 Task: Look for space in Schenectady, United States from 10th July, 2023 to 15th July, 2023 for 7 adults in price range Rs.10000 to Rs.15000. Place can be entire place or shared room with 4 bedrooms having 7 beds and 4 bathrooms. Property type can be house, flat, guest house. Amenities needed are: wifi, TV, free parkinig on premises, gym, breakfast. Booking option can be shelf check-in. Required host language is English.
Action: Mouse moved to (460, 89)
Screenshot: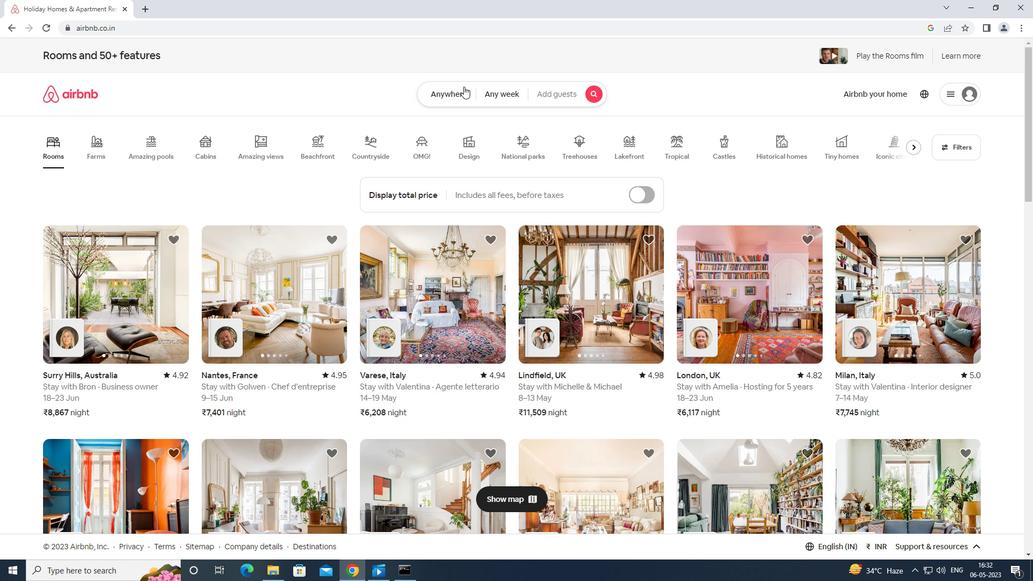 
Action: Mouse pressed left at (460, 89)
Screenshot: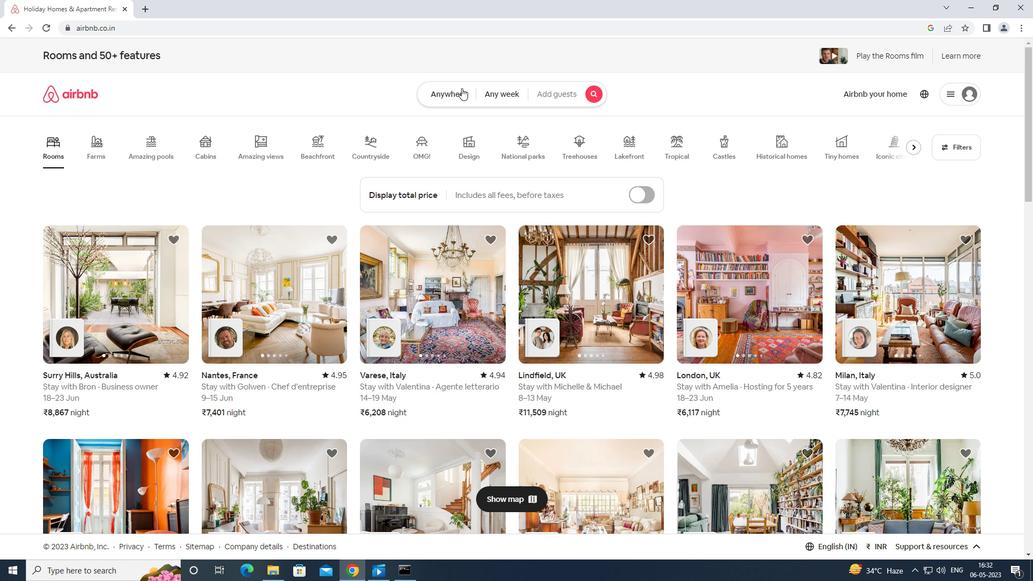 
Action: Mouse moved to (458, 92)
Screenshot: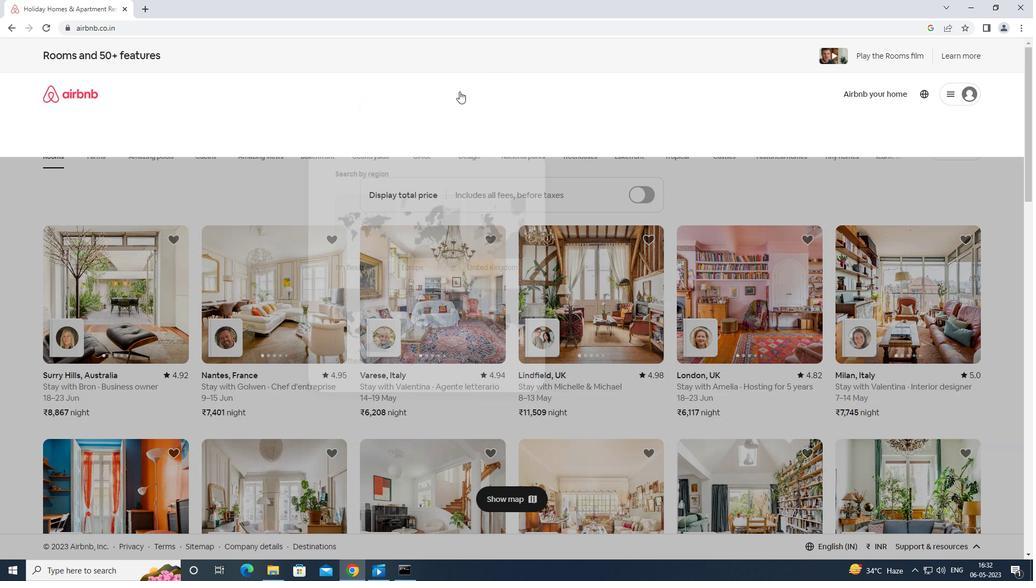 
Action: Key pressed <Key.caps_lock>
Screenshot: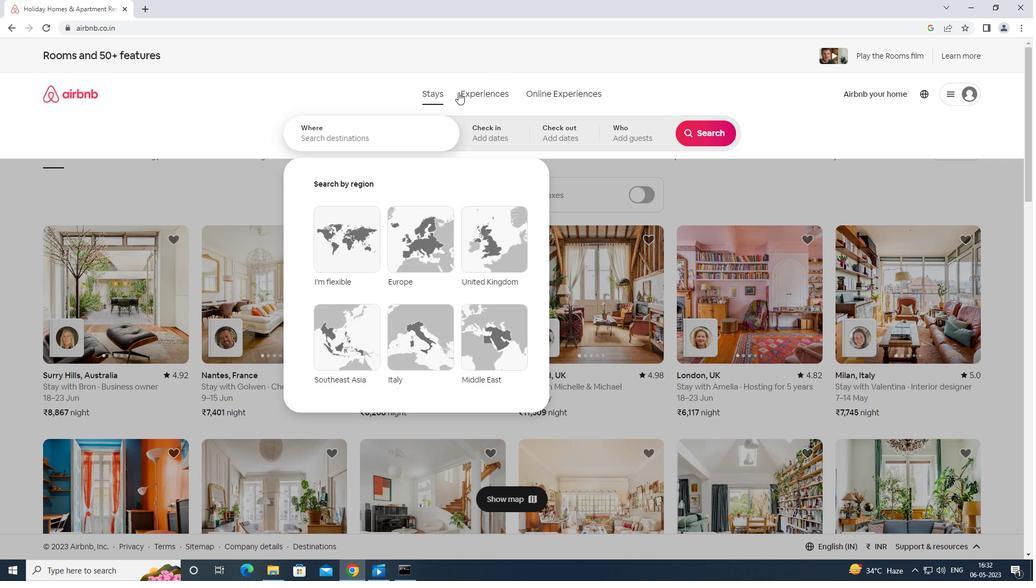 
Action: Mouse moved to (414, 124)
Screenshot: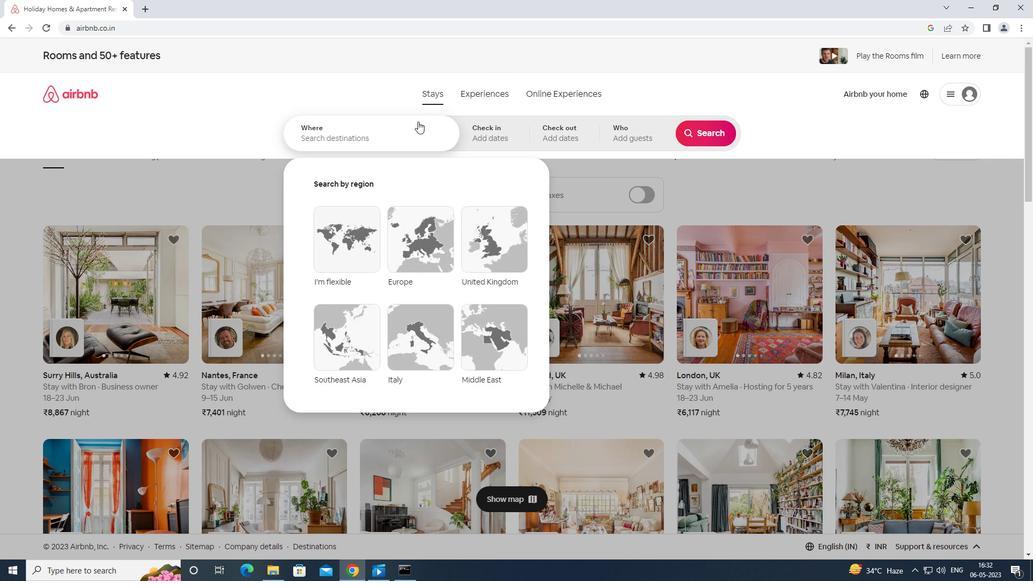 
Action: Mouse pressed left at (414, 124)
Screenshot: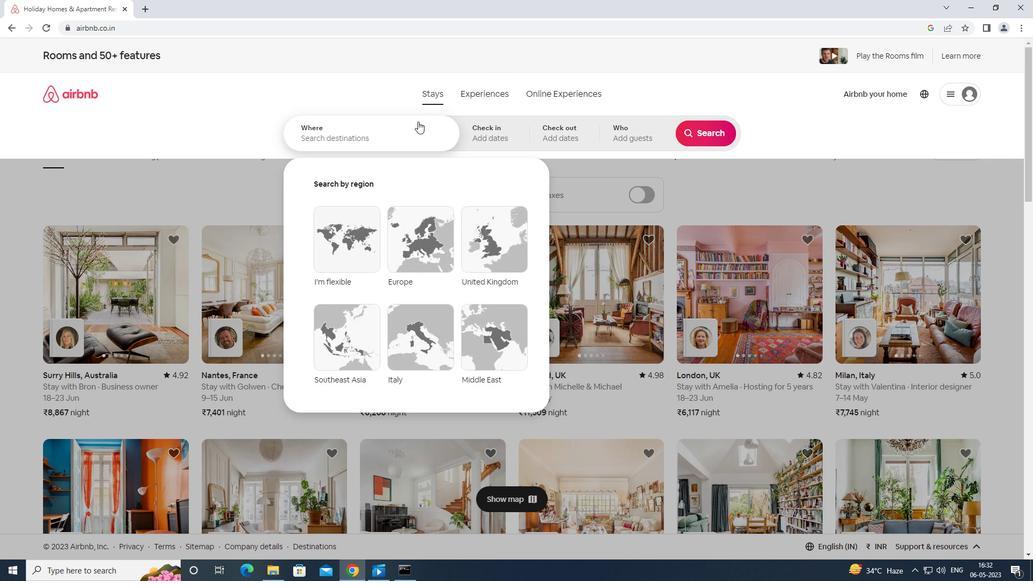 
Action: Mouse moved to (414, 124)
Screenshot: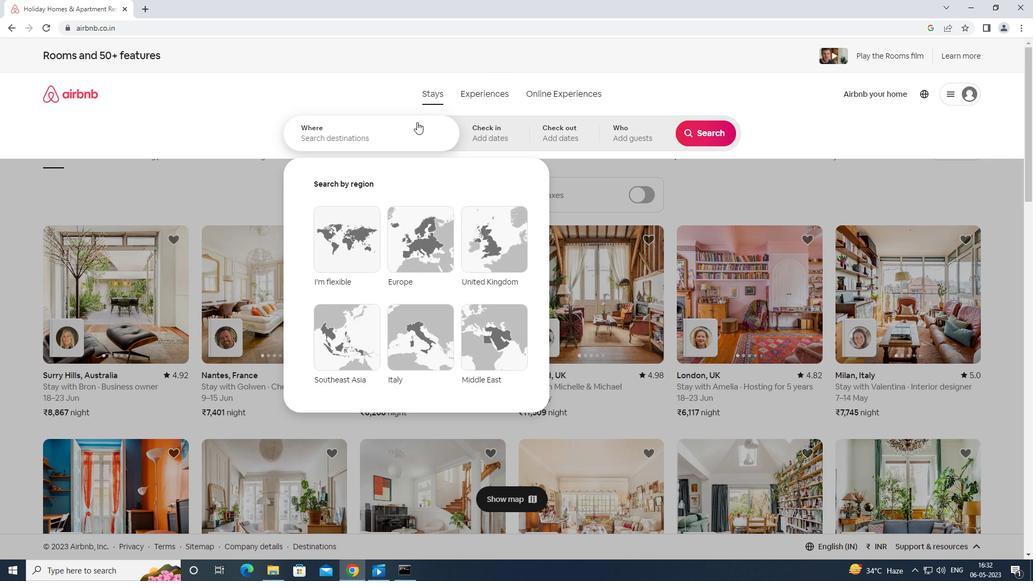 
Action: Key pressed schenectady<Key.space>united<Key.space>states<Key.enter>
Screenshot: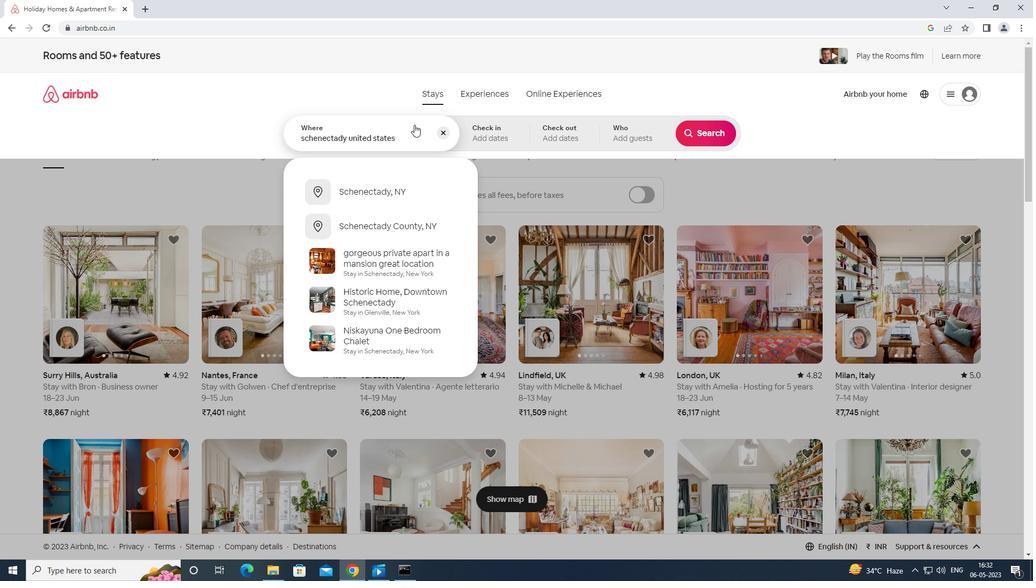 
Action: Mouse moved to (699, 287)
Screenshot: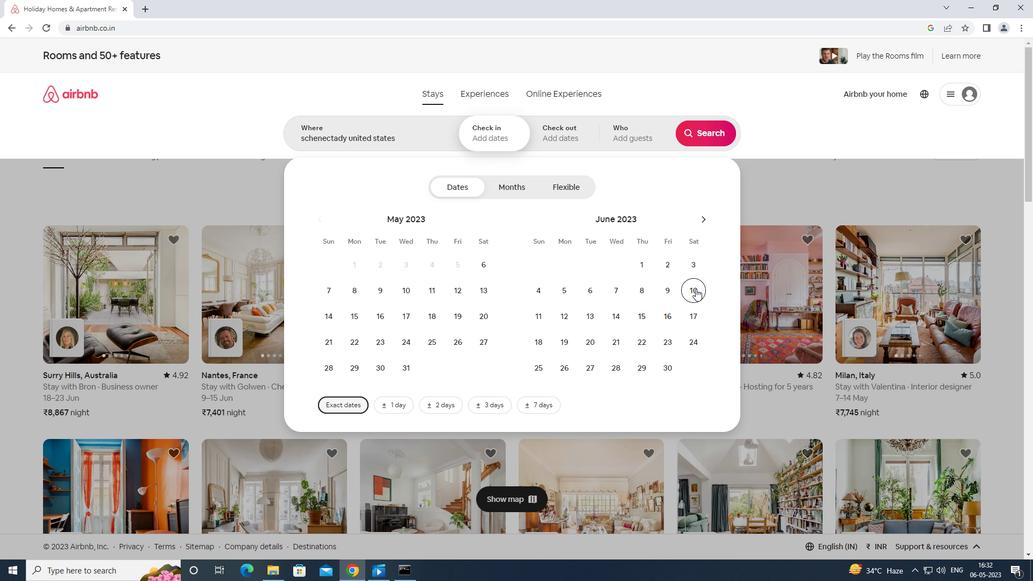
Action: Mouse pressed left at (699, 287)
Screenshot: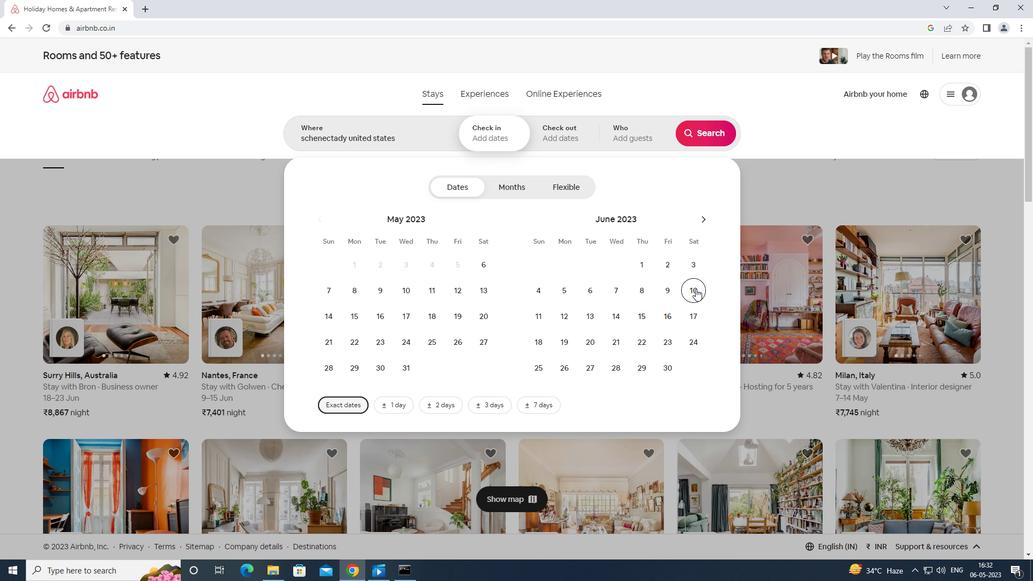 
Action: Mouse moved to (635, 312)
Screenshot: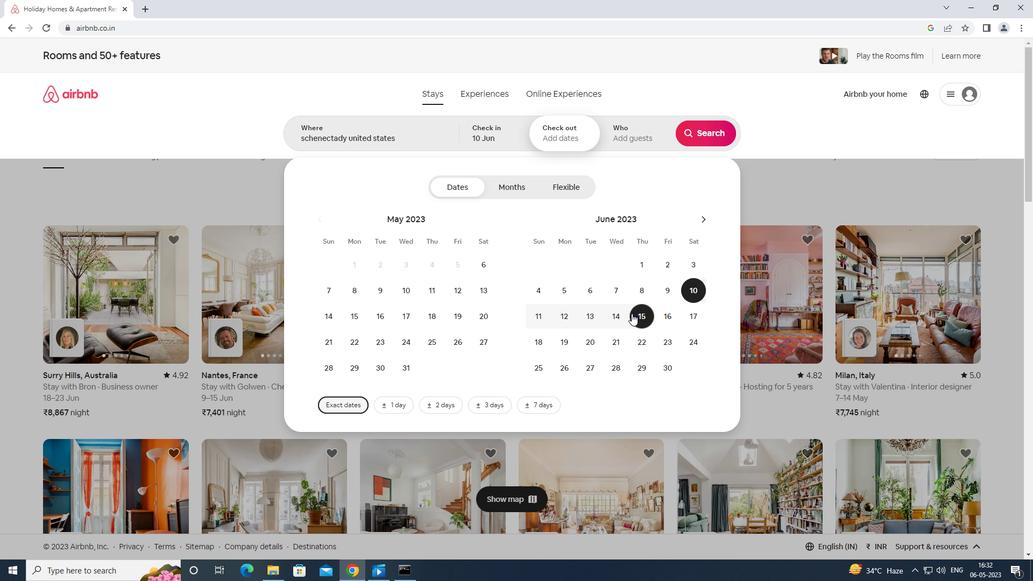
Action: Mouse pressed left at (635, 312)
Screenshot: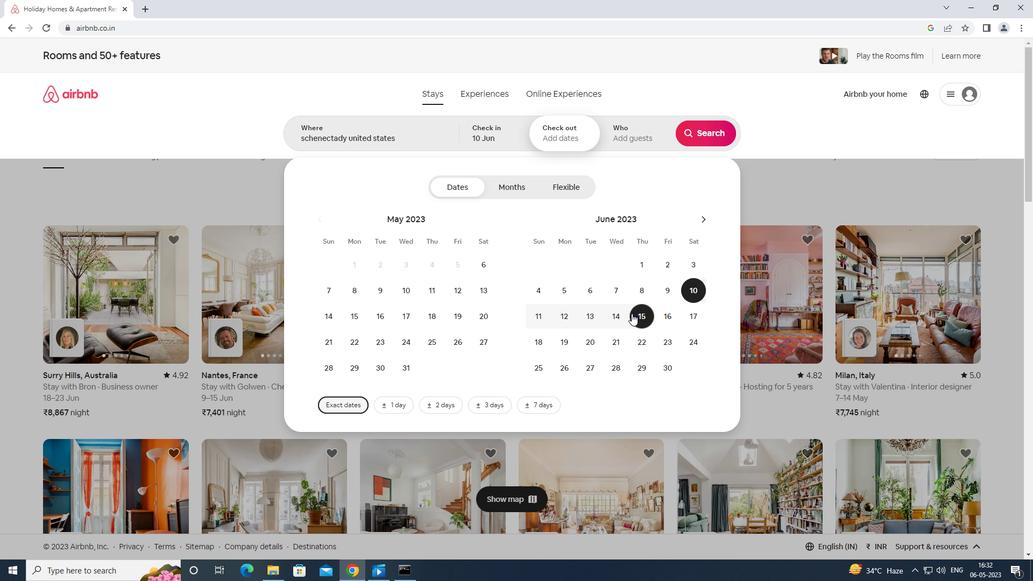 
Action: Mouse moved to (629, 134)
Screenshot: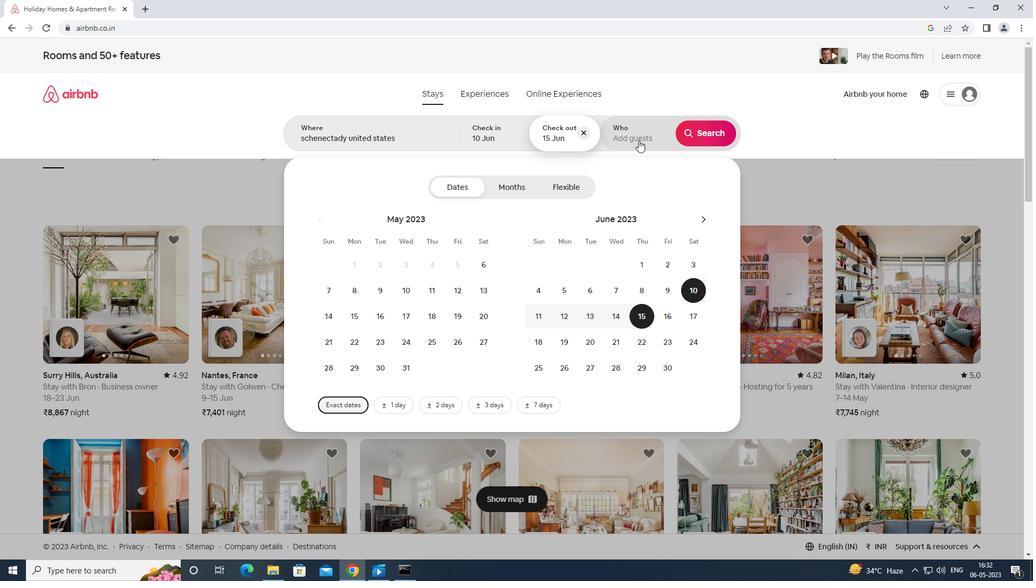 
Action: Mouse pressed left at (629, 134)
Screenshot: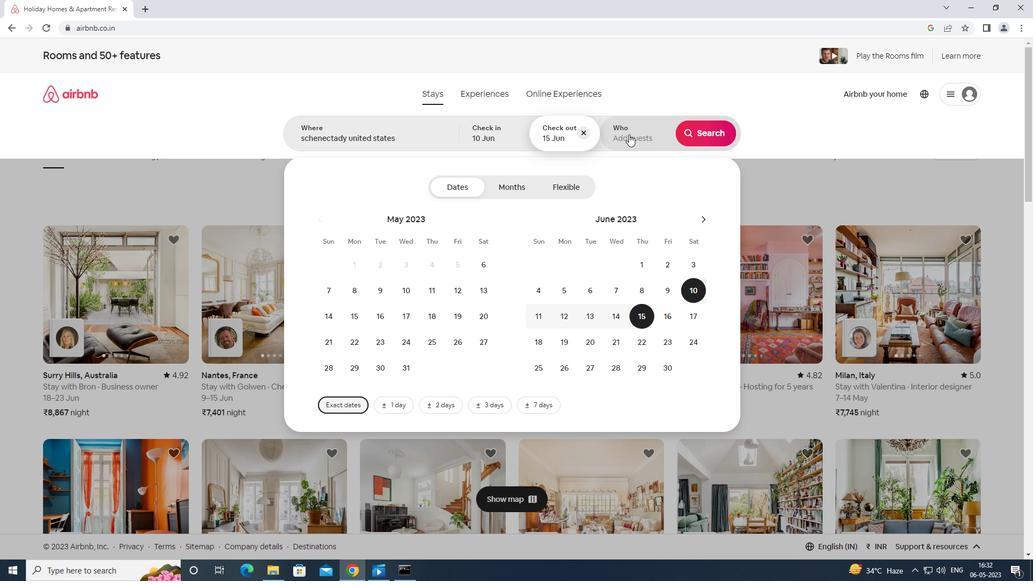 
Action: Mouse moved to (708, 185)
Screenshot: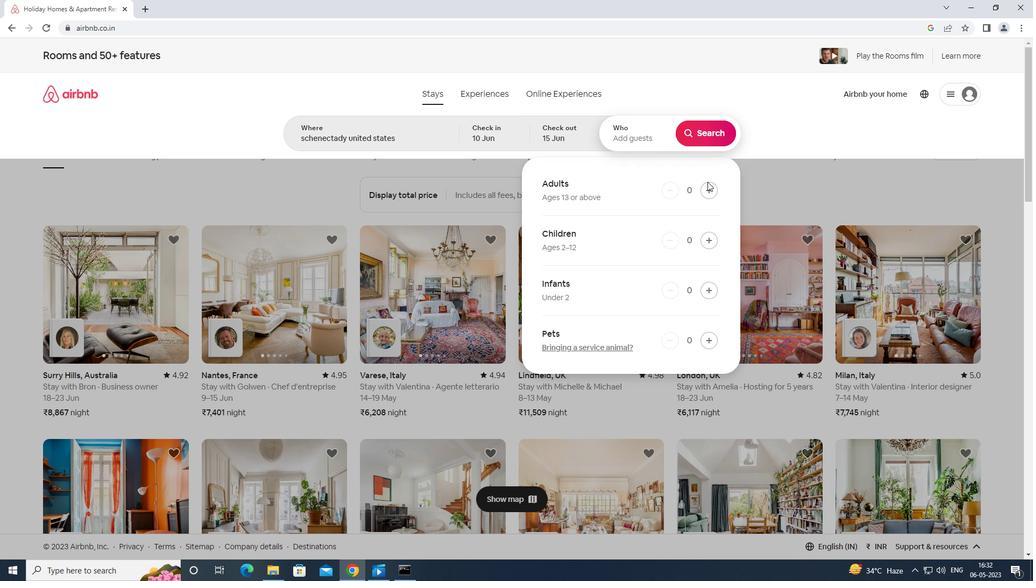 
Action: Mouse pressed left at (708, 185)
Screenshot: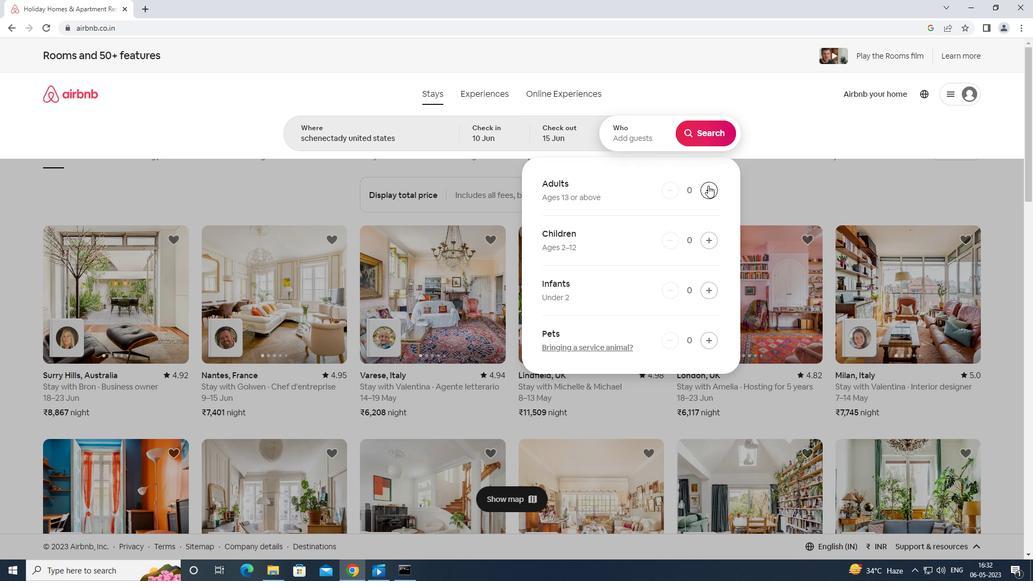 
Action: Mouse moved to (710, 188)
Screenshot: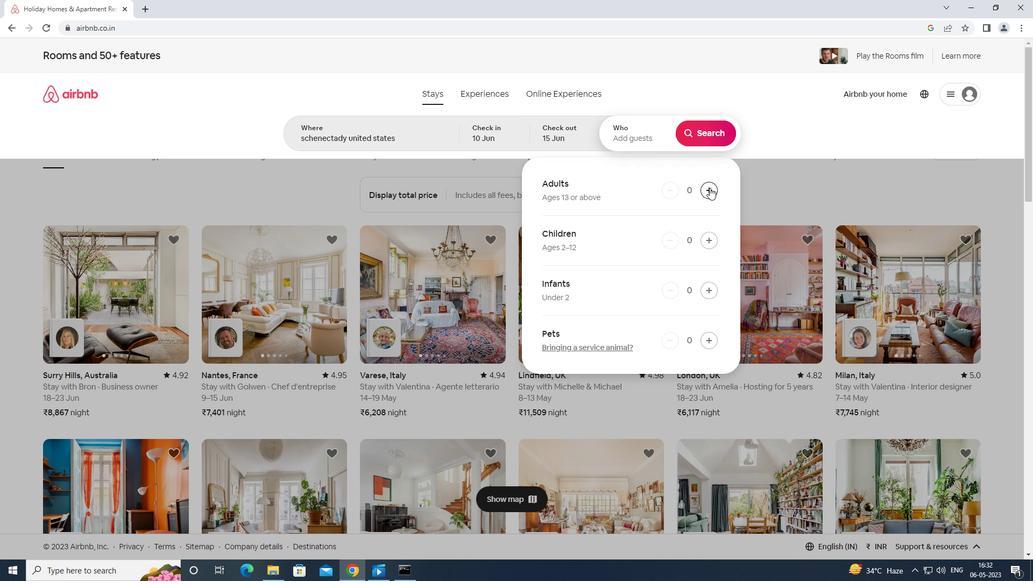 
Action: Mouse pressed left at (710, 188)
Screenshot: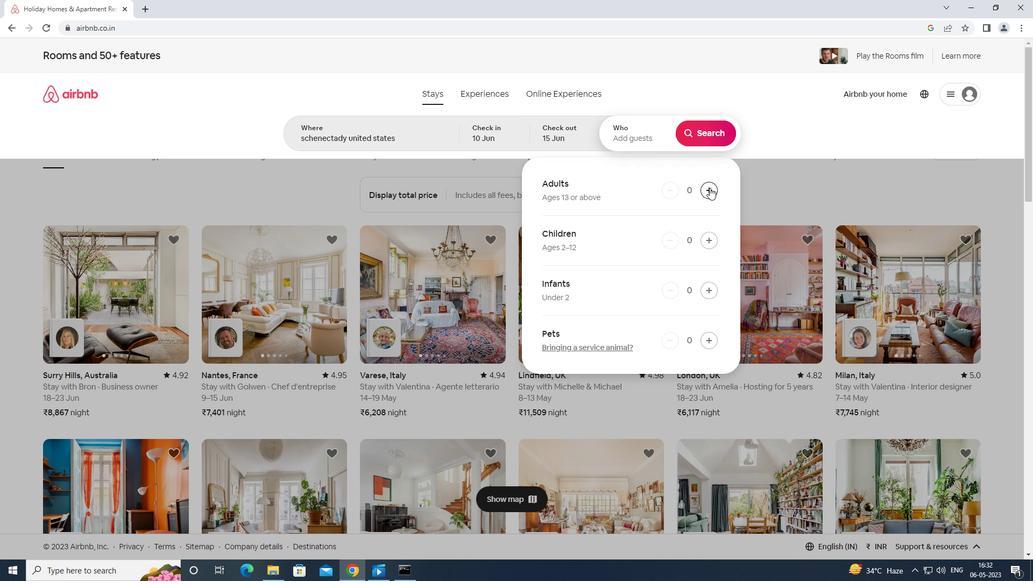 
Action: Mouse moved to (711, 188)
Screenshot: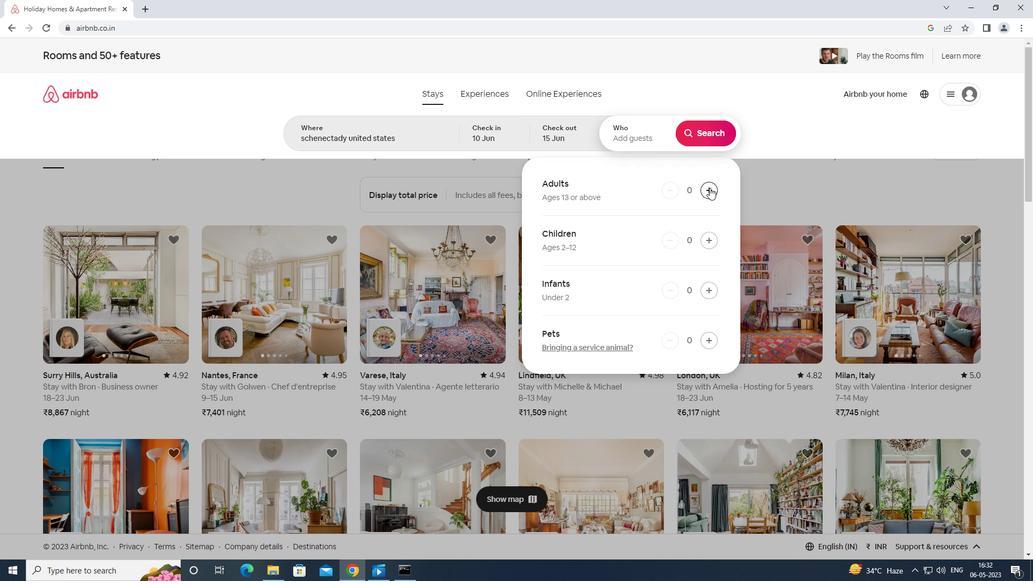 
Action: Mouse pressed left at (711, 188)
Screenshot: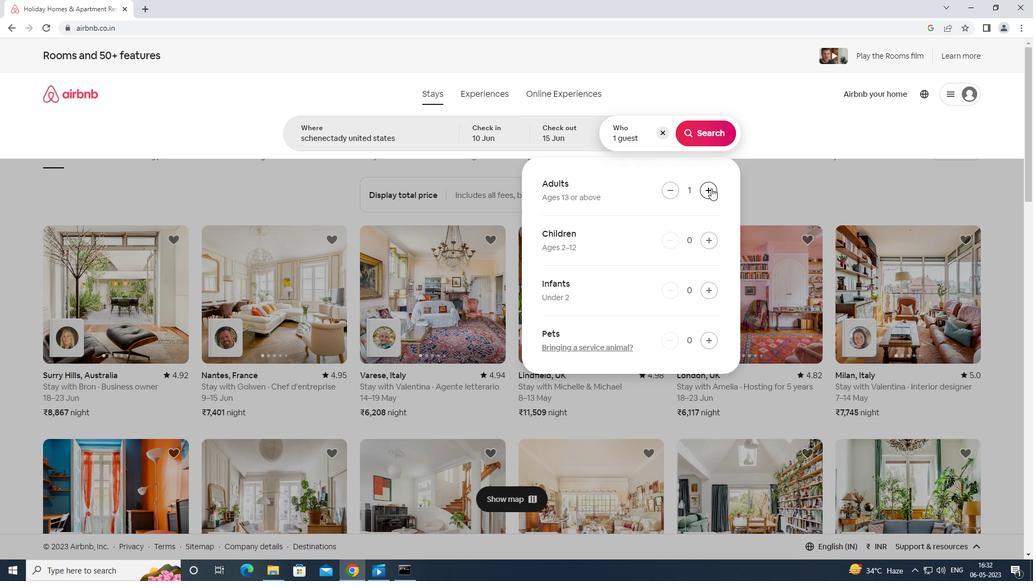
Action: Mouse pressed left at (711, 188)
Screenshot: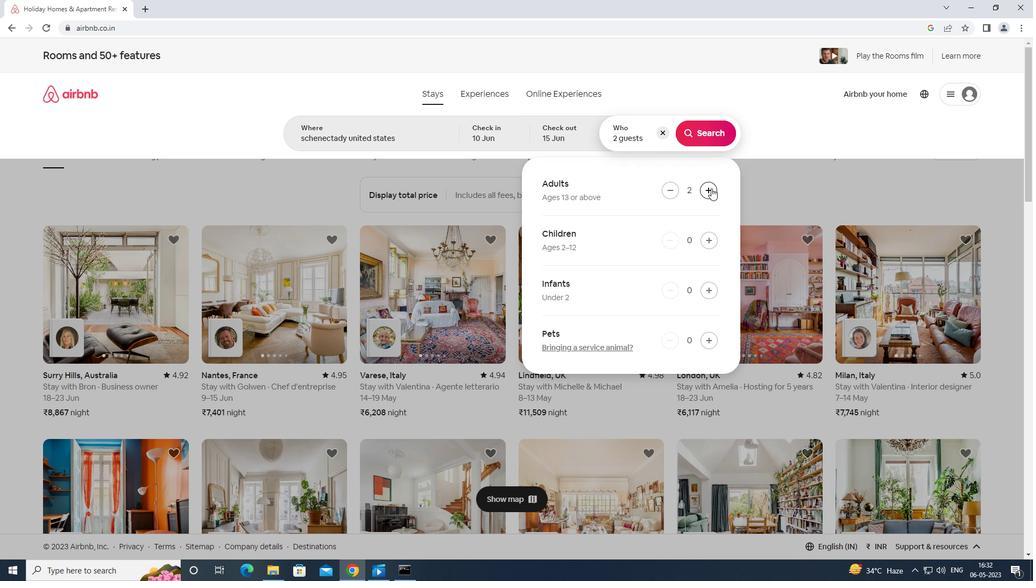 
Action: Mouse pressed left at (711, 188)
Screenshot: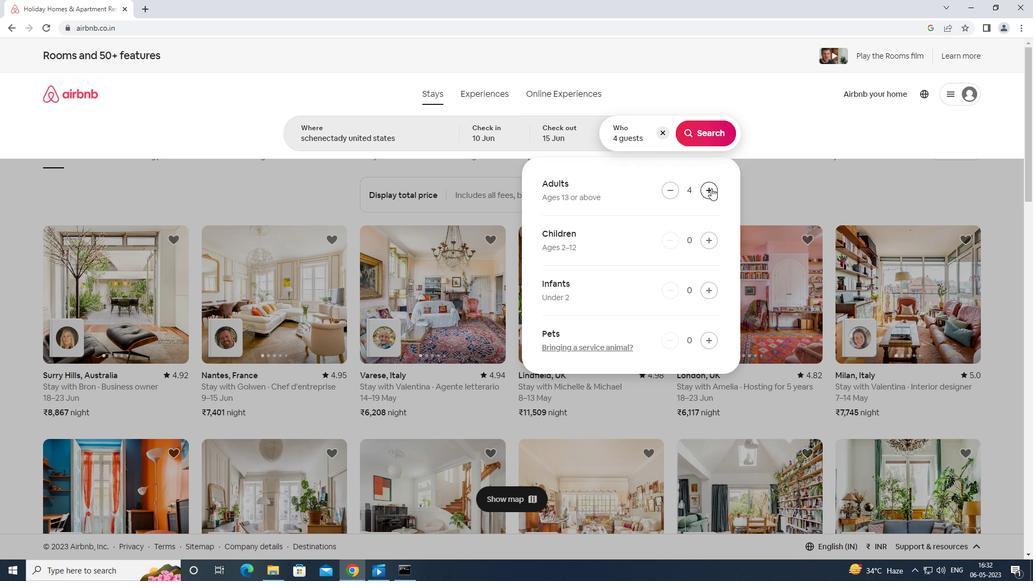 
Action: Mouse pressed left at (711, 188)
Screenshot: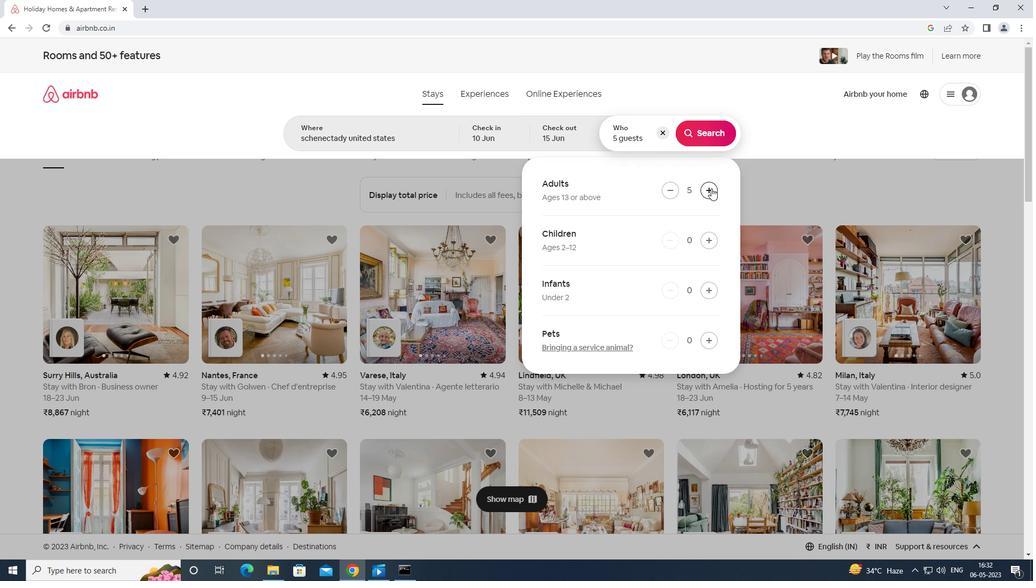 
Action: Mouse moved to (712, 188)
Screenshot: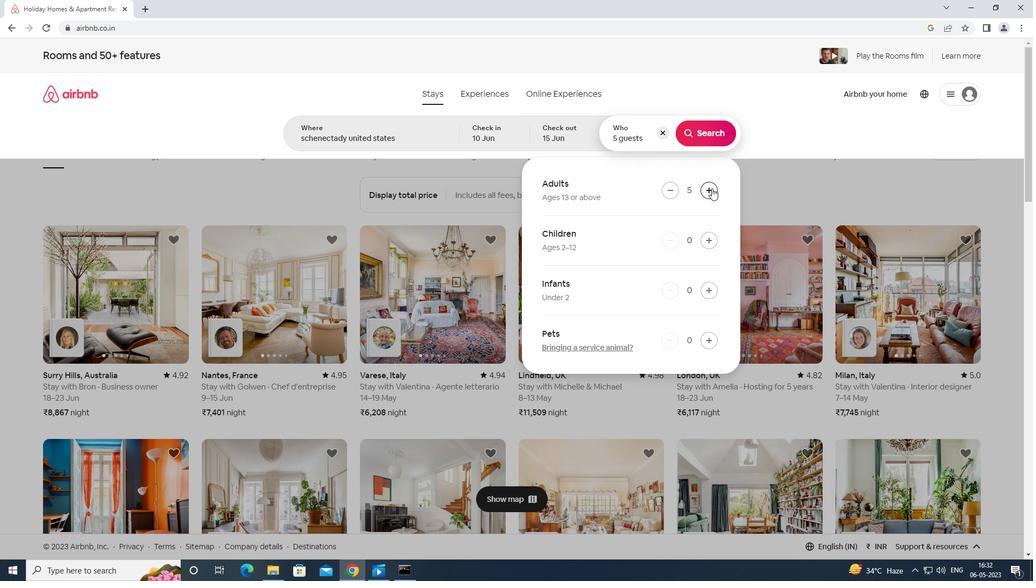 
Action: Mouse pressed left at (712, 188)
Screenshot: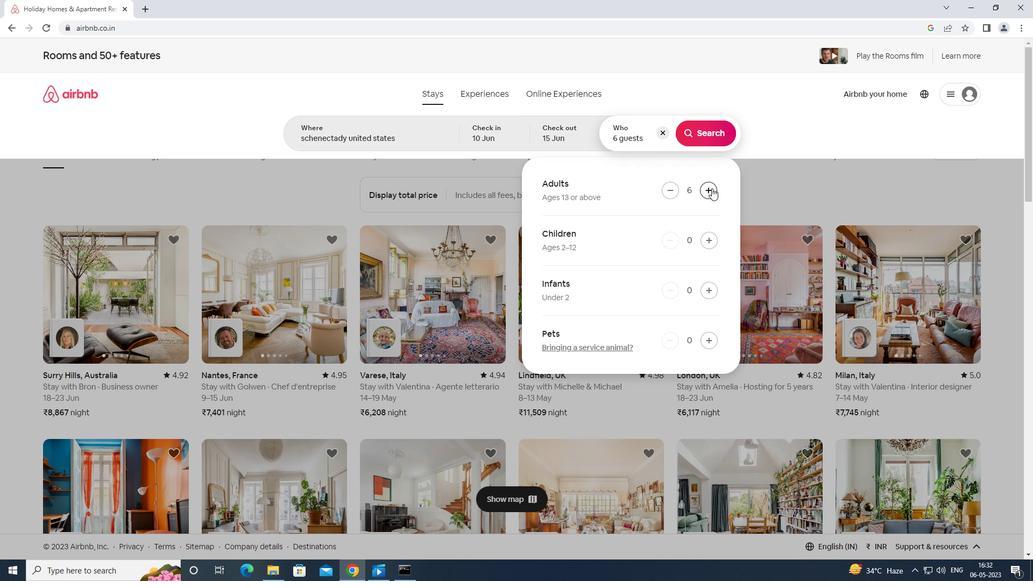 
Action: Mouse moved to (701, 129)
Screenshot: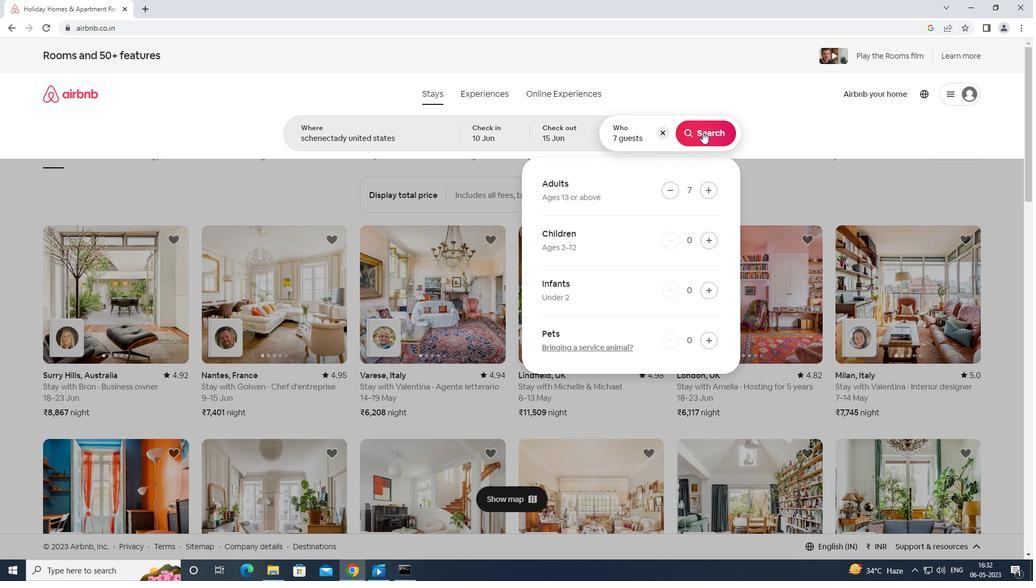 
Action: Mouse pressed left at (701, 129)
Screenshot: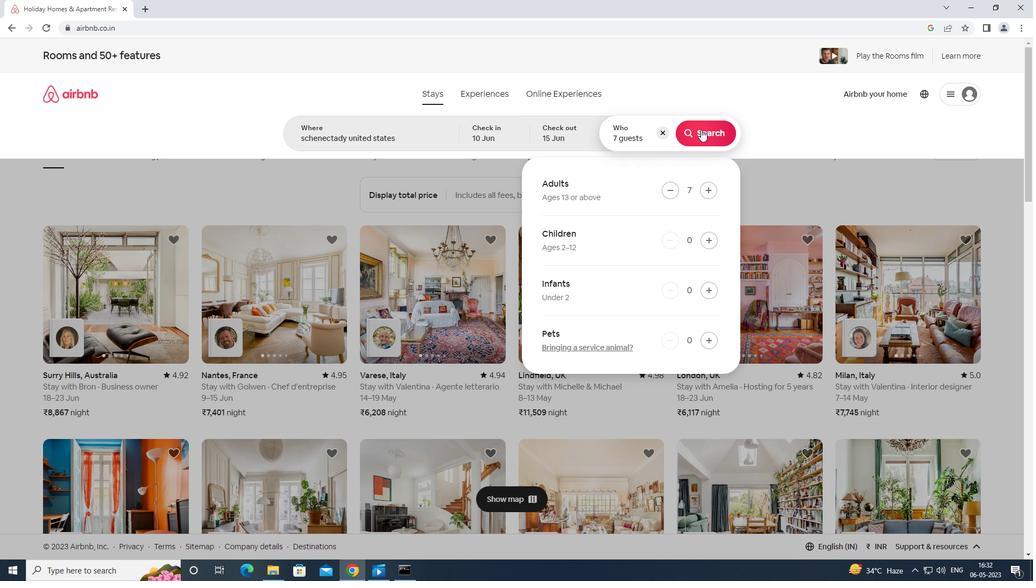 
Action: Mouse moved to (993, 101)
Screenshot: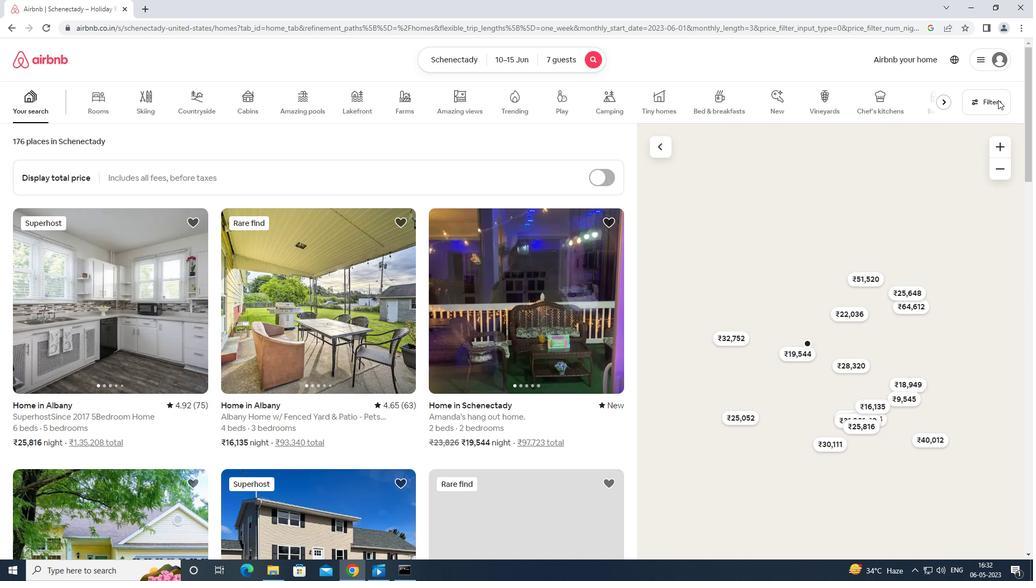 
Action: Mouse pressed left at (993, 101)
Screenshot: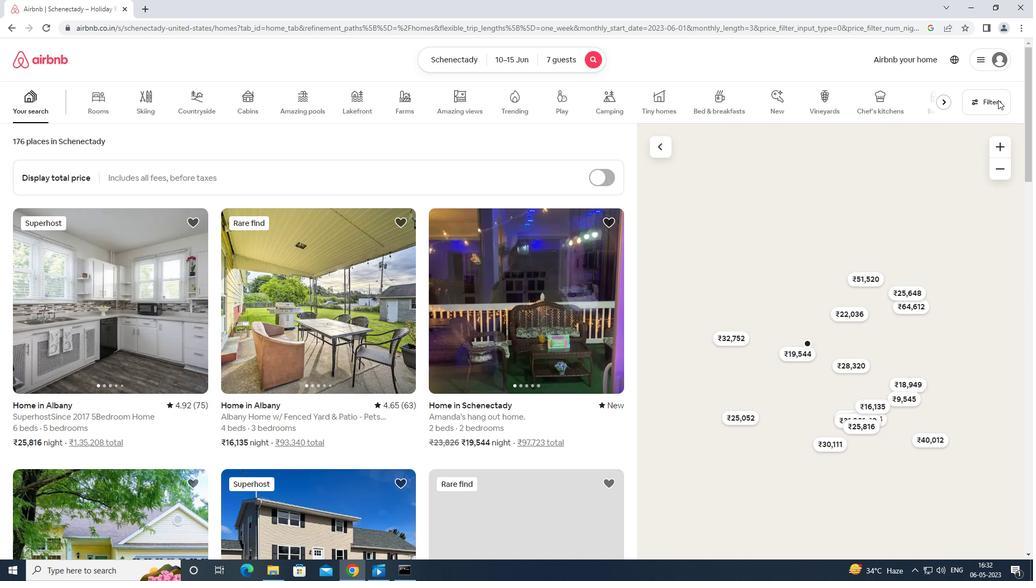 
Action: Mouse moved to (445, 361)
Screenshot: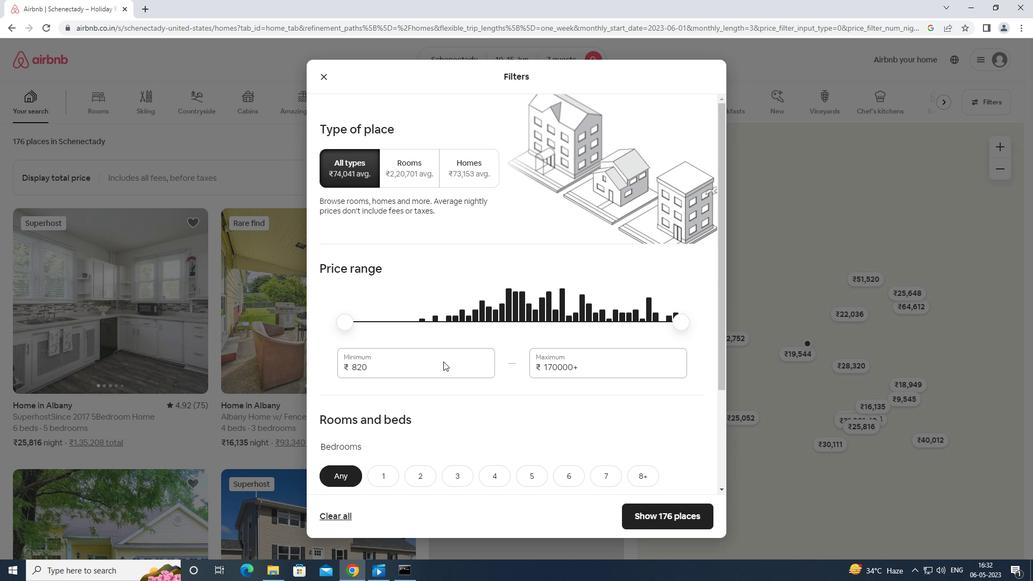 
Action: Mouse pressed left at (445, 361)
Screenshot: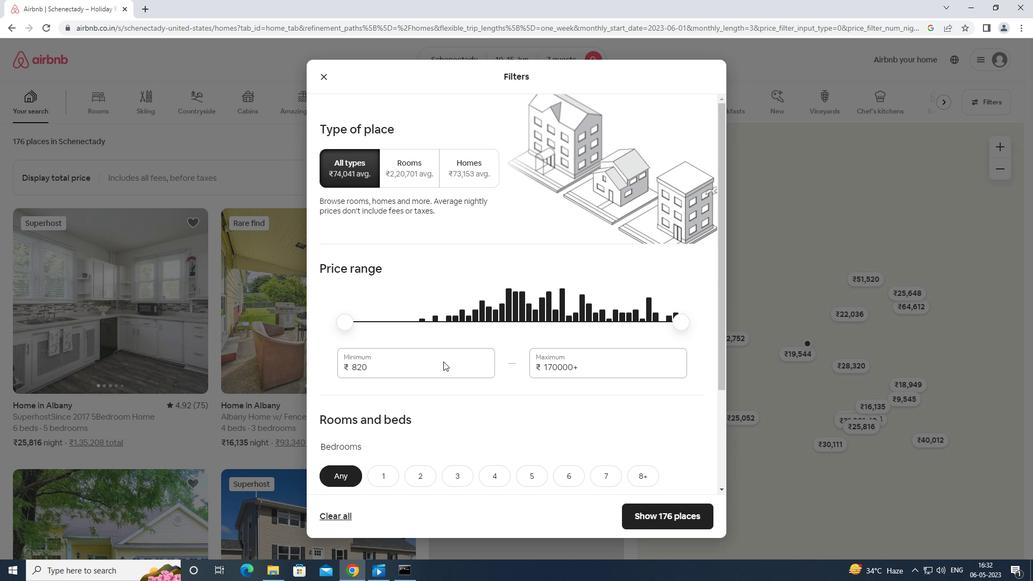 
Action: Mouse moved to (446, 360)
Screenshot: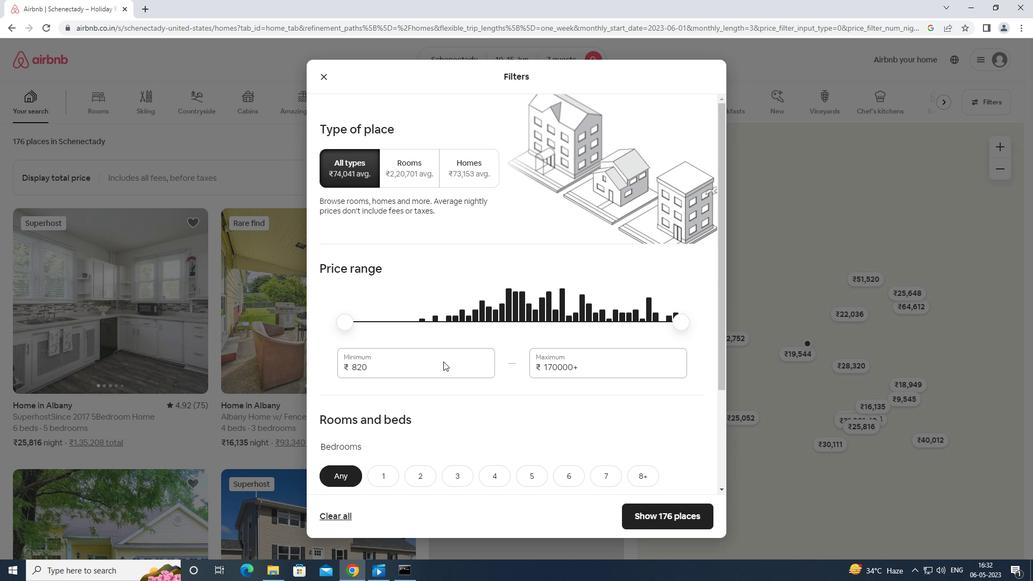 
Action: Key pressed <Key.backspace><Key.backspace><Key.backspace><Key.backspace><Key.backspace><Key.backspace>10000
Screenshot: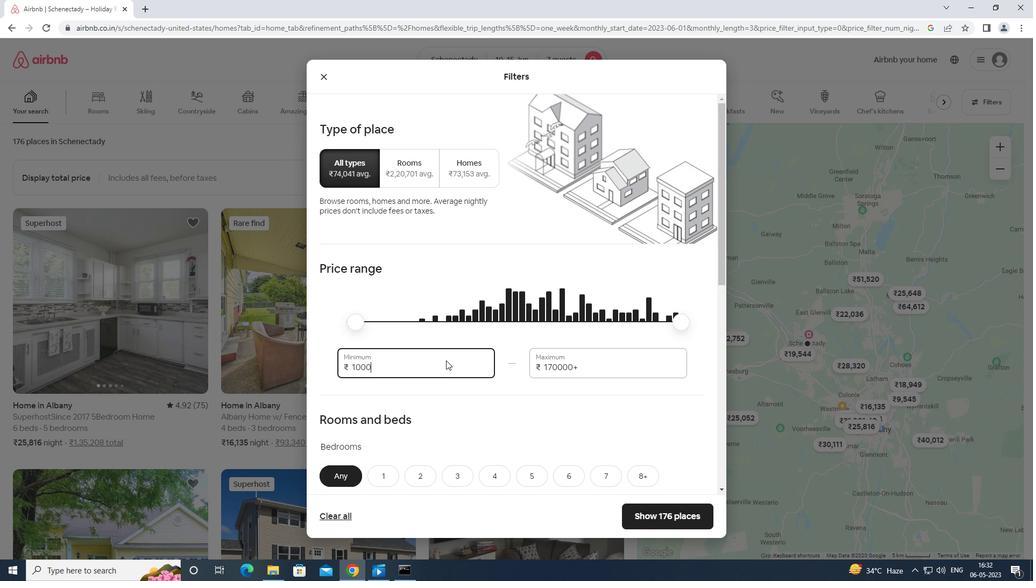 
Action: Mouse moved to (631, 363)
Screenshot: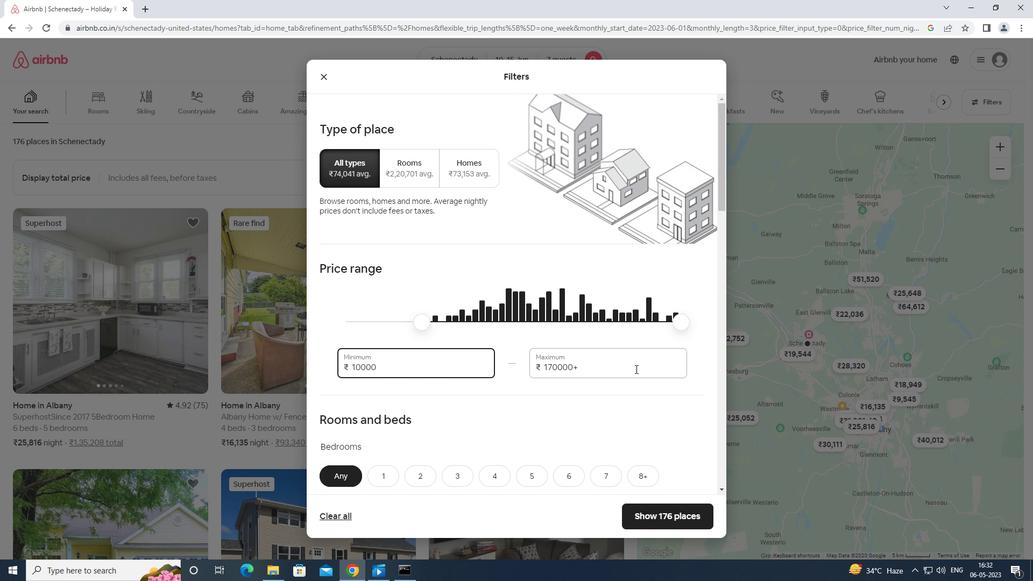 
Action: Mouse pressed left at (631, 363)
Screenshot: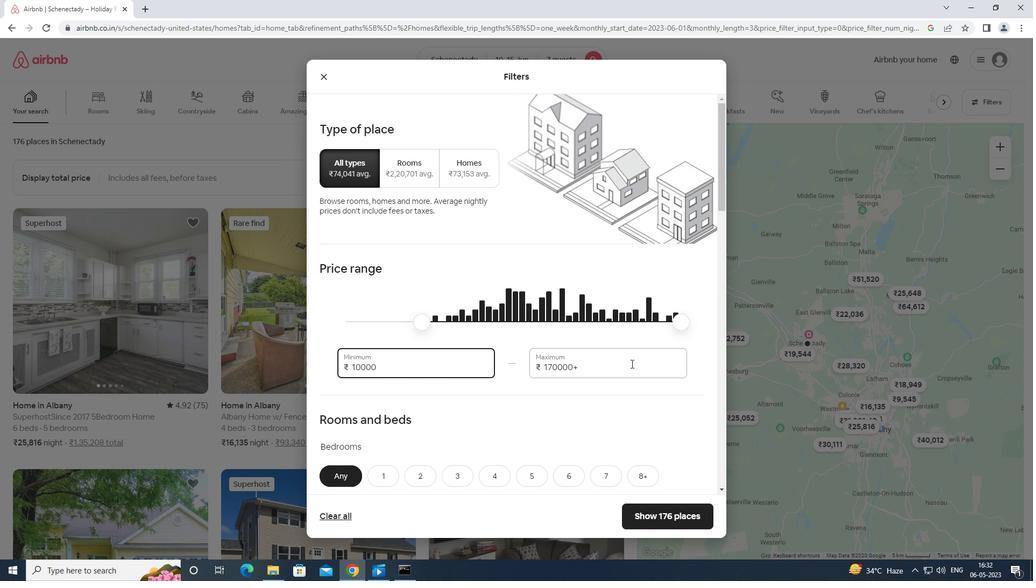 
Action: Mouse moved to (637, 358)
Screenshot: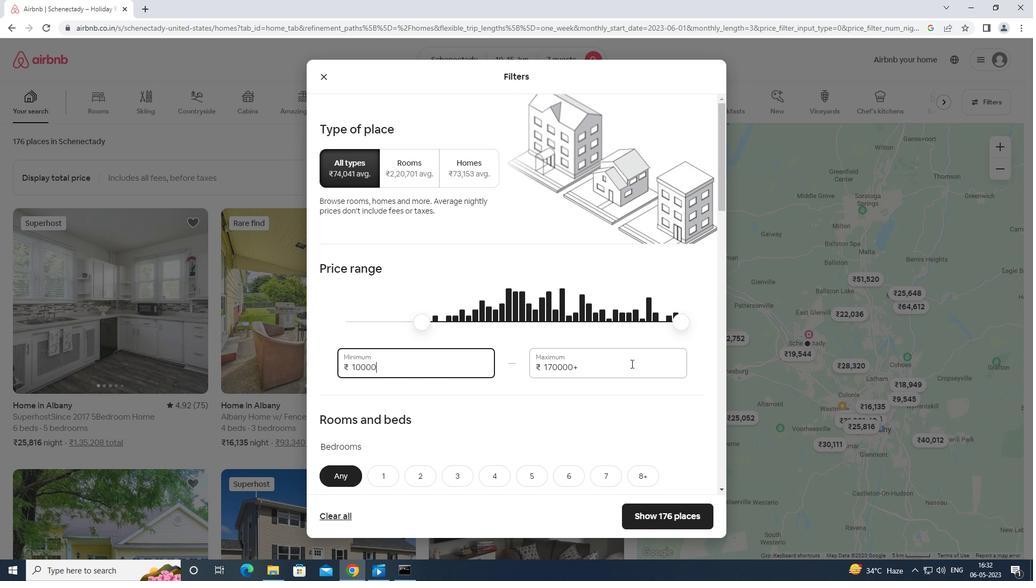 
Action: Key pressed <Key.backspace><Key.backspace><Key.backspace><Key.backspace><Key.backspace><Key.backspace><Key.backspace><Key.backspace><Key.backspace>15000
Screenshot: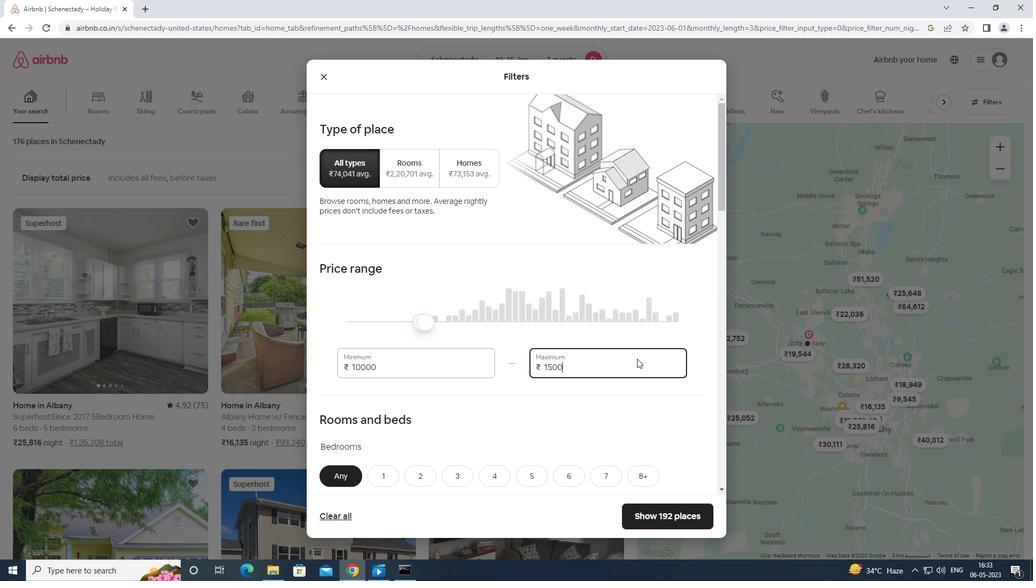 
Action: Mouse moved to (635, 365)
Screenshot: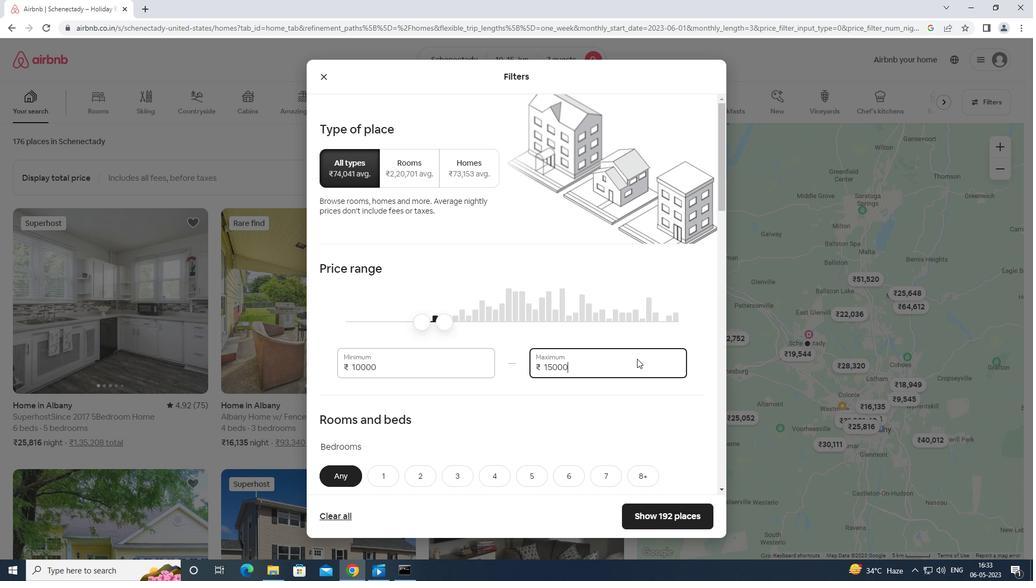 
Action: Mouse scrolled (635, 364) with delta (0, 0)
Screenshot: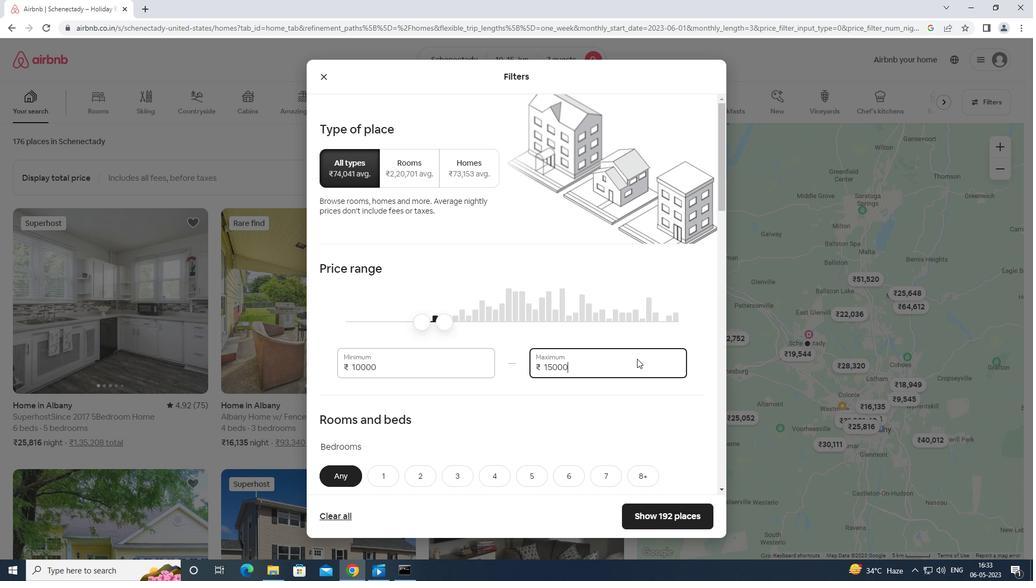 
Action: Mouse moved to (637, 376)
Screenshot: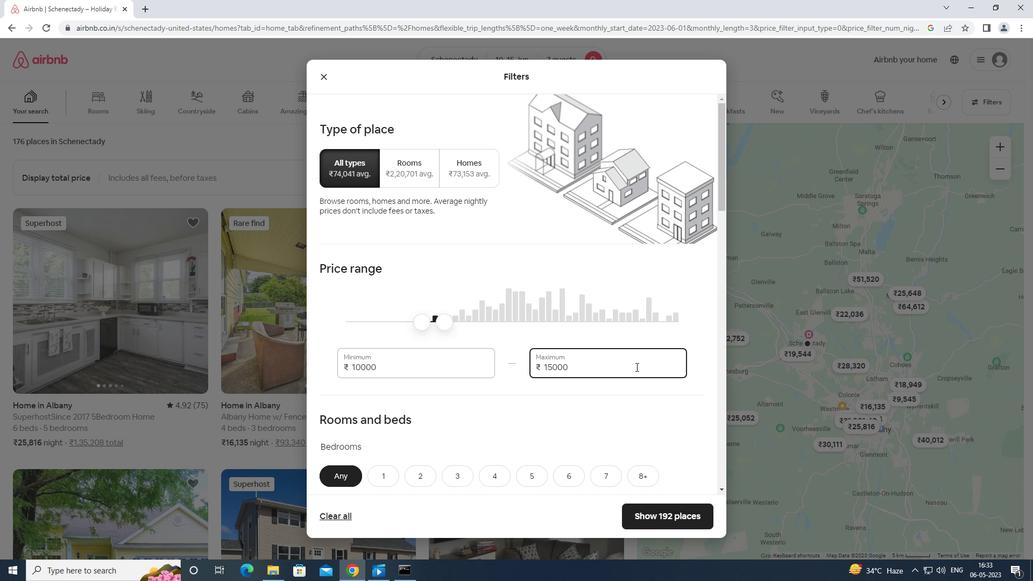 
Action: Mouse scrolled (637, 376) with delta (0, 0)
Screenshot: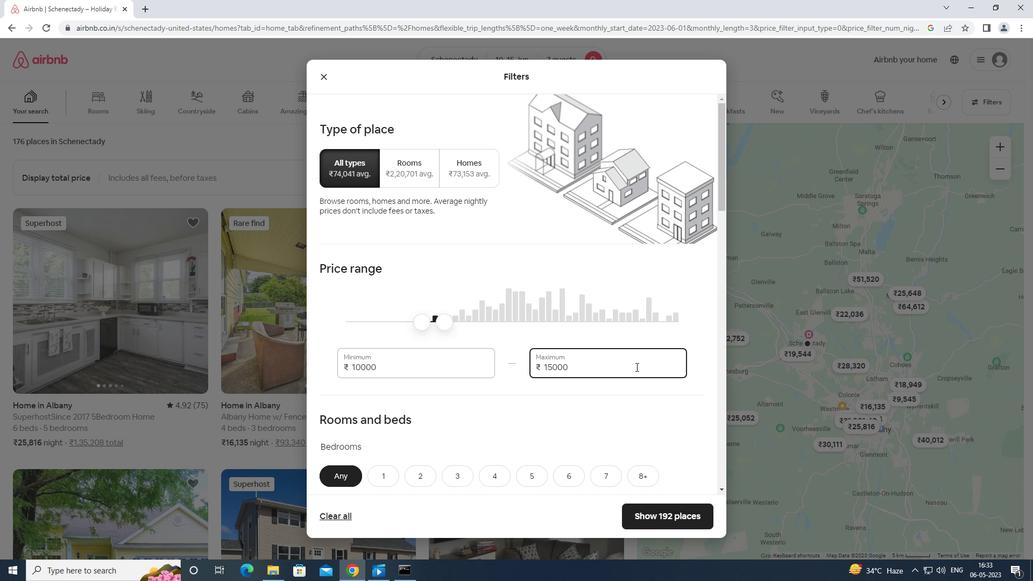 
Action: Mouse moved to (637, 380)
Screenshot: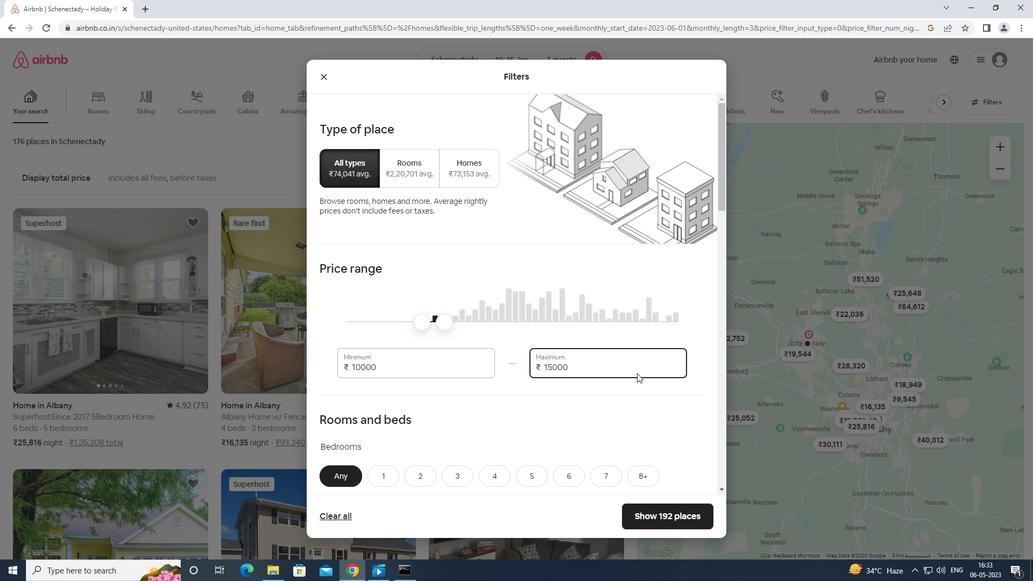 
Action: Mouse scrolled (637, 379) with delta (0, 0)
Screenshot: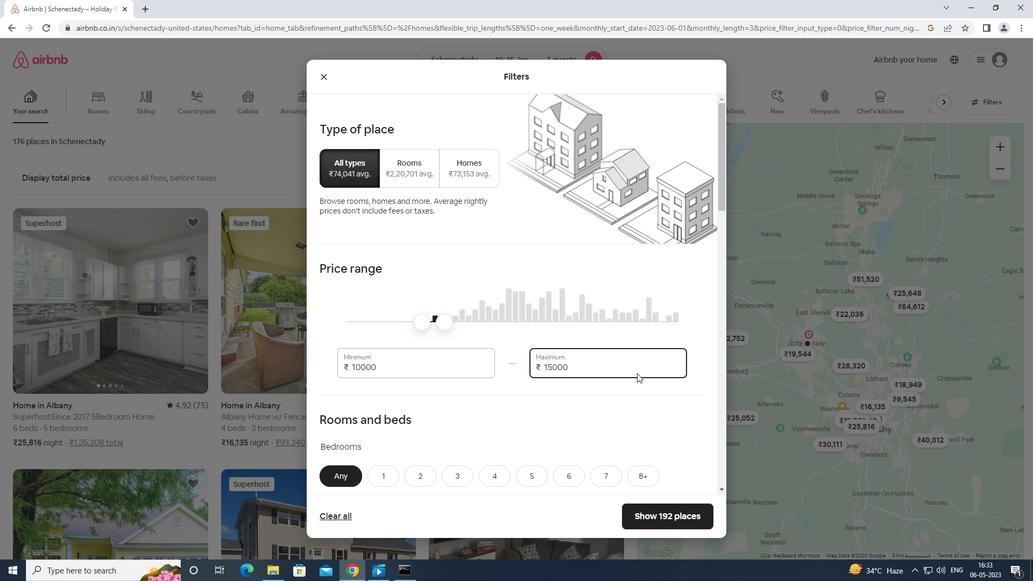 
Action: Mouse moved to (635, 395)
Screenshot: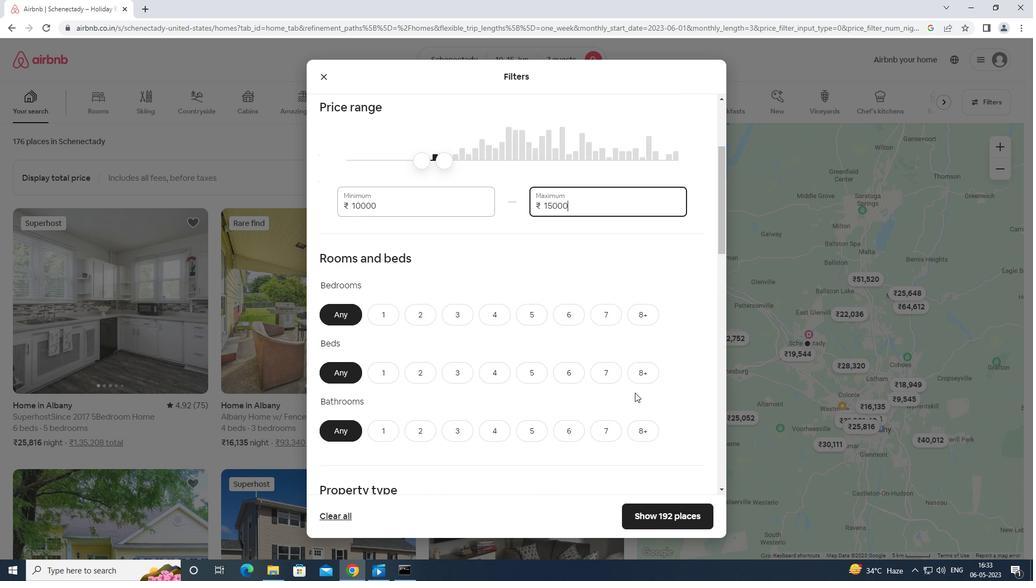 
Action: Mouse scrolled (635, 395) with delta (0, 0)
Screenshot: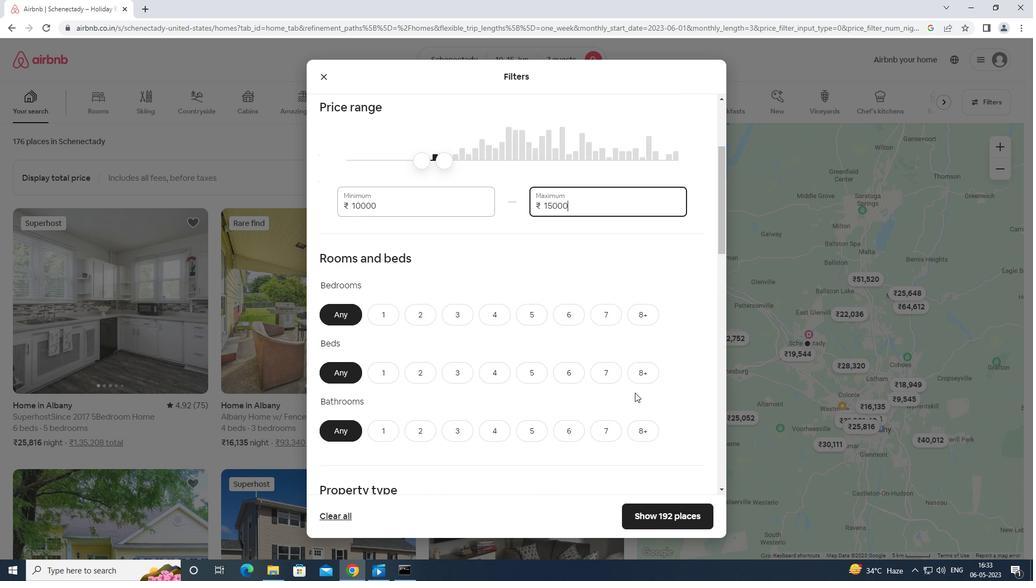 
Action: Mouse moved to (500, 259)
Screenshot: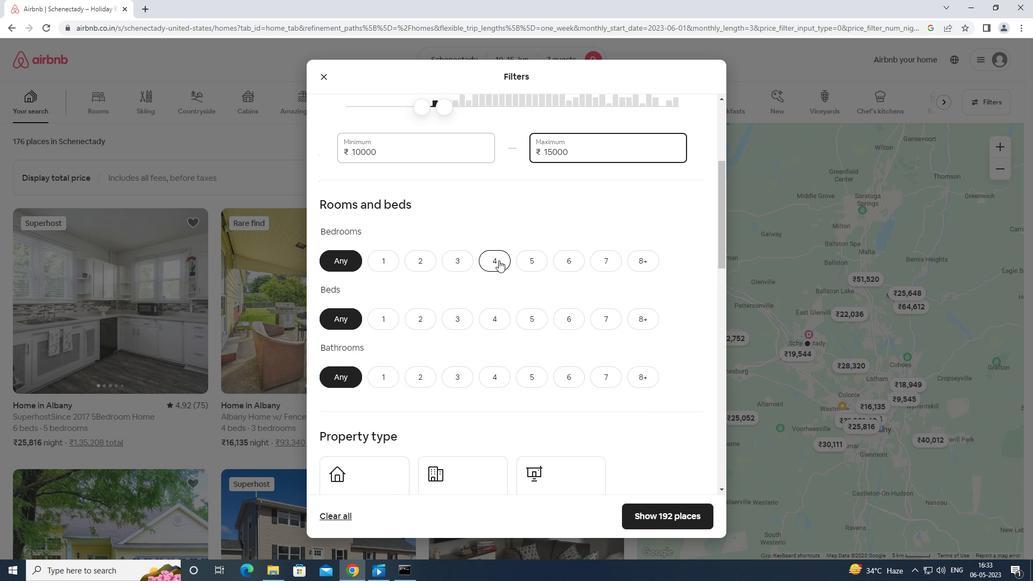 
Action: Mouse pressed left at (500, 259)
Screenshot: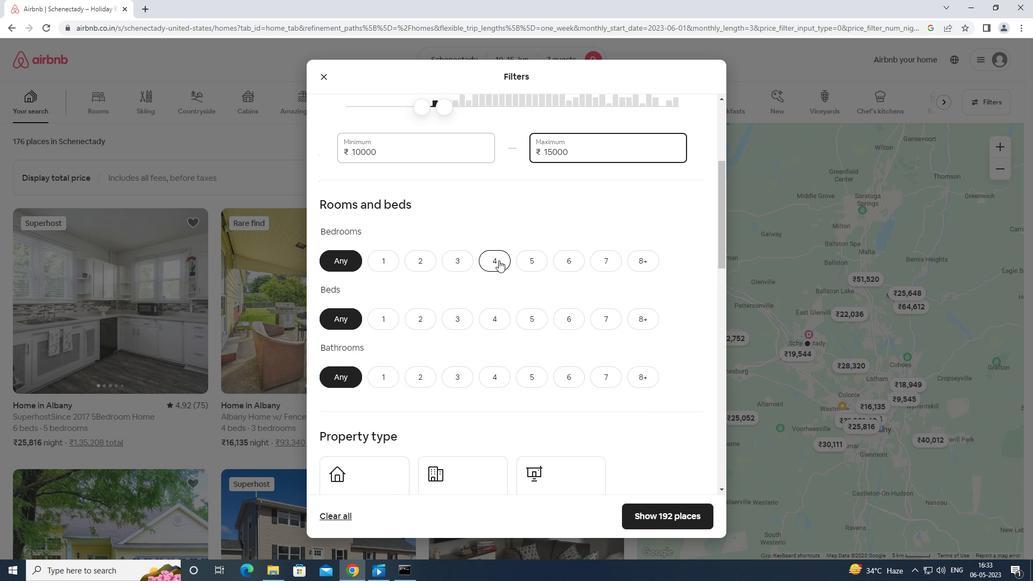 
Action: Mouse moved to (611, 317)
Screenshot: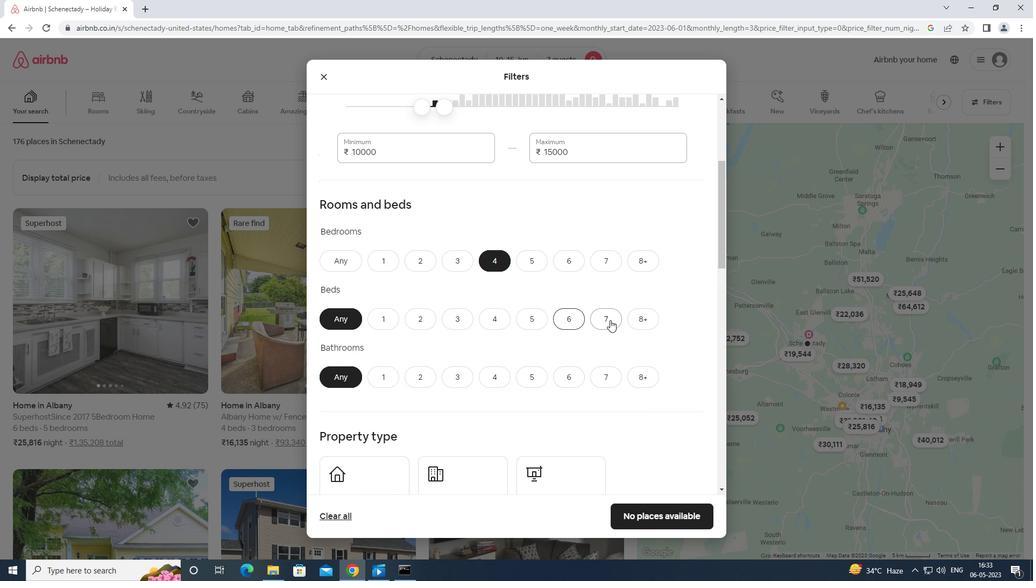 
Action: Mouse pressed left at (611, 317)
Screenshot: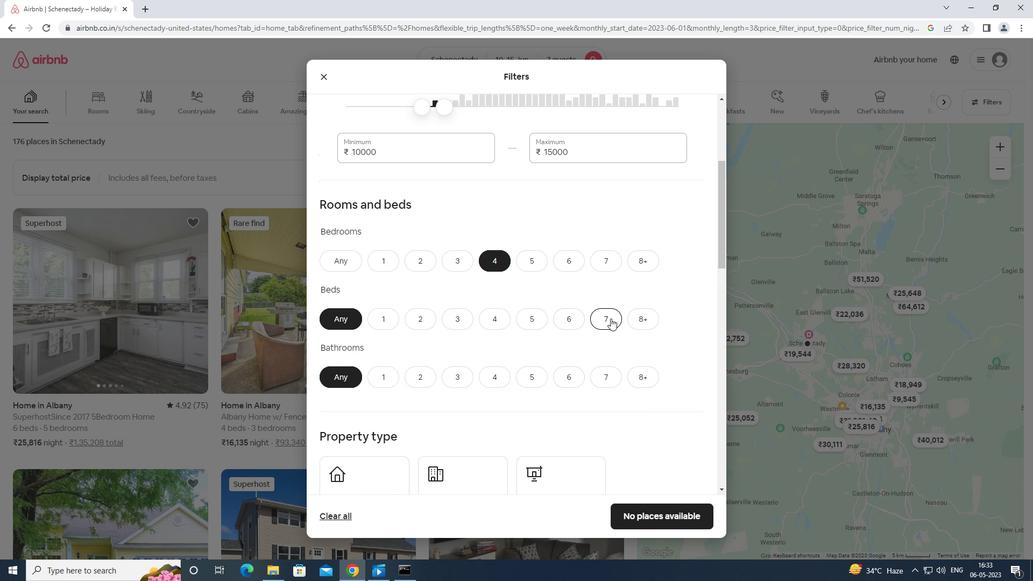
Action: Mouse moved to (489, 376)
Screenshot: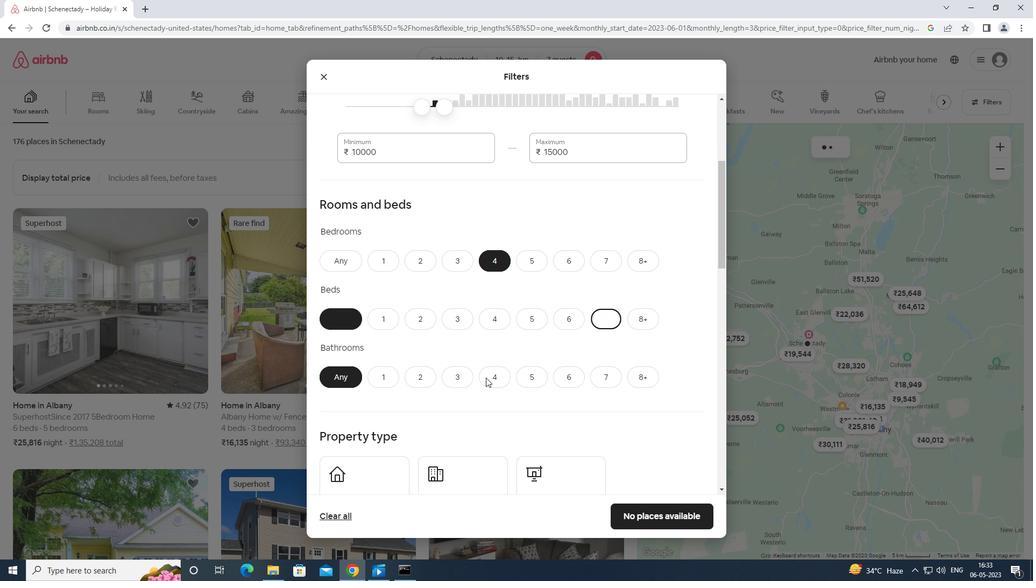 
Action: Mouse pressed left at (489, 376)
Screenshot: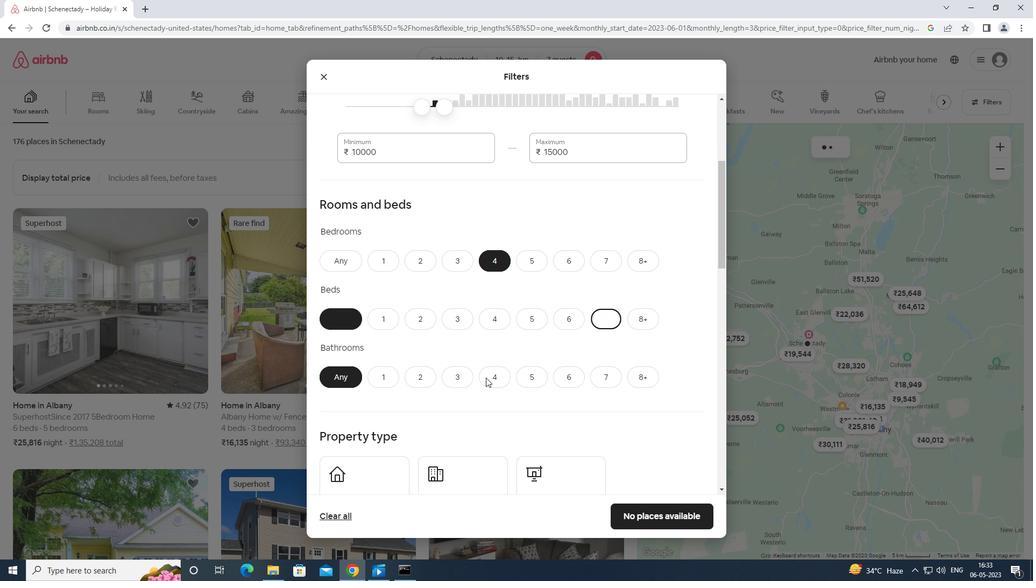 
Action: Mouse moved to (496, 378)
Screenshot: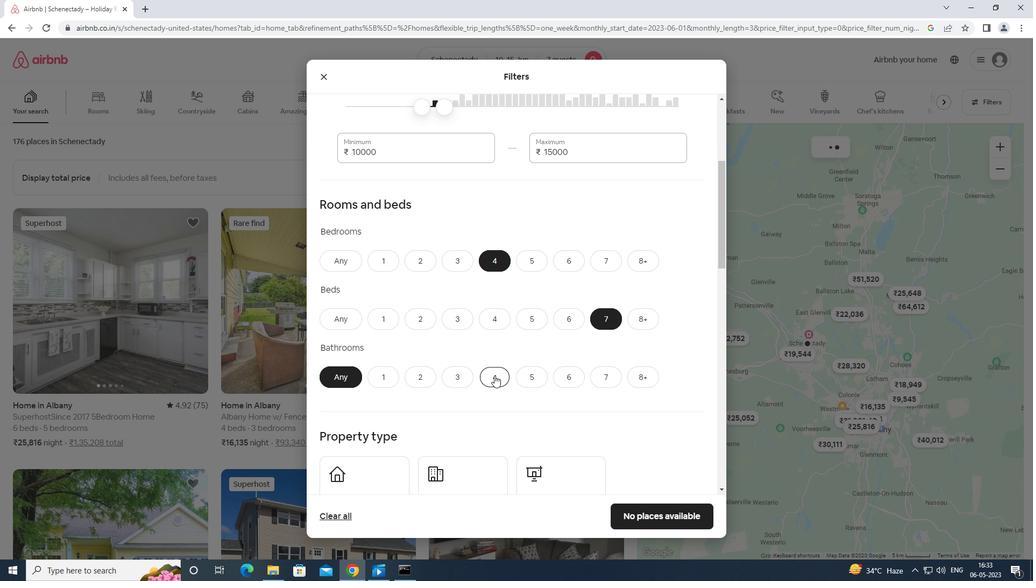 
Action: Mouse scrolled (496, 377) with delta (0, 0)
Screenshot: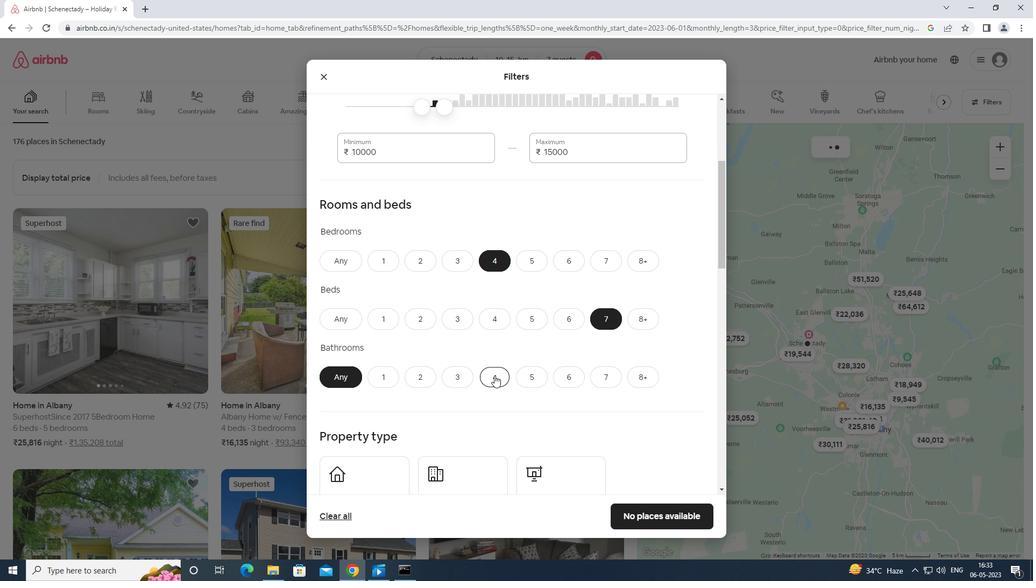 
Action: Mouse moved to (497, 379)
Screenshot: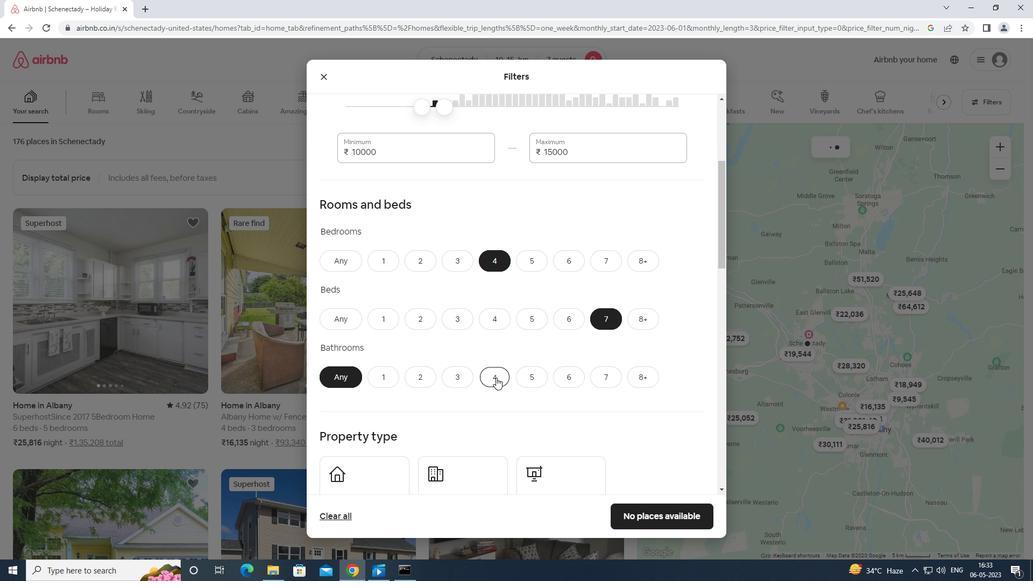 
Action: Mouse scrolled (497, 378) with delta (0, 0)
Screenshot: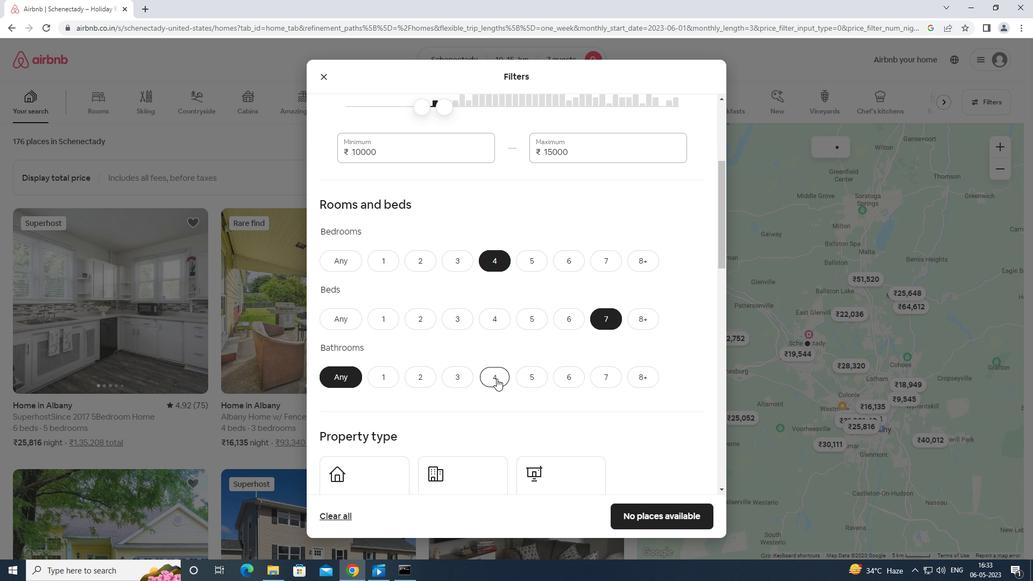 
Action: Mouse scrolled (497, 378) with delta (0, 0)
Screenshot: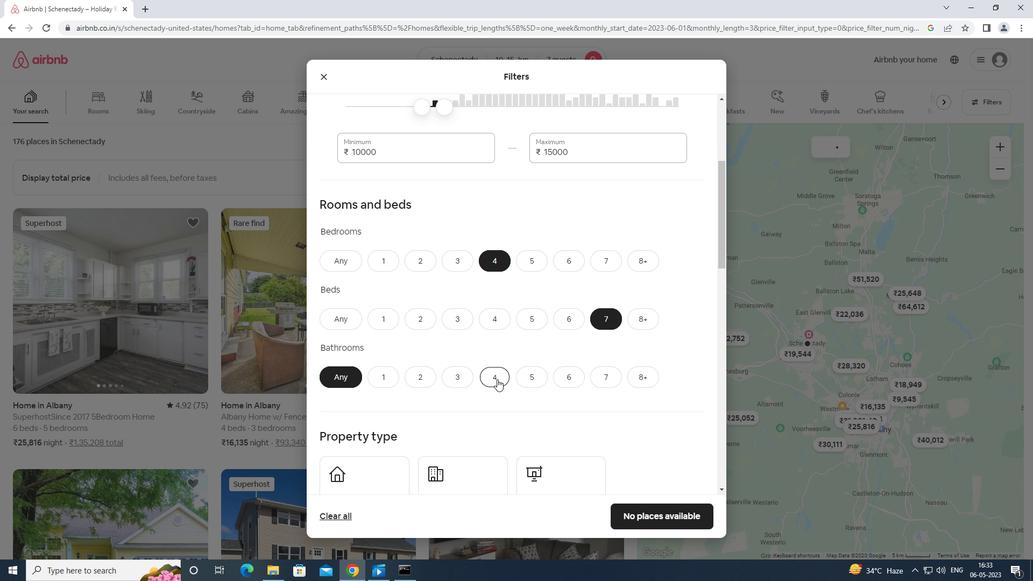 
Action: Mouse moved to (379, 328)
Screenshot: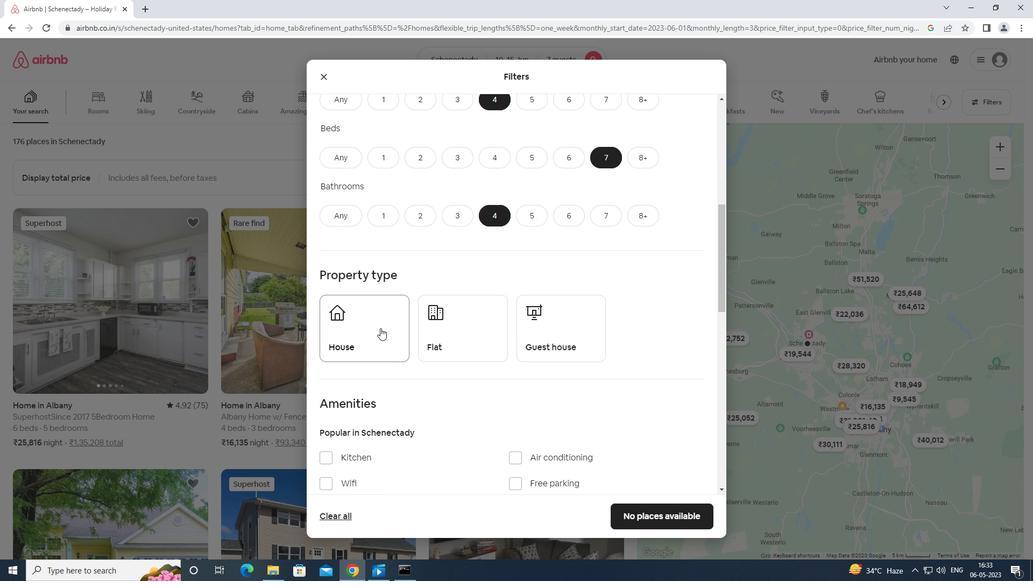 
Action: Mouse pressed left at (379, 328)
Screenshot: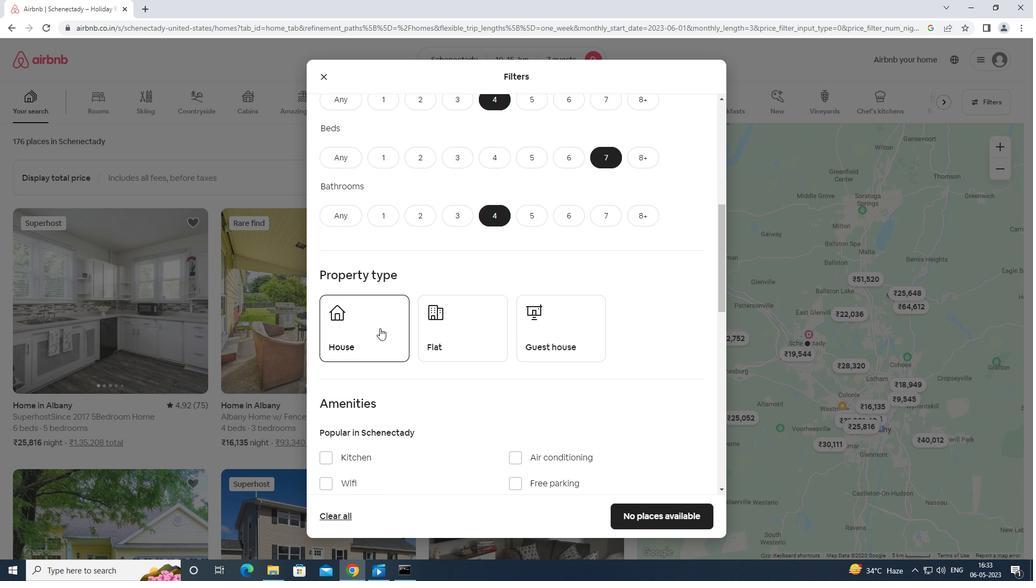 
Action: Mouse moved to (449, 328)
Screenshot: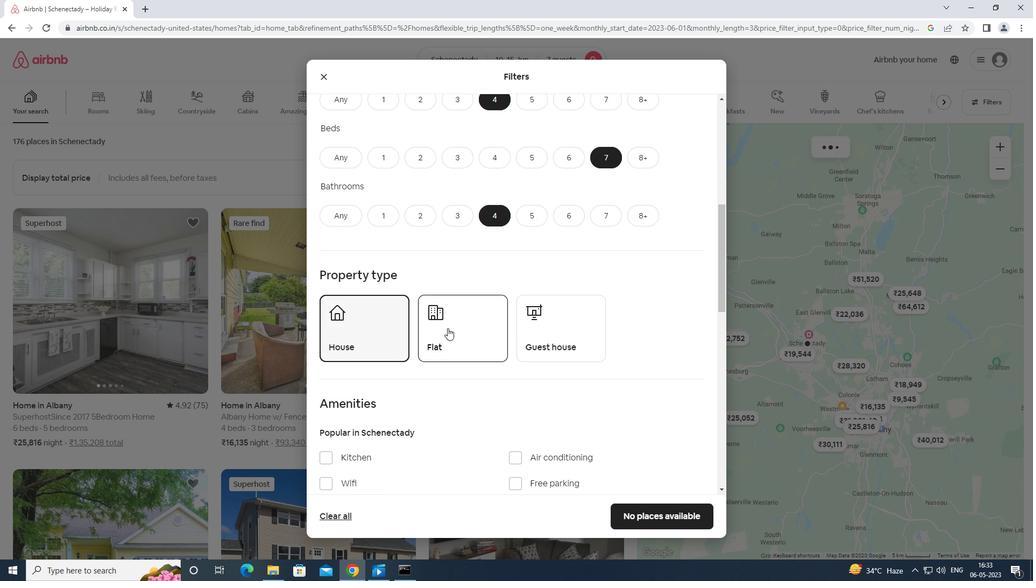 
Action: Mouse pressed left at (449, 328)
Screenshot: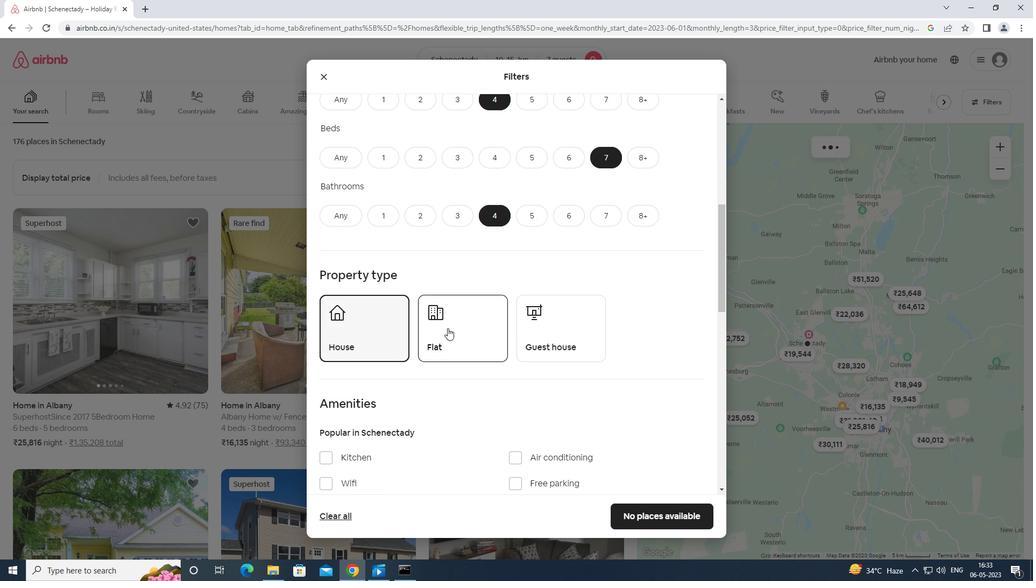 
Action: Mouse moved to (547, 341)
Screenshot: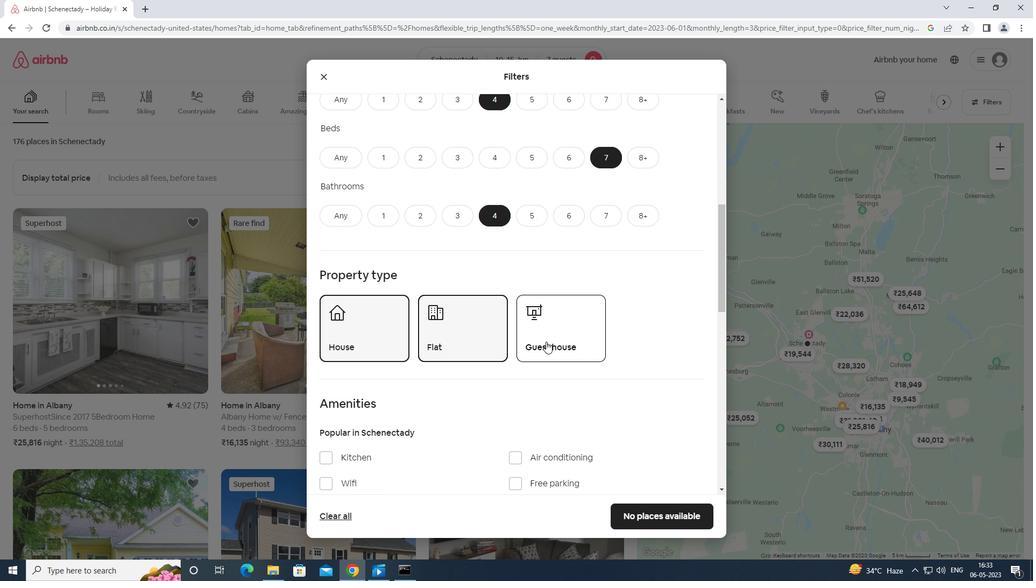 
Action: Mouse pressed left at (547, 341)
Screenshot: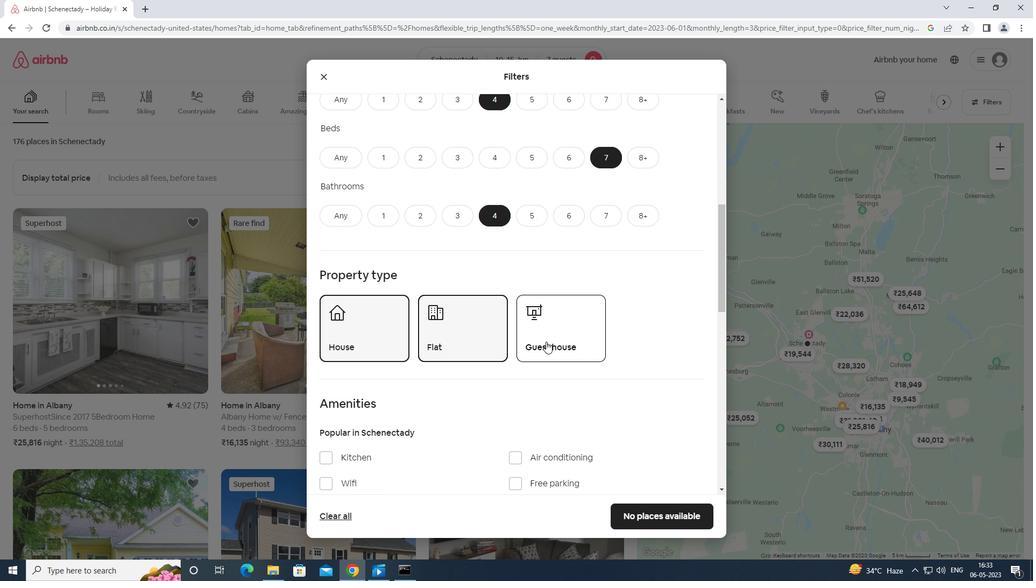 
Action: Mouse moved to (548, 342)
Screenshot: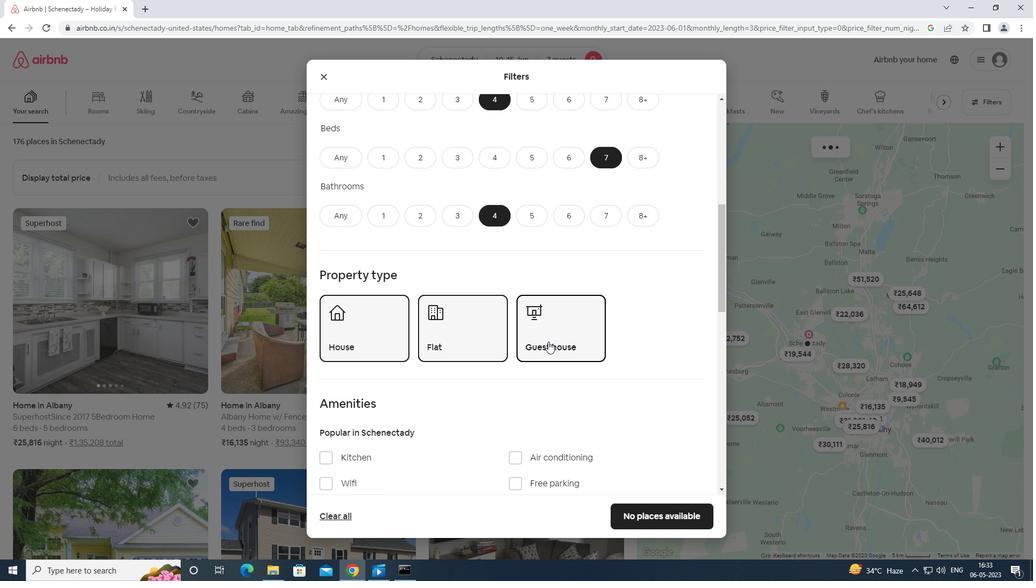 
Action: Mouse scrolled (548, 341) with delta (0, 0)
Screenshot: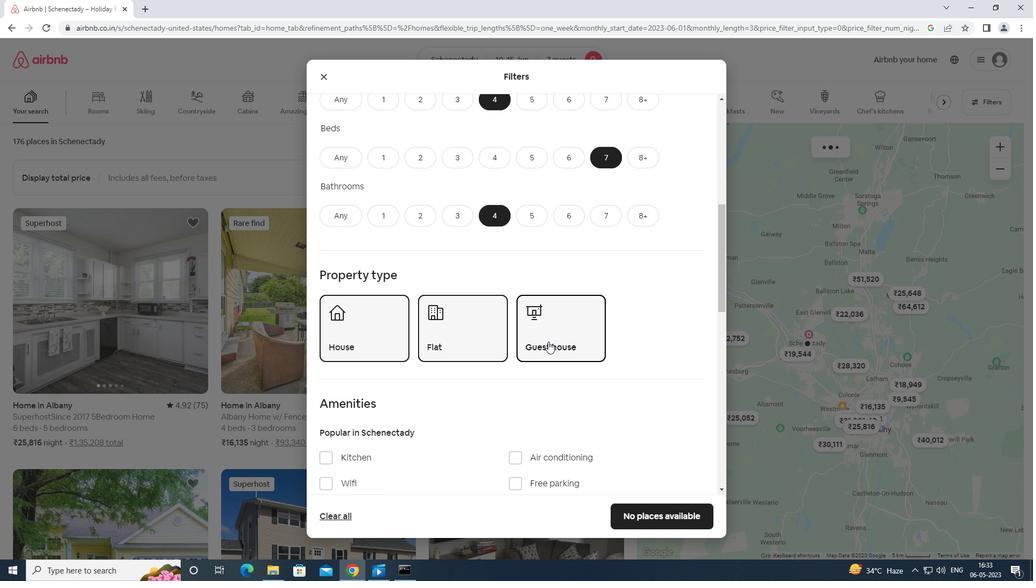 
Action: Mouse moved to (548, 343)
Screenshot: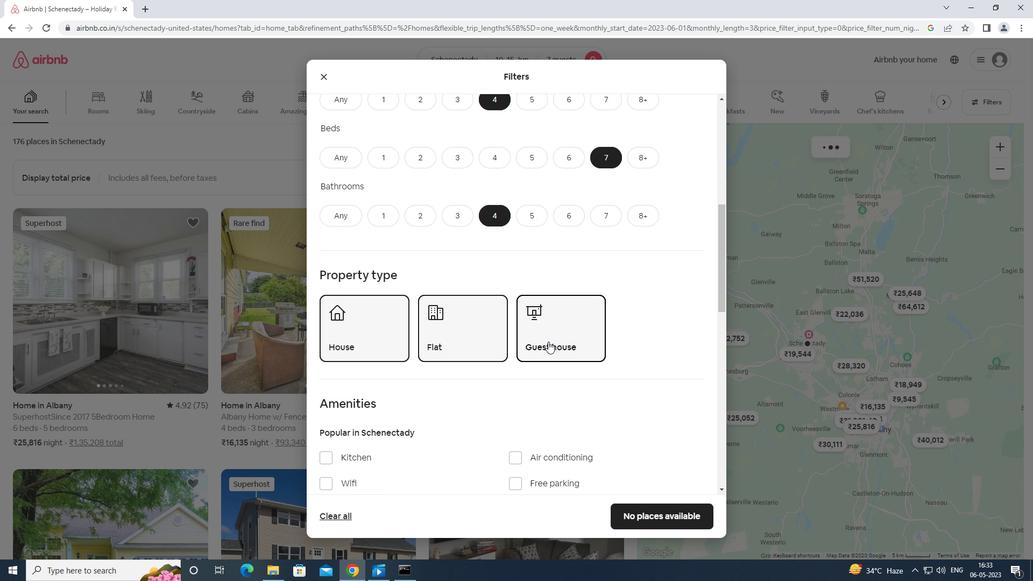 
Action: Mouse scrolled (548, 342) with delta (0, 0)
Screenshot: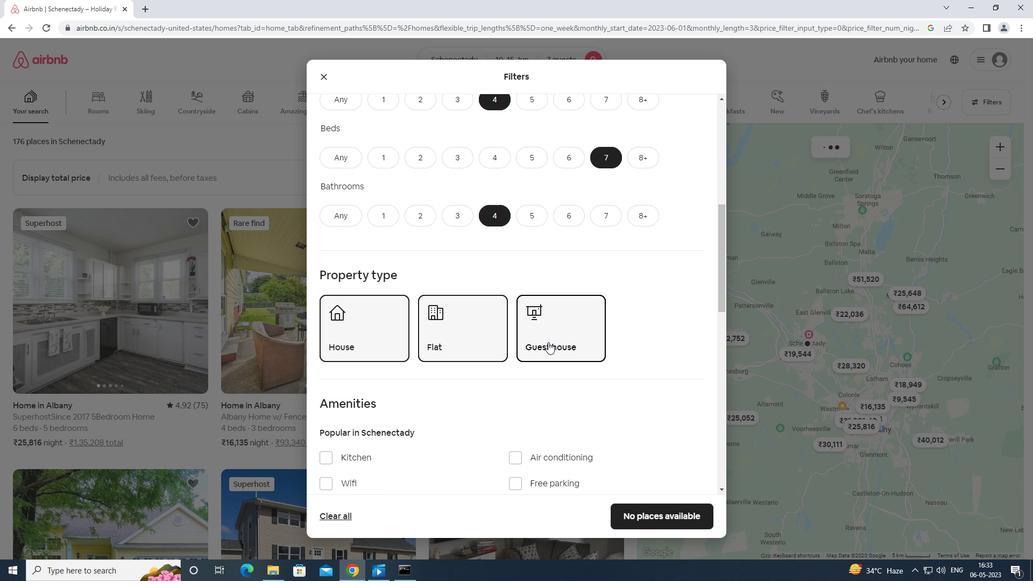 
Action: Mouse moved to (329, 375)
Screenshot: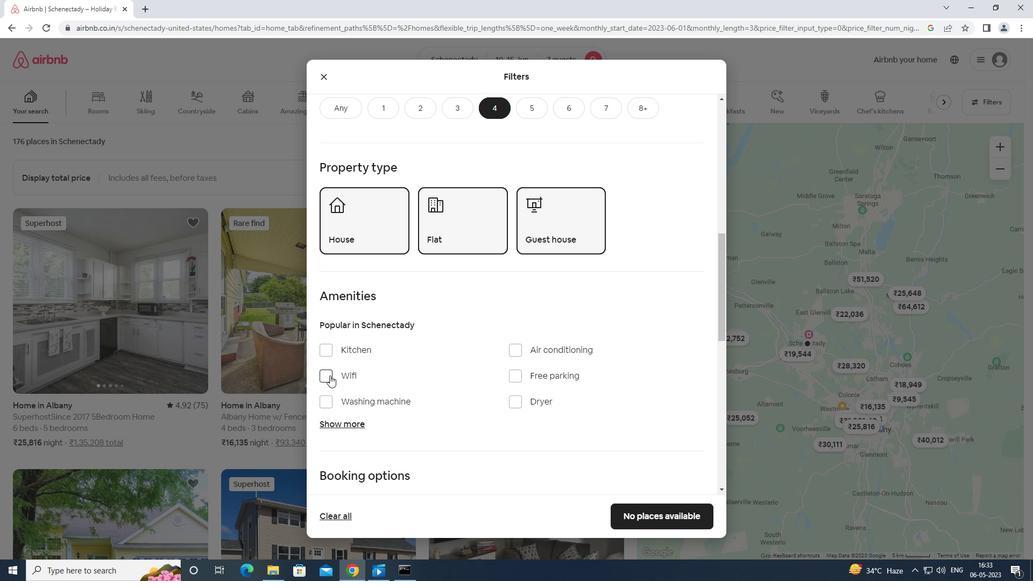 
Action: Mouse pressed left at (329, 375)
Screenshot: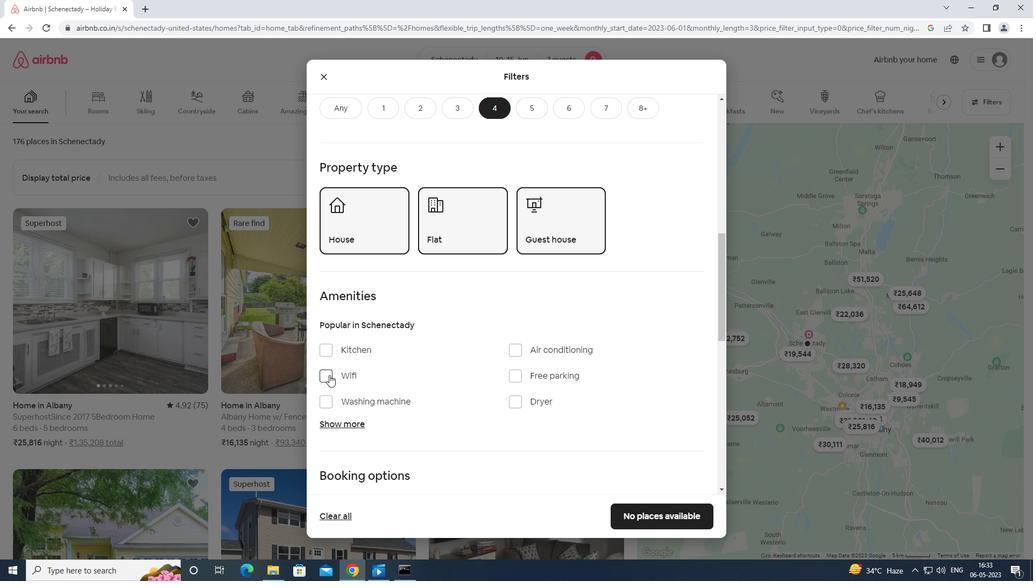 
Action: Mouse moved to (520, 378)
Screenshot: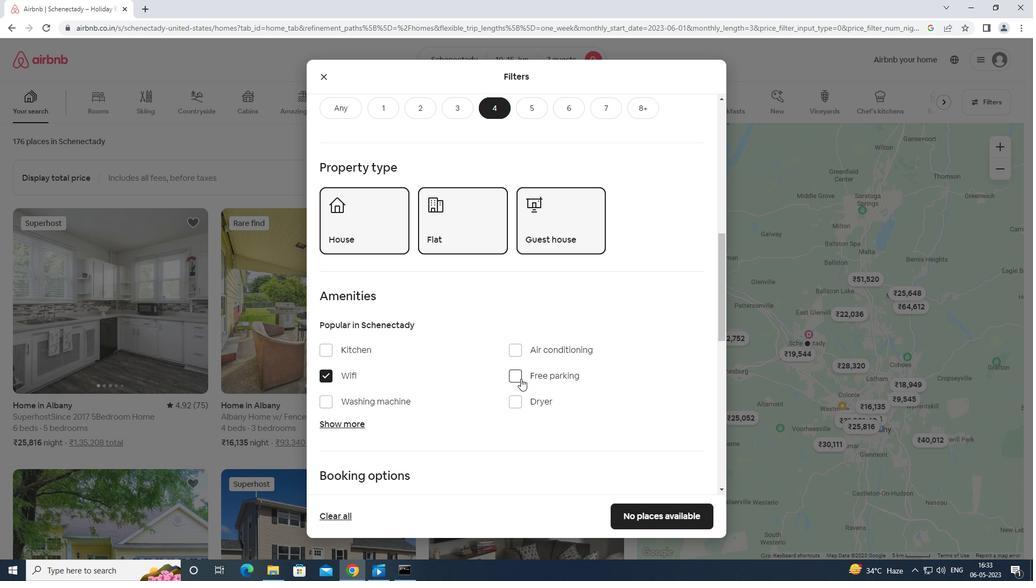 
Action: Mouse pressed left at (520, 378)
Screenshot: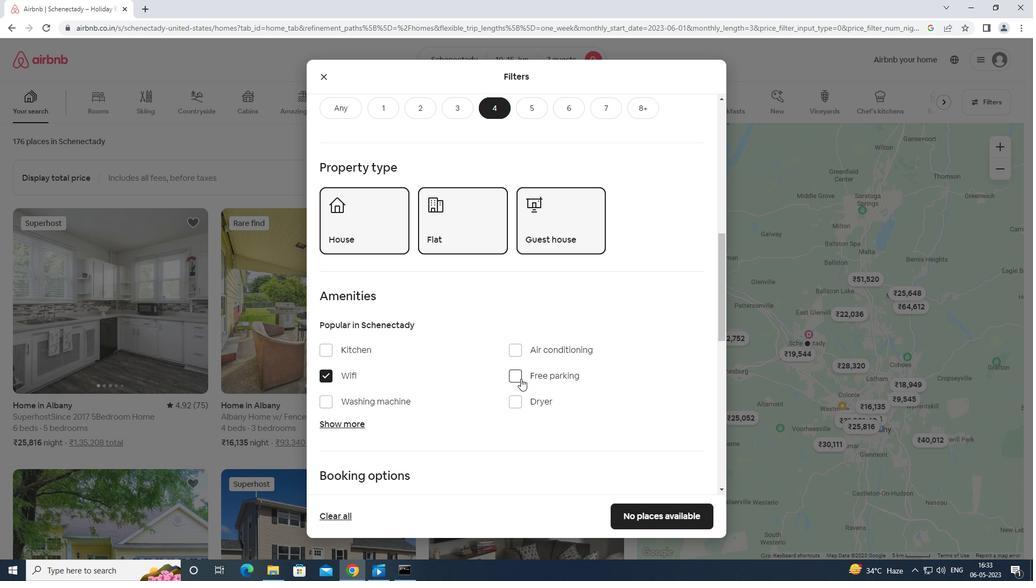 
Action: Mouse moved to (343, 417)
Screenshot: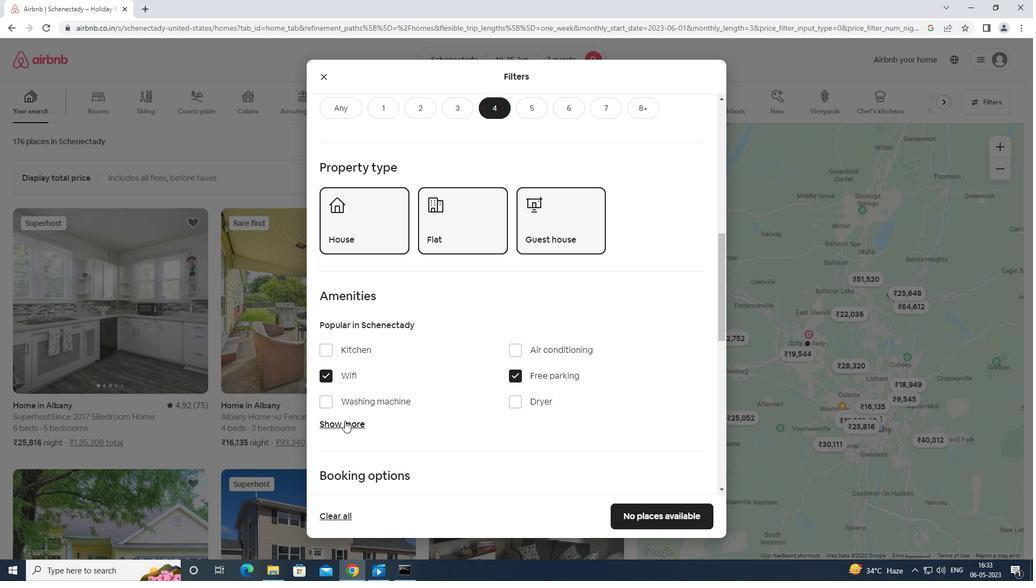 
Action: Mouse pressed left at (343, 417)
Screenshot: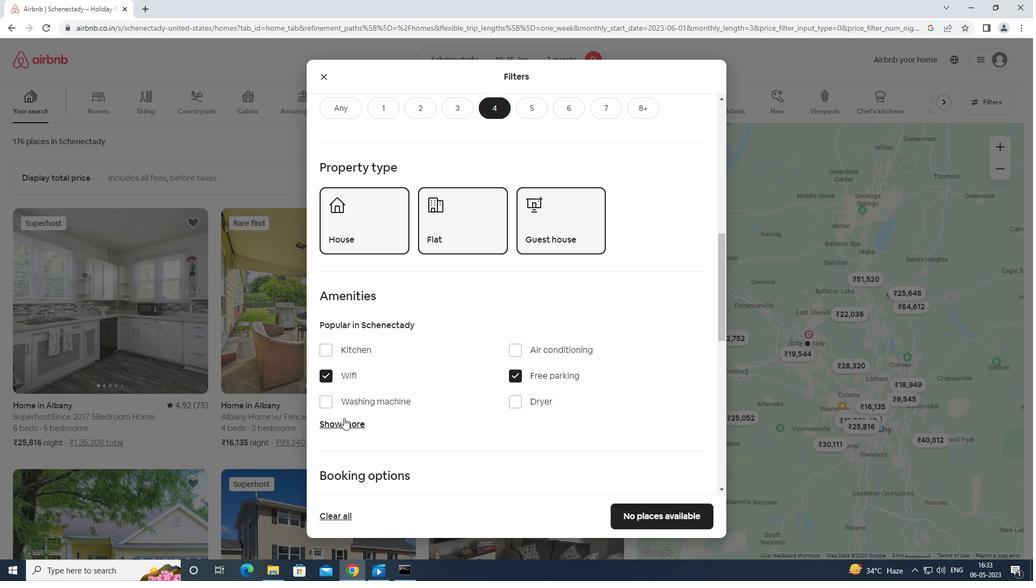 
Action: Mouse moved to (353, 423)
Screenshot: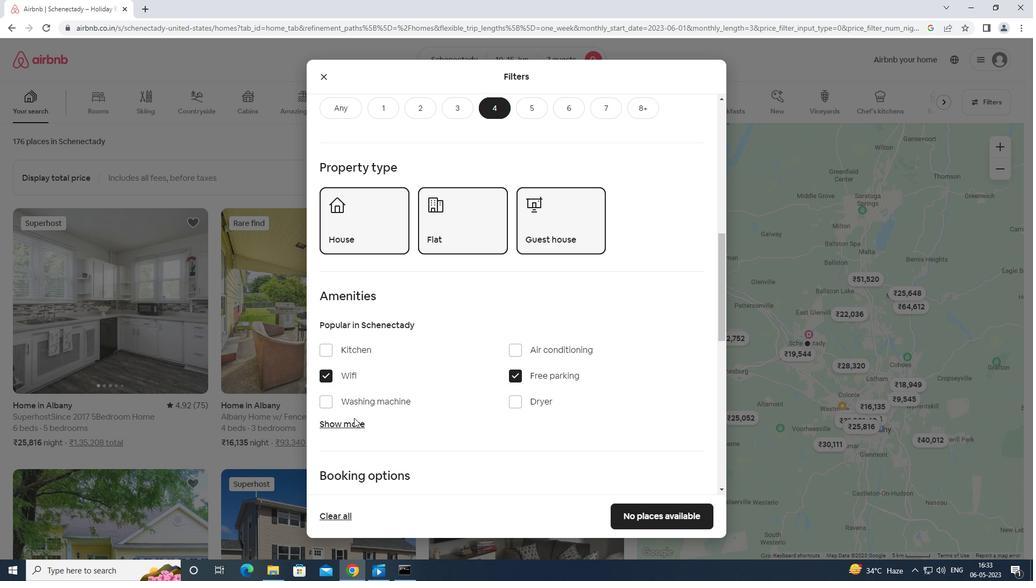 
Action: Mouse pressed left at (353, 423)
Screenshot: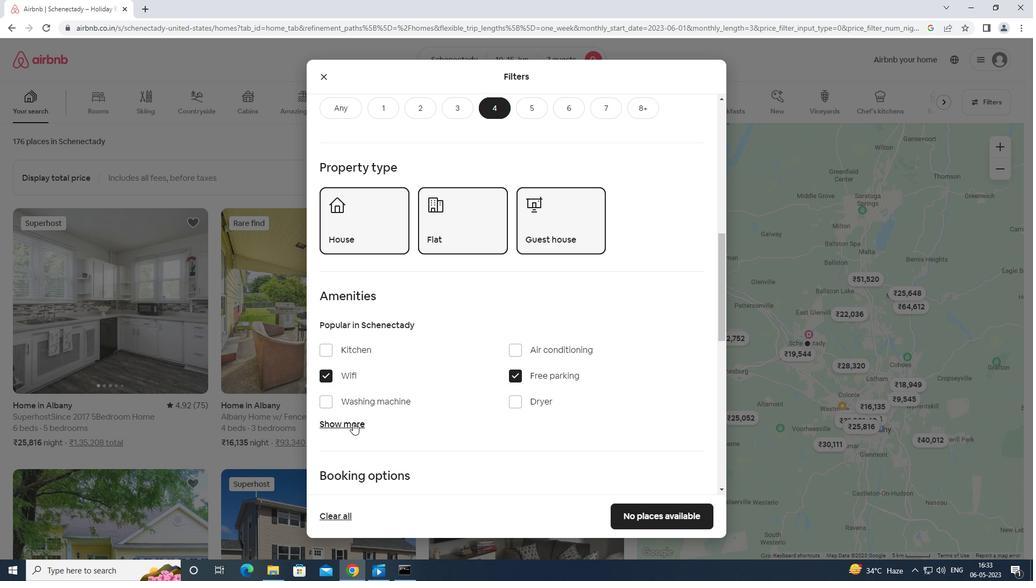 
Action: Mouse moved to (356, 421)
Screenshot: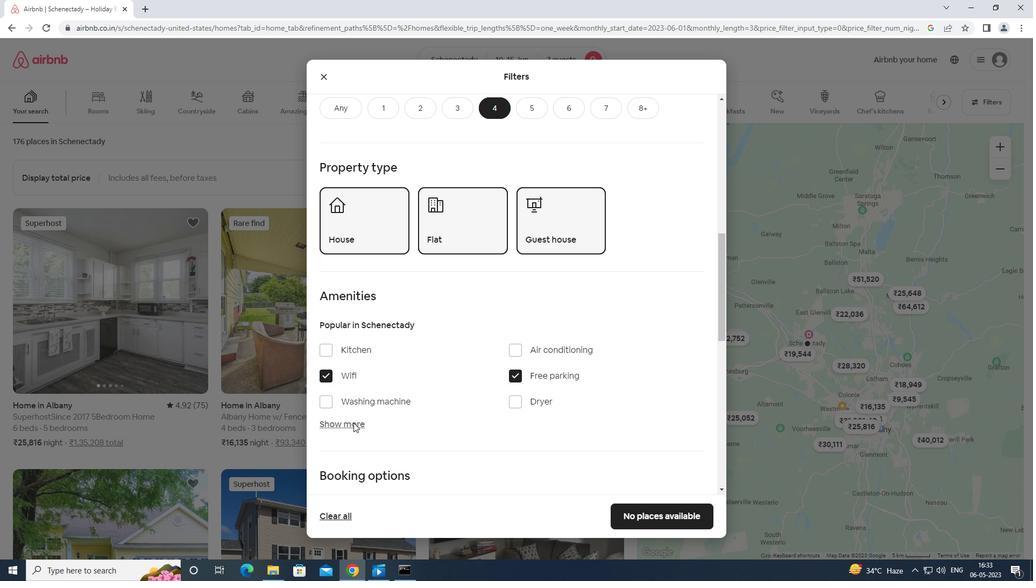 
Action: Mouse scrolled (356, 420) with delta (0, 0)
Screenshot: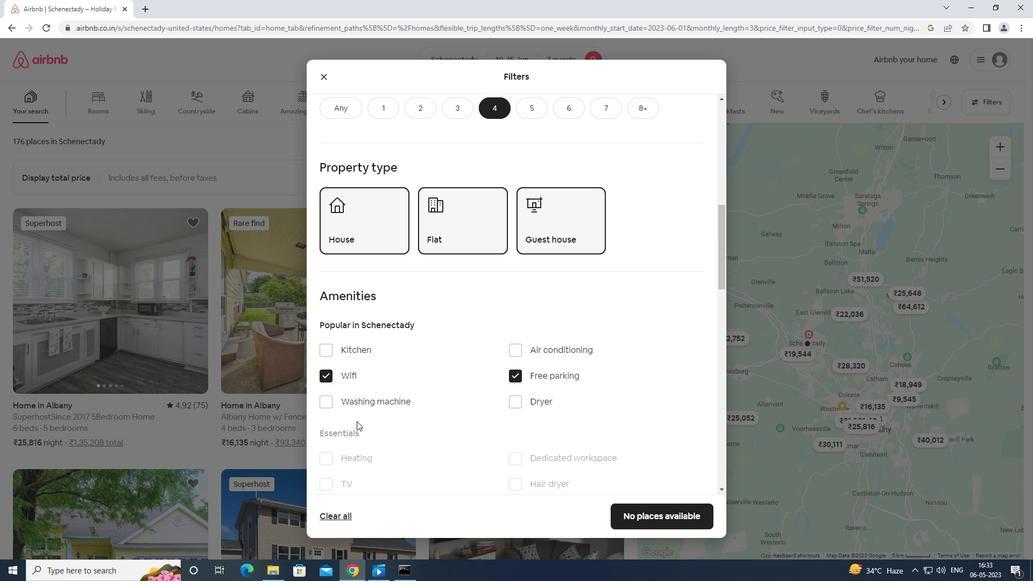 
Action: Mouse scrolled (356, 420) with delta (0, 0)
Screenshot: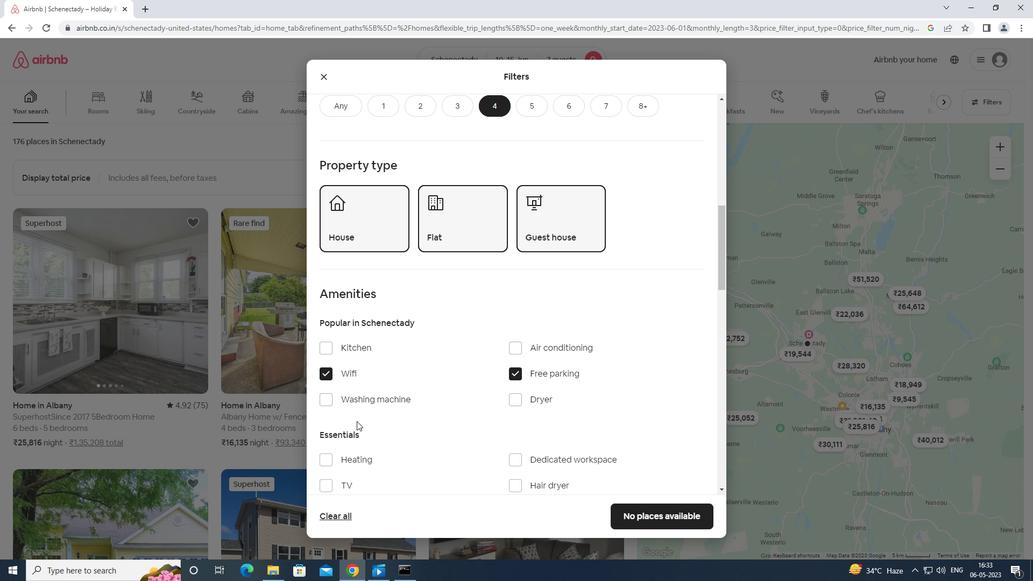 
Action: Mouse moved to (324, 379)
Screenshot: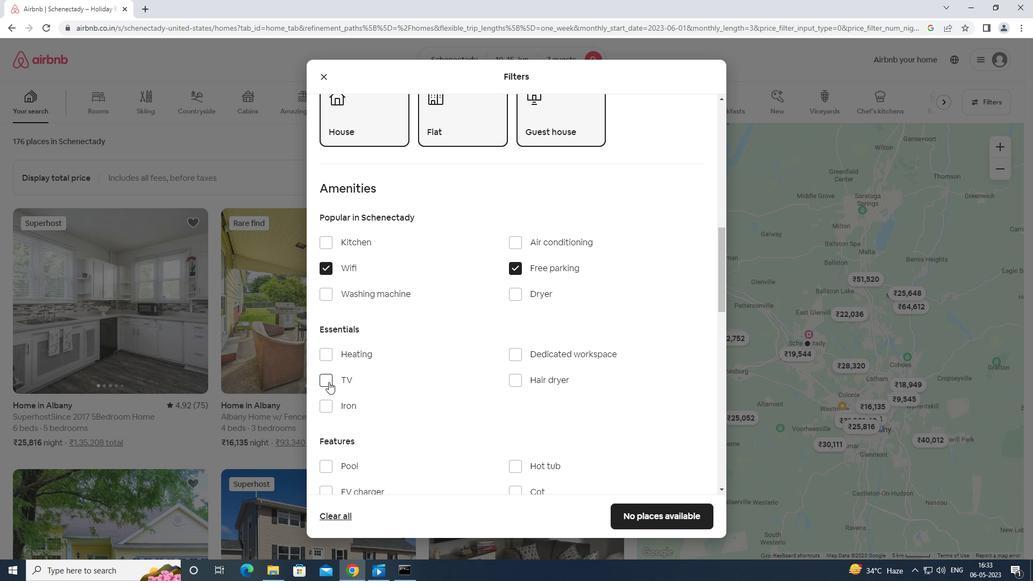 
Action: Mouse pressed left at (324, 379)
Screenshot: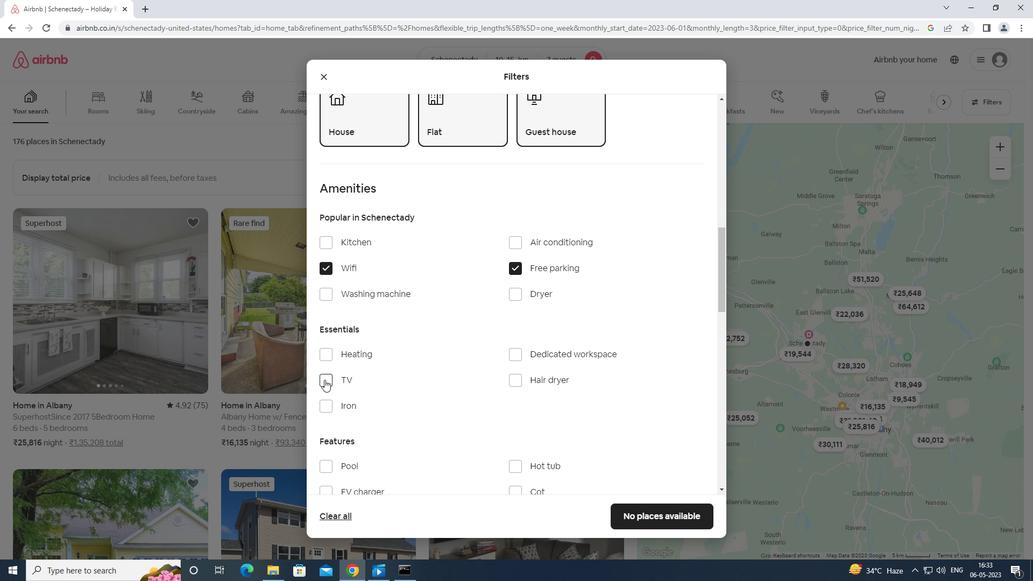 
Action: Mouse moved to (325, 425)
Screenshot: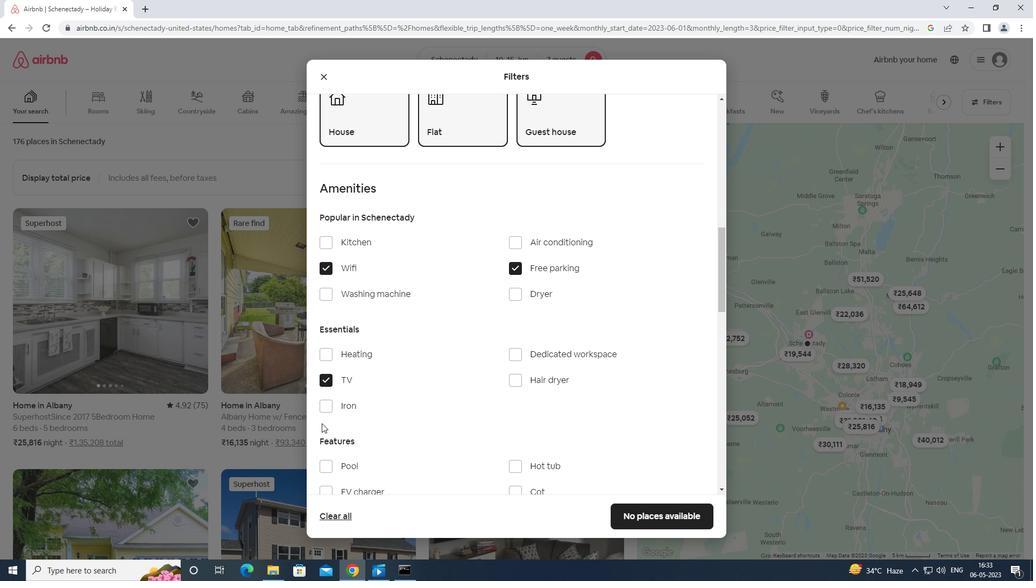 
Action: Mouse scrolled (325, 424) with delta (0, 0)
Screenshot: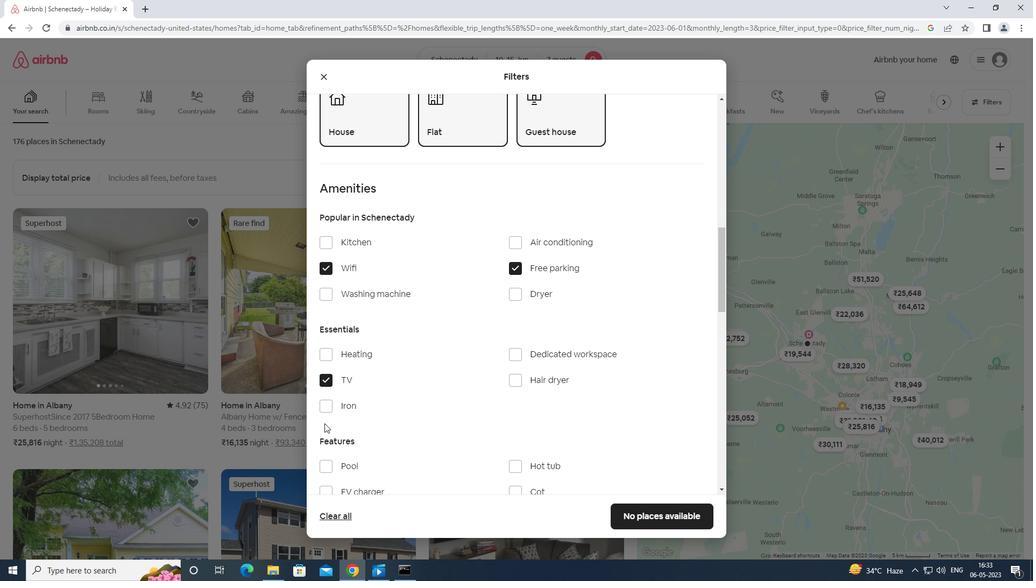 
Action: Mouse moved to (326, 425)
Screenshot: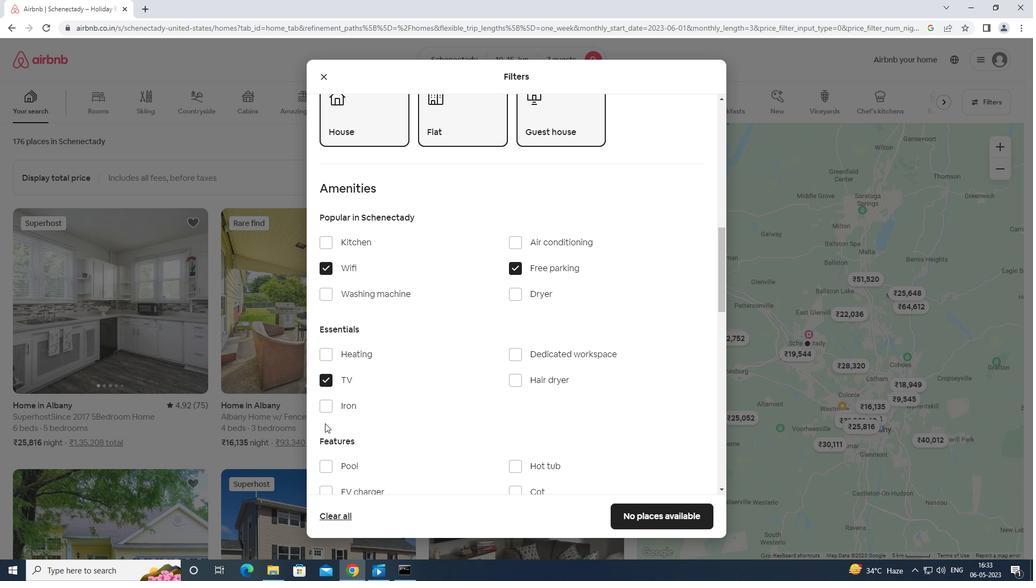 
Action: Mouse scrolled (326, 424) with delta (0, 0)
Screenshot: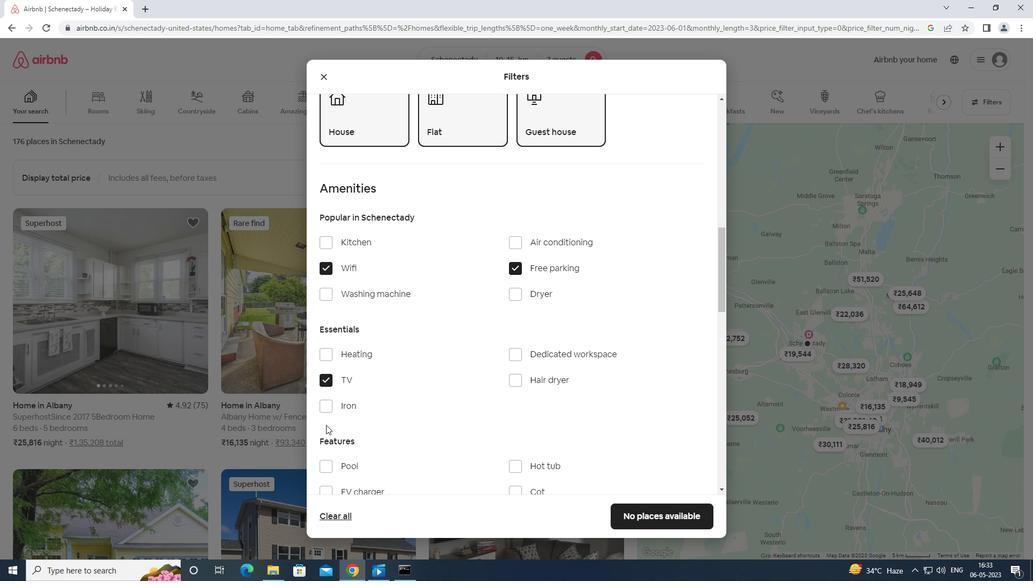 
Action: Mouse moved to (325, 413)
Screenshot: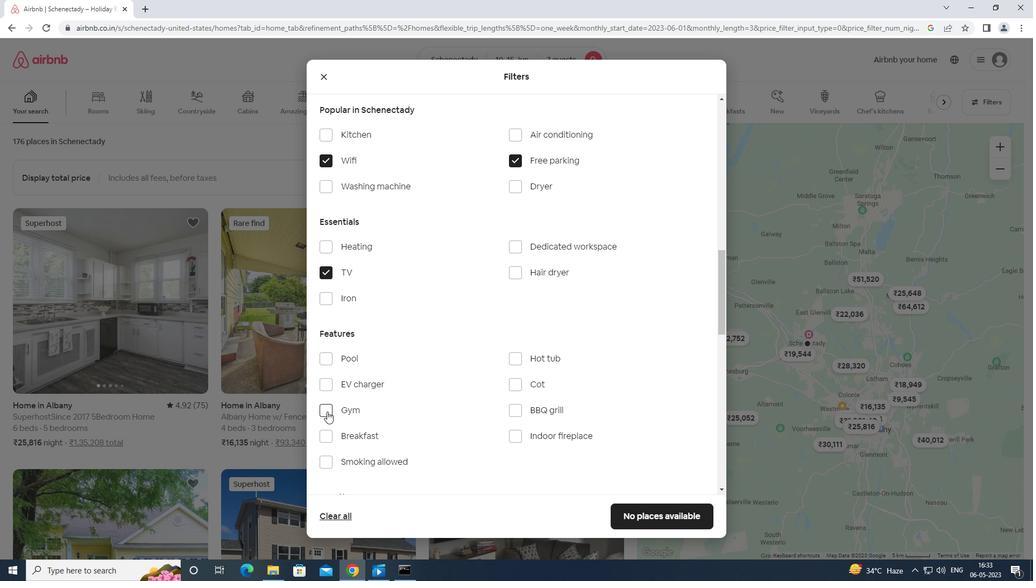 
Action: Mouse pressed left at (325, 413)
Screenshot: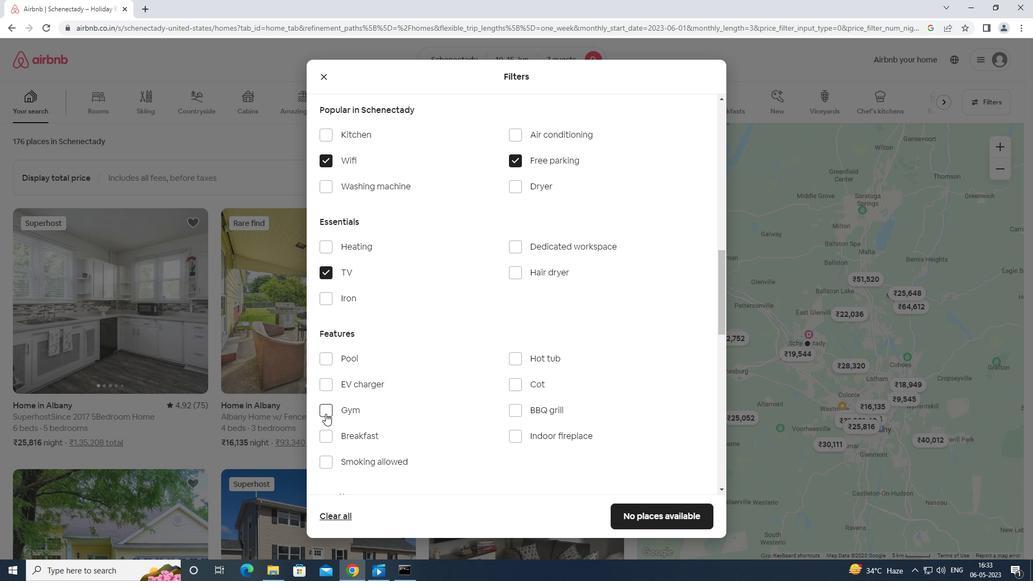 
Action: Mouse moved to (322, 438)
Screenshot: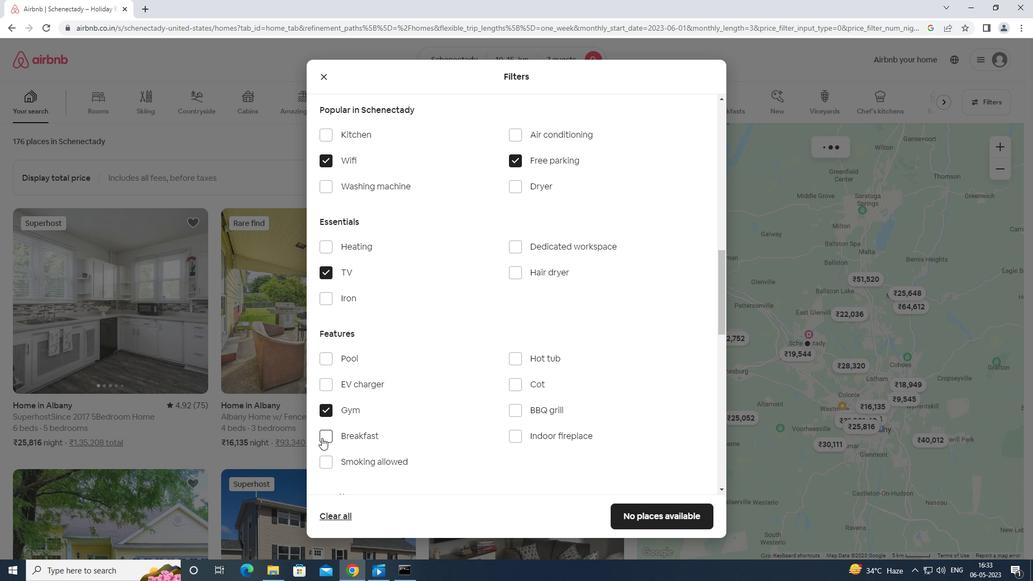 
Action: Mouse pressed left at (322, 438)
Screenshot: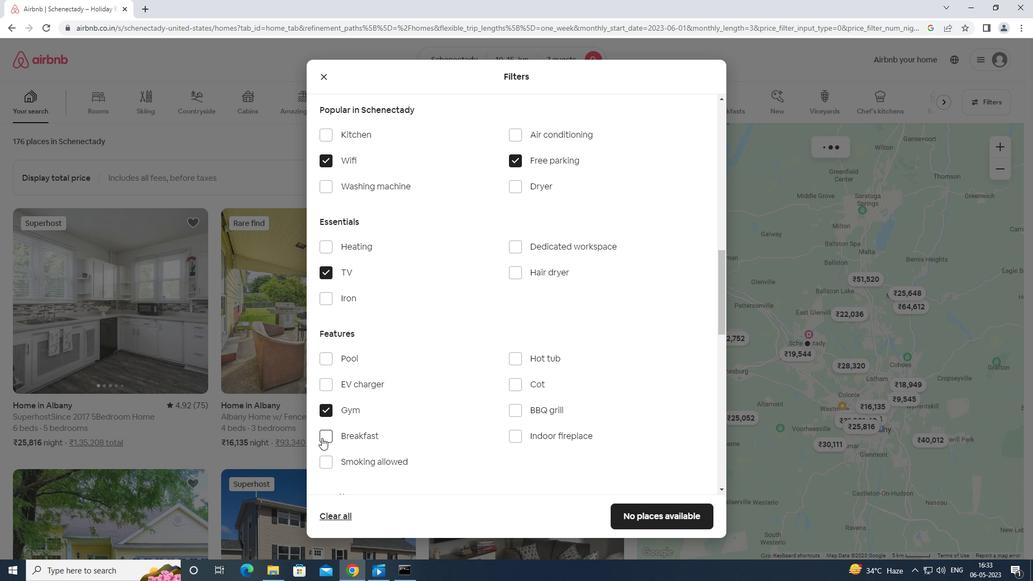 
Action: Mouse moved to (456, 424)
Screenshot: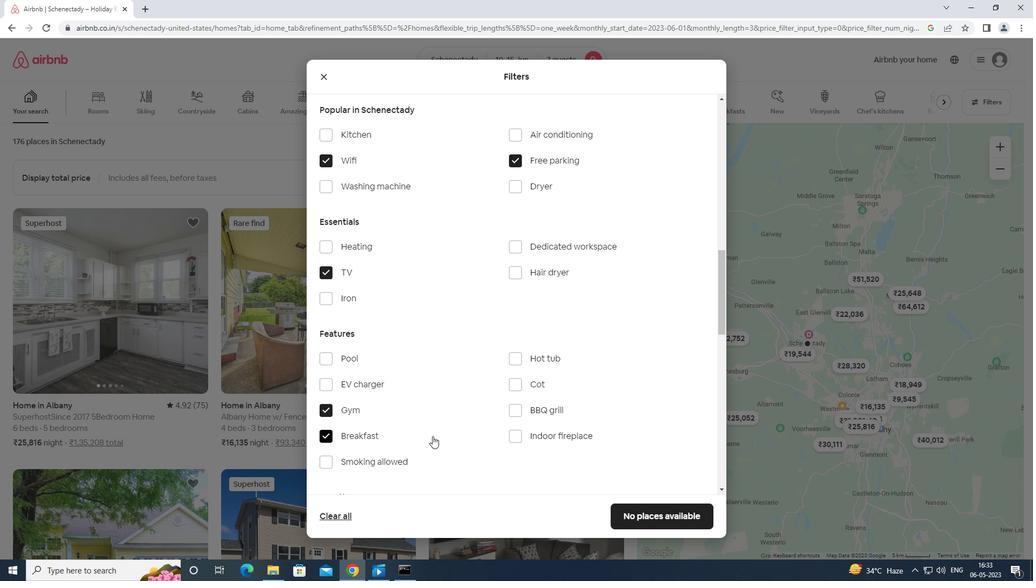 
Action: Mouse scrolled (456, 425) with delta (0, 0)
Screenshot: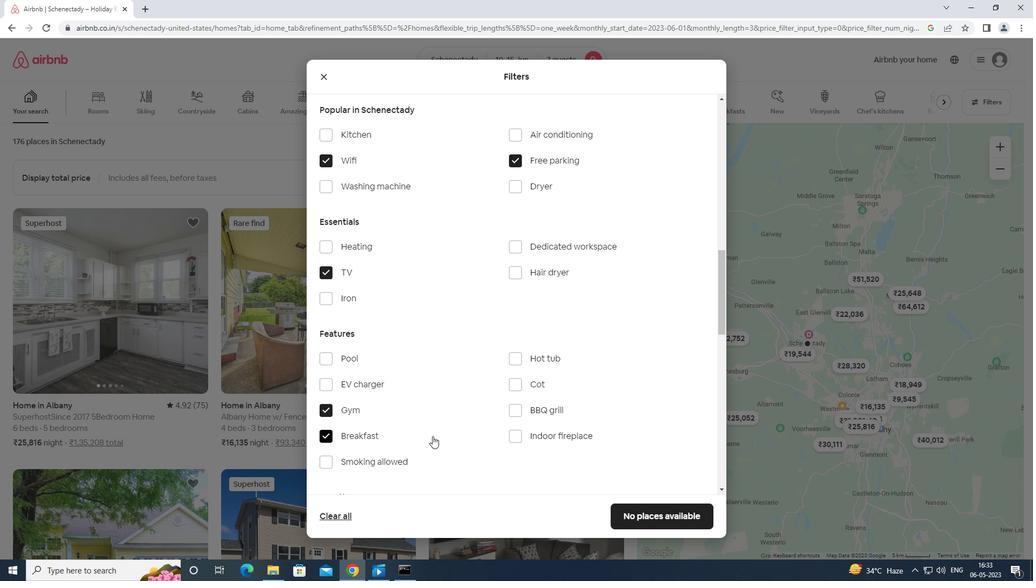 
Action: Mouse moved to (459, 423)
Screenshot: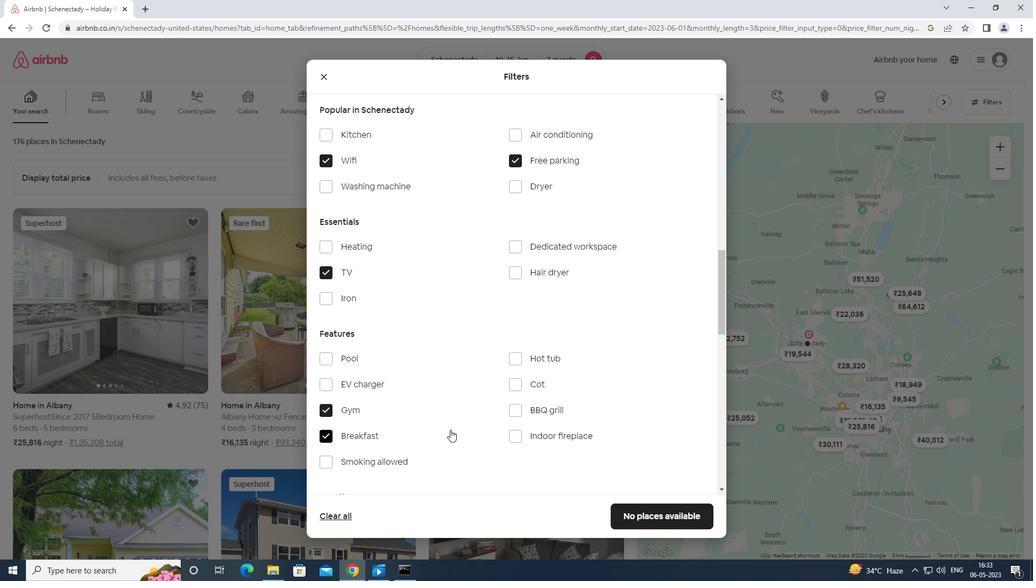 
Action: Mouse scrolled (459, 422) with delta (0, 0)
Screenshot: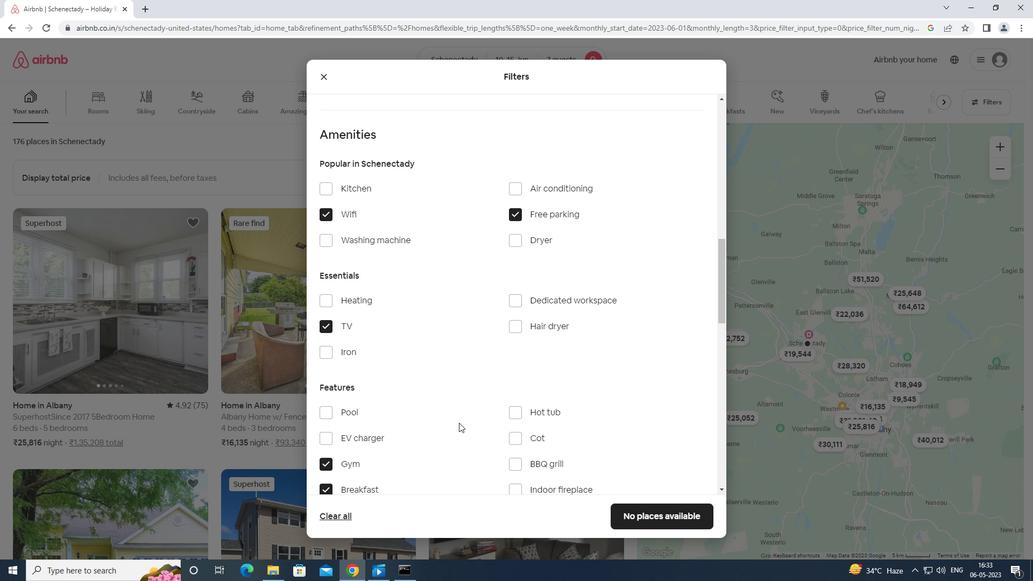 
Action: Mouse moved to (459, 423)
Screenshot: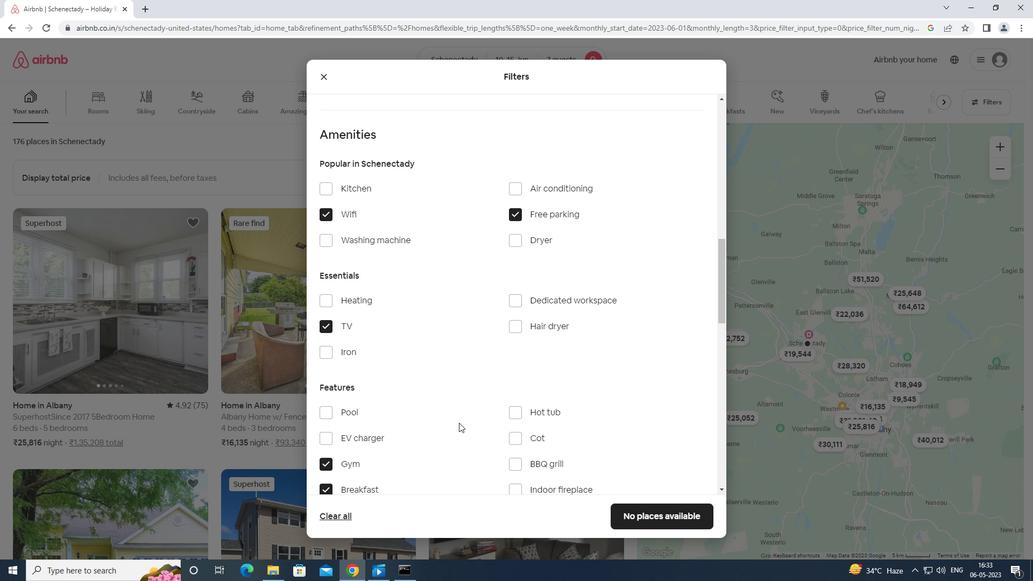 
Action: Mouse scrolled (459, 422) with delta (0, 0)
Screenshot: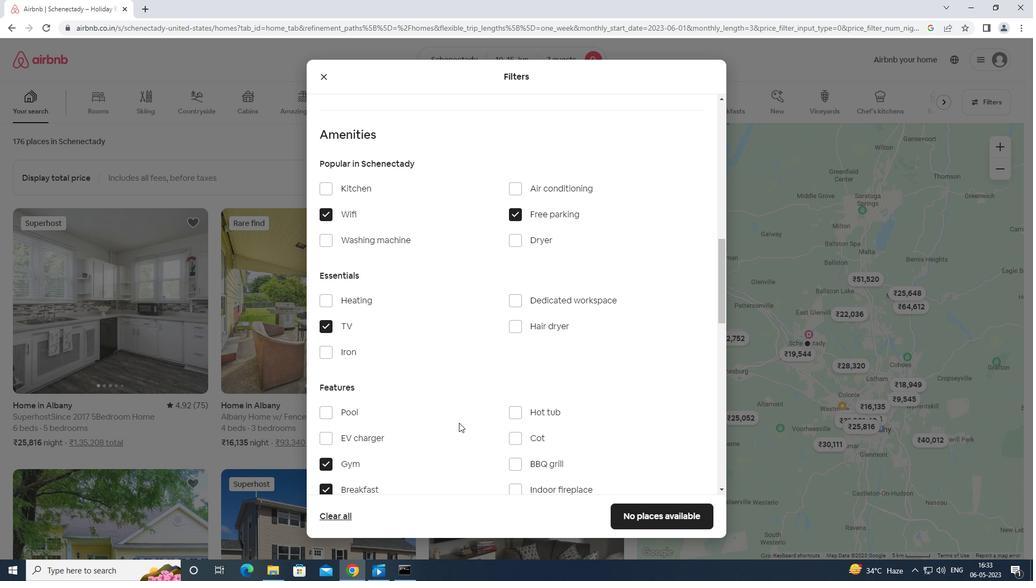 
Action: Mouse scrolled (459, 422) with delta (0, 0)
Screenshot: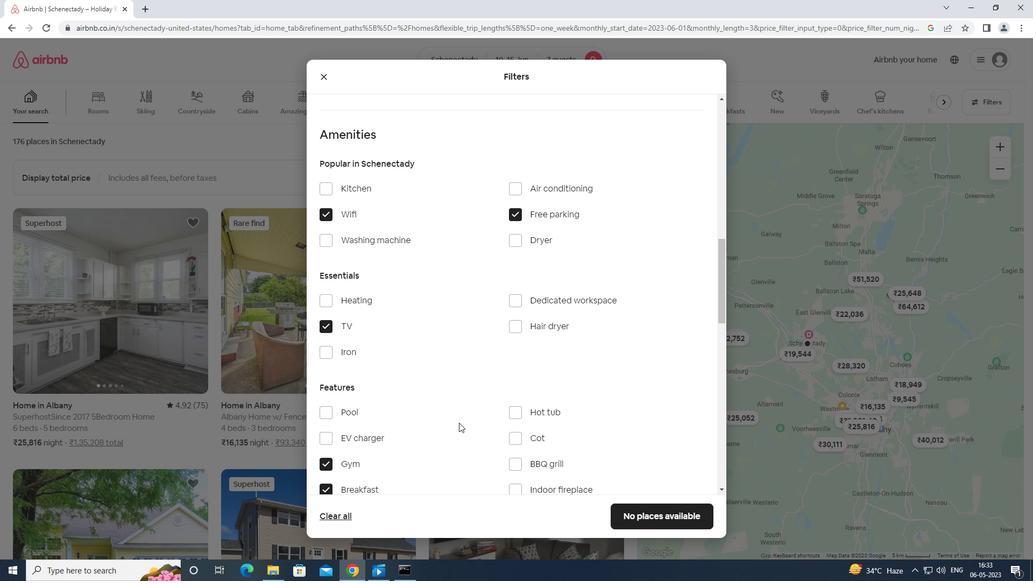 
Action: Mouse moved to (461, 415)
Screenshot: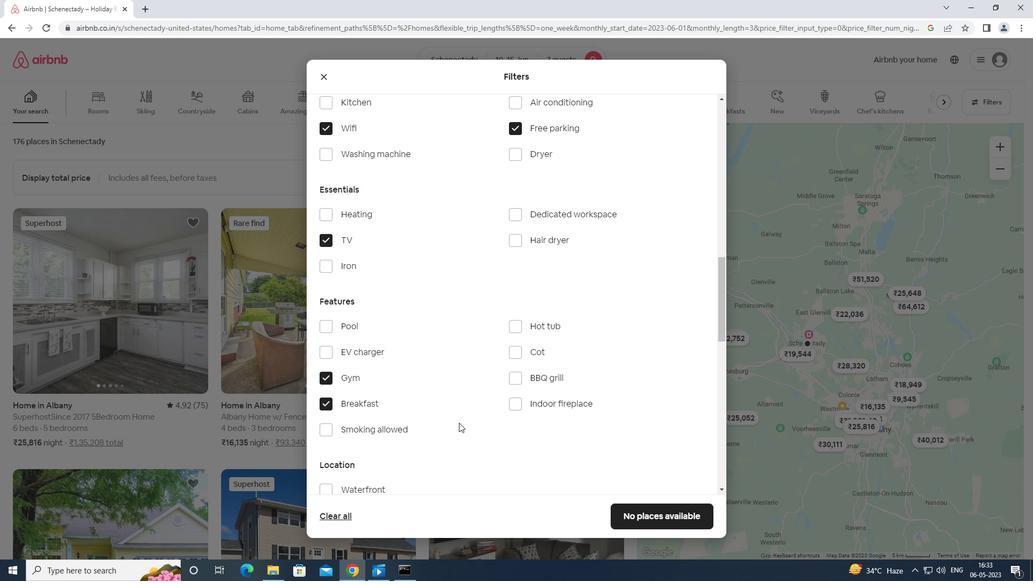 
Action: Mouse scrolled (461, 414) with delta (0, 0)
Screenshot: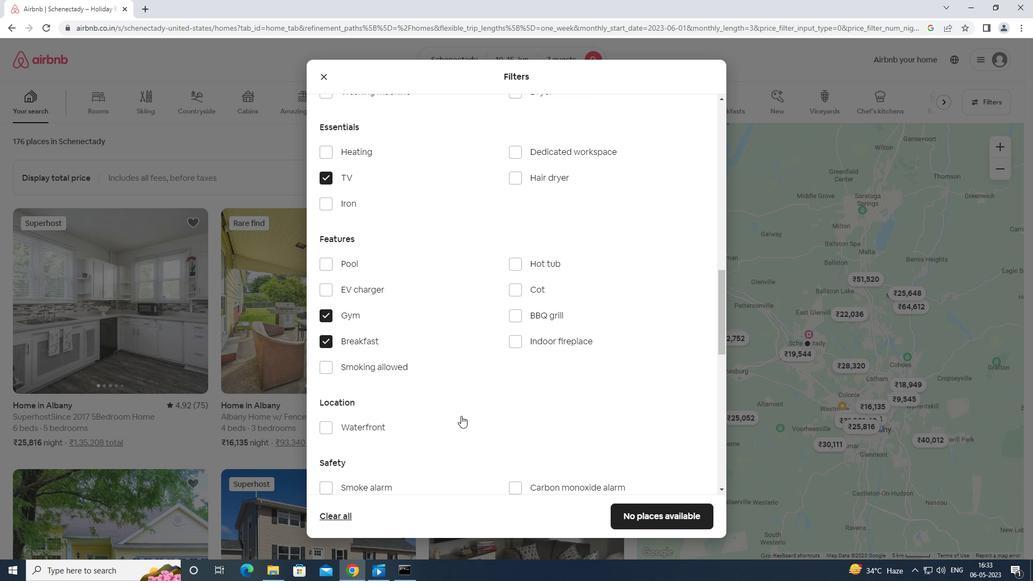 
Action: Mouse moved to (462, 415)
Screenshot: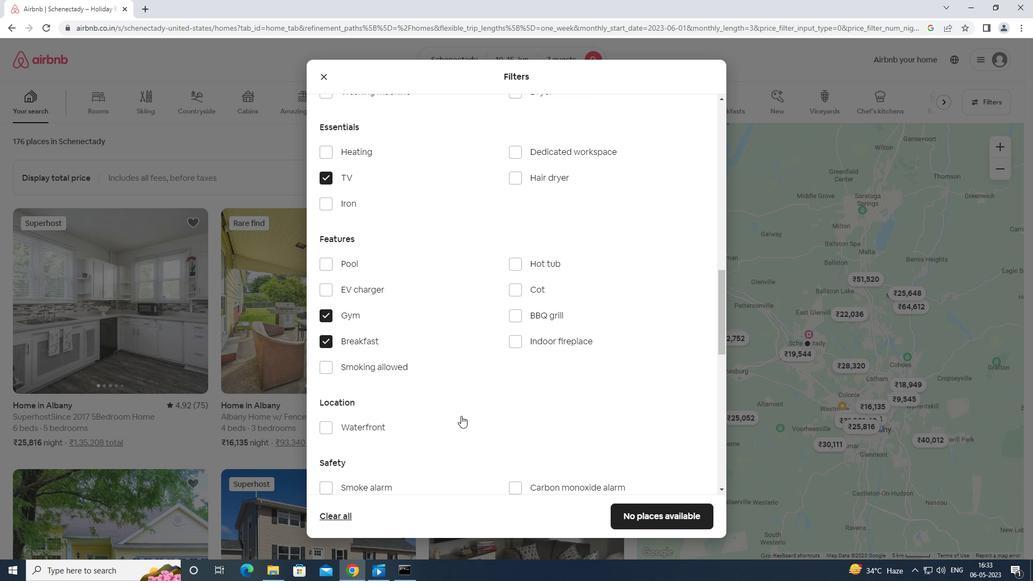 
Action: Mouse scrolled (462, 414) with delta (0, 0)
Screenshot: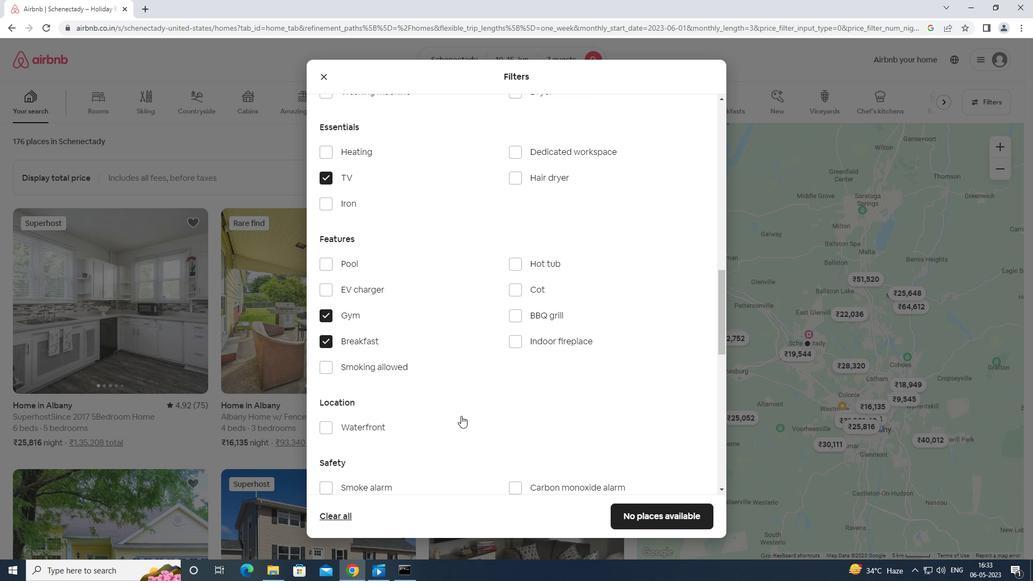 
Action: Mouse moved to (467, 419)
Screenshot: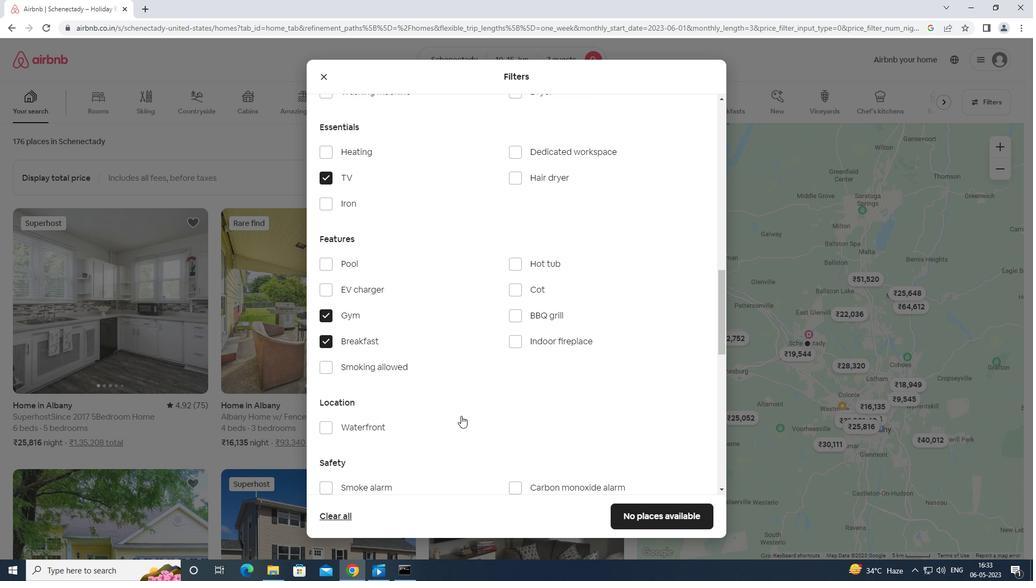 
Action: Mouse scrolled (467, 418) with delta (0, 0)
Screenshot: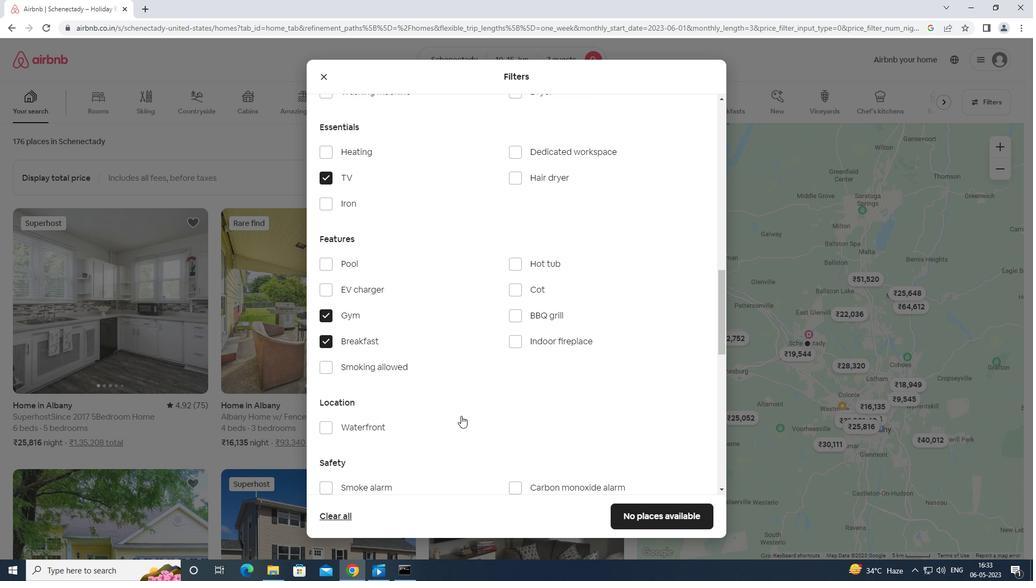 
Action: Mouse moved to (678, 455)
Screenshot: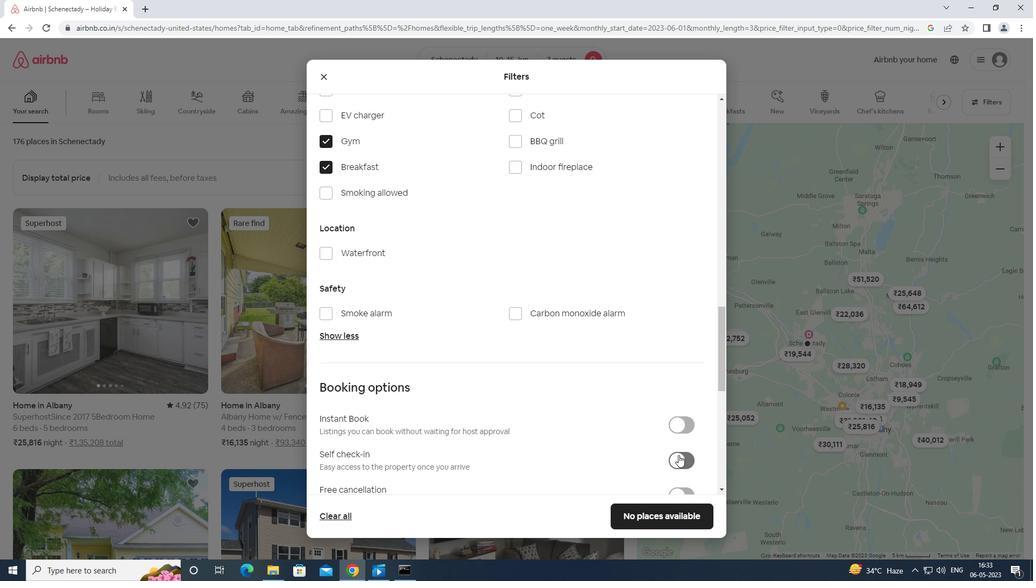 
Action: Mouse pressed left at (678, 455)
Screenshot: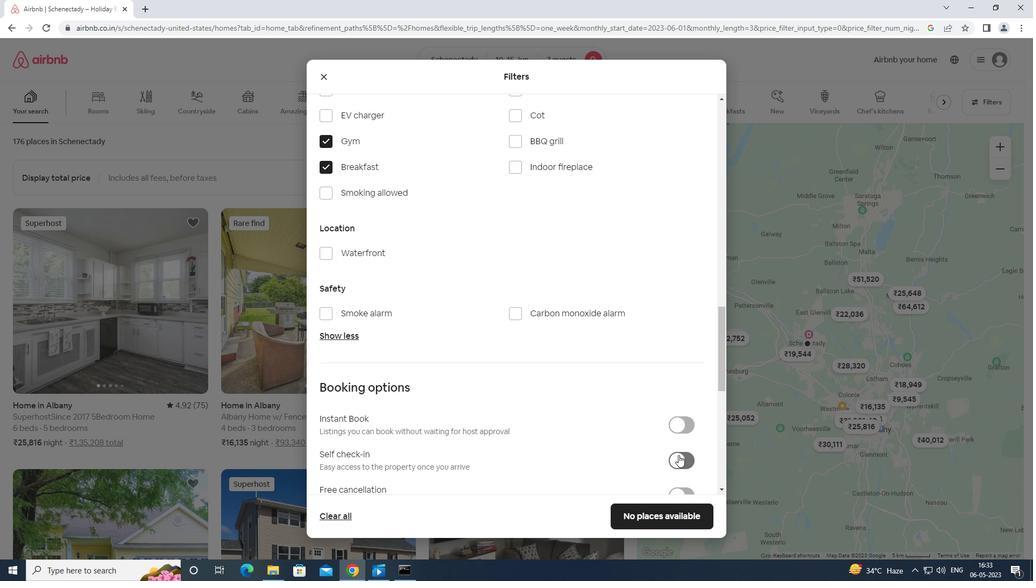 
Action: Mouse moved to (681, 452)
Screenshot: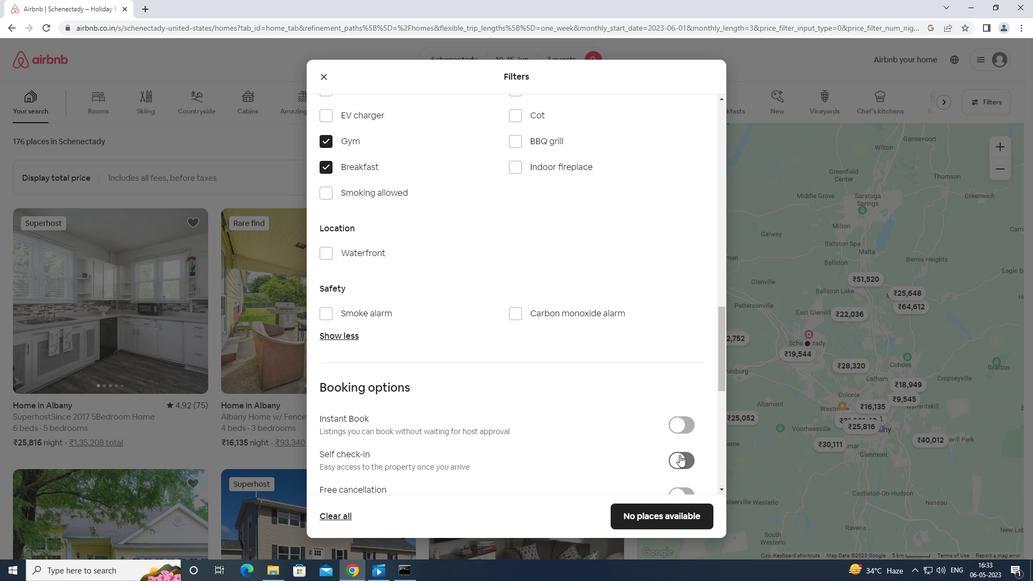 
Action: Mouse scrolled (681, 452) with delta (0, 0)
Screenshot: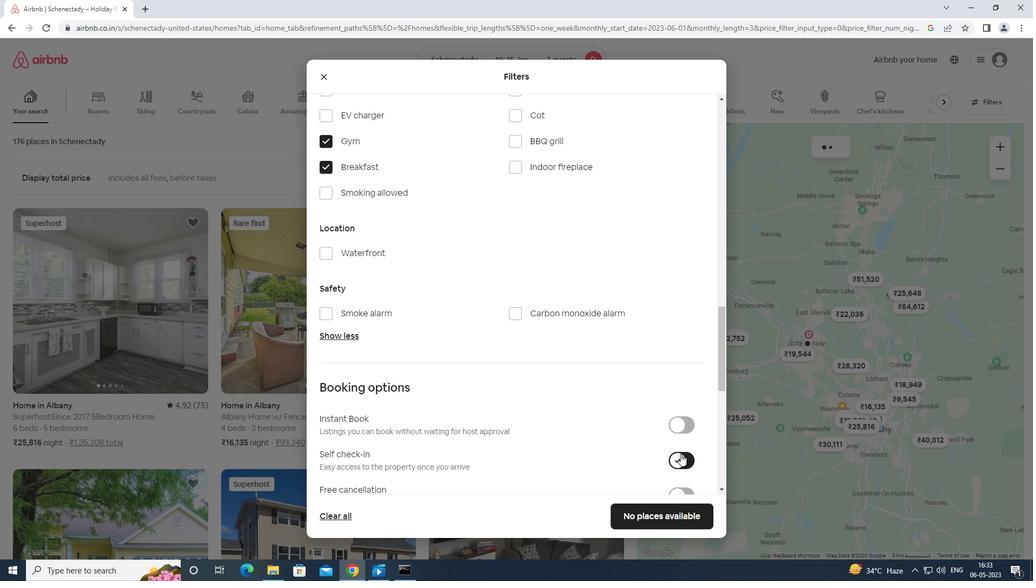 
Action: Mouse scrolled (681, 452) with delta (0, 0)
Screenshot: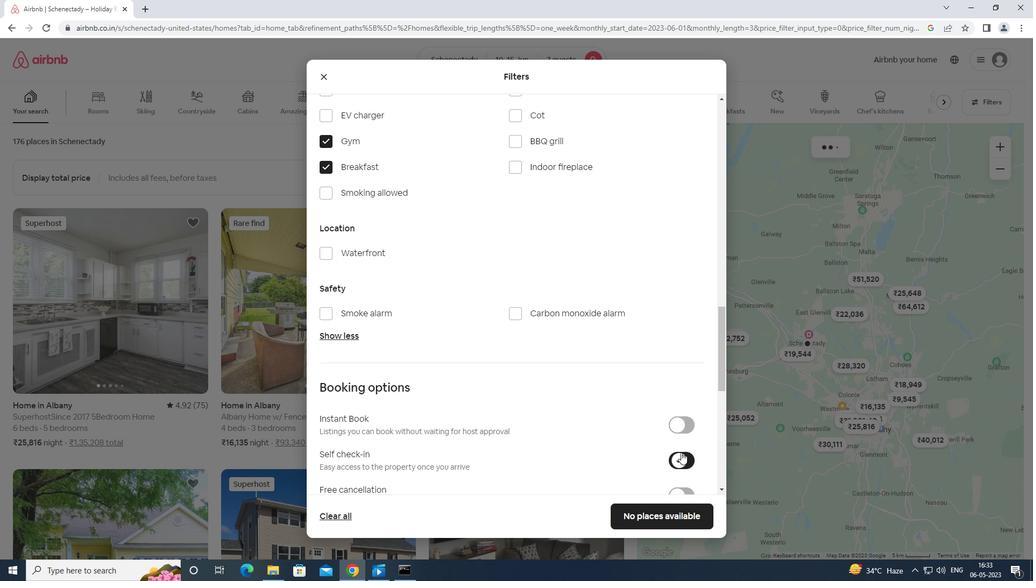 
Action: Mouse scrolled (681, 452) with delta (0, 0)
Screenshot: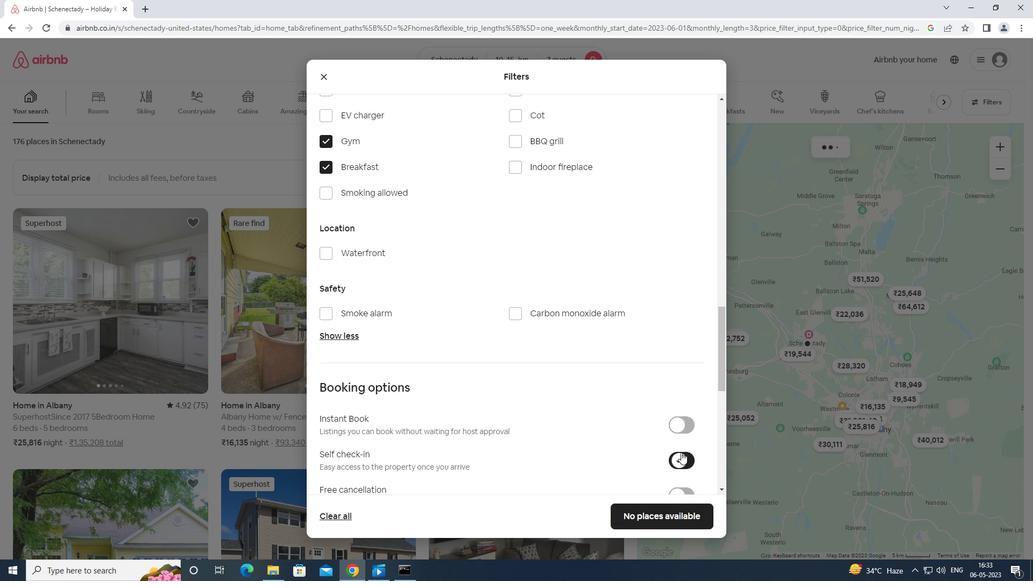 
Action: Mouse moved to (681, 451)
Screenshot: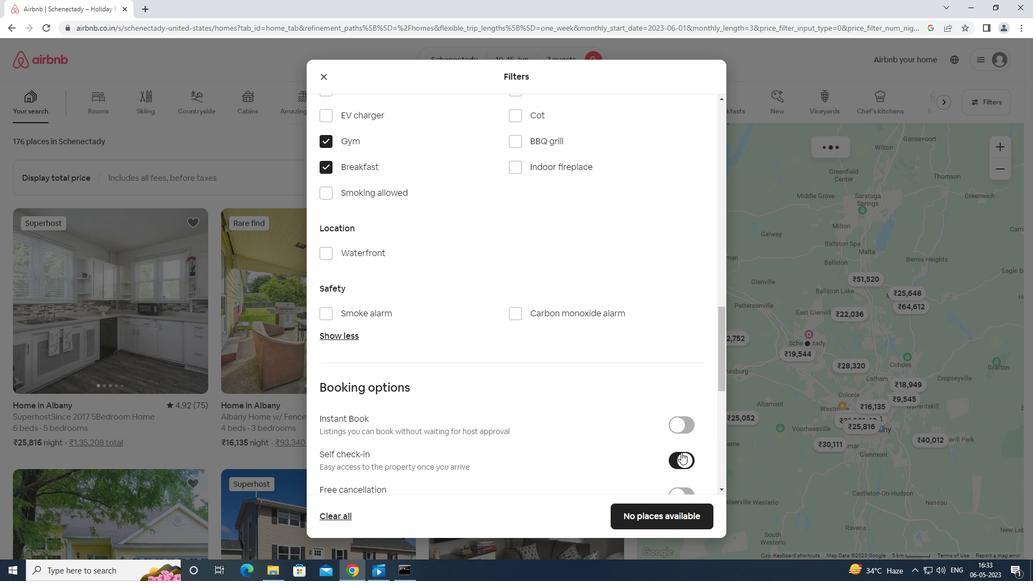 
Action: Mouse scrolled (681, 451) with delta (0, 0)
Screenshot: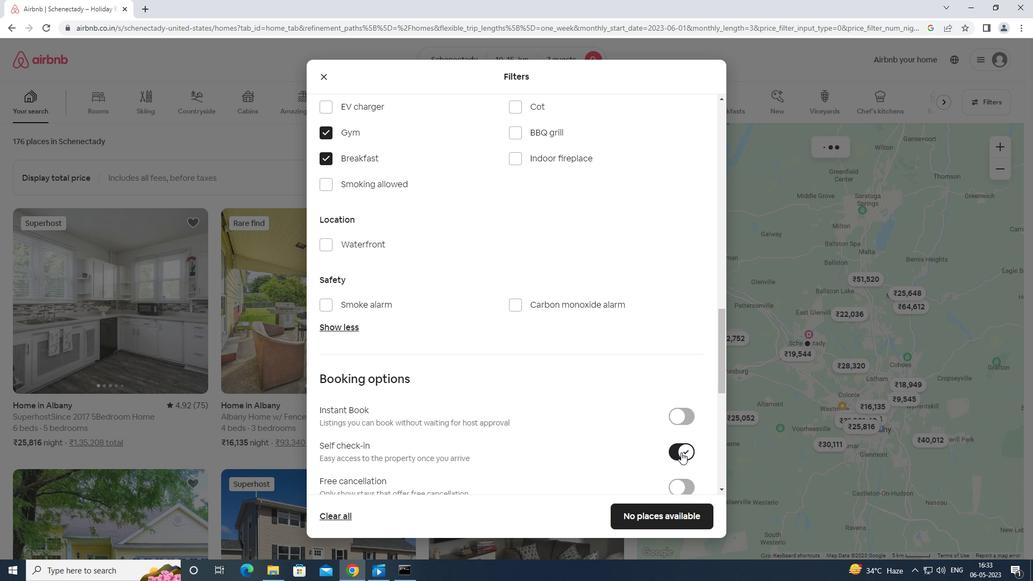 
Action: Mouse scrolled (681, 451) with delta (0, 0)
Screenshot: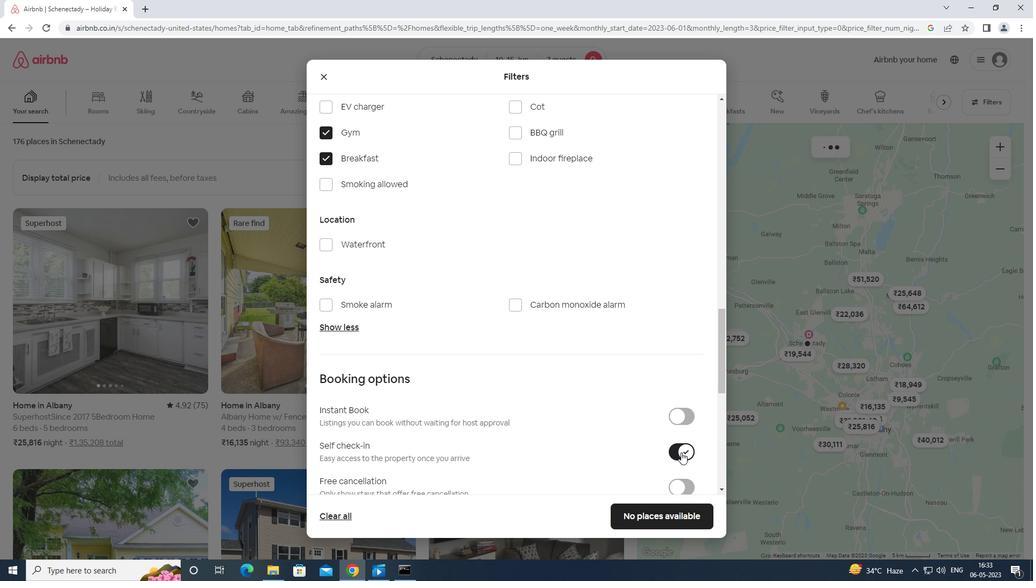 
Action: Mouse scrolled (681, 451) with delta (0, 0)
Screenshot: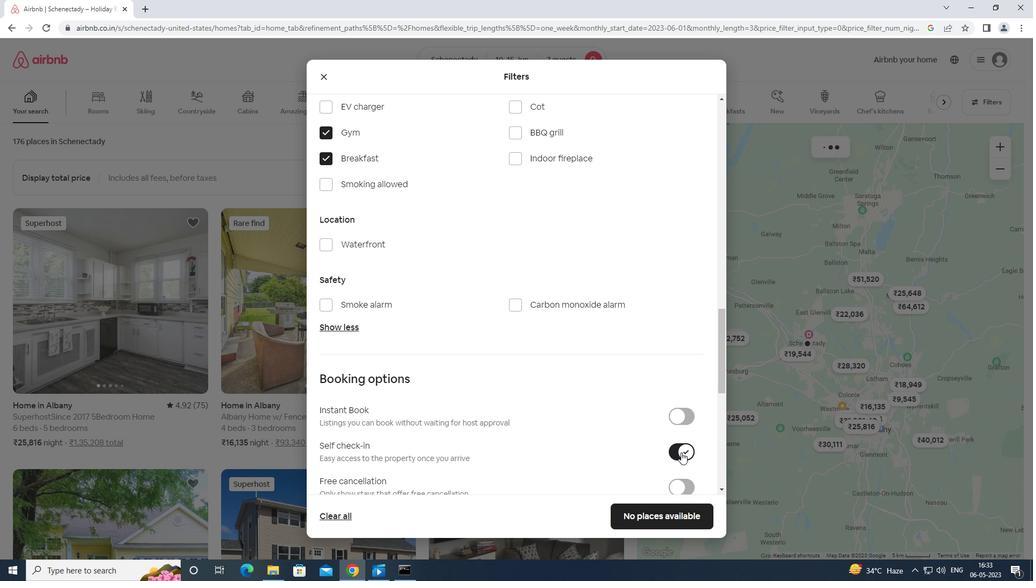 
Action: Mouse moved to (681, 449)
Screenshot: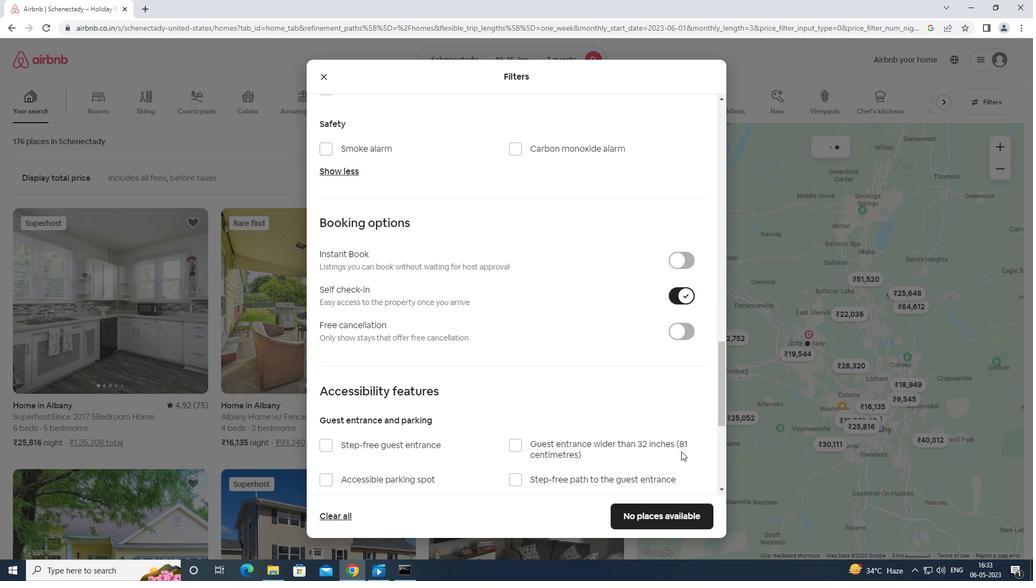 
Action: Mouse scrolled (681, 448) with delta (0, 0)
Screenshot: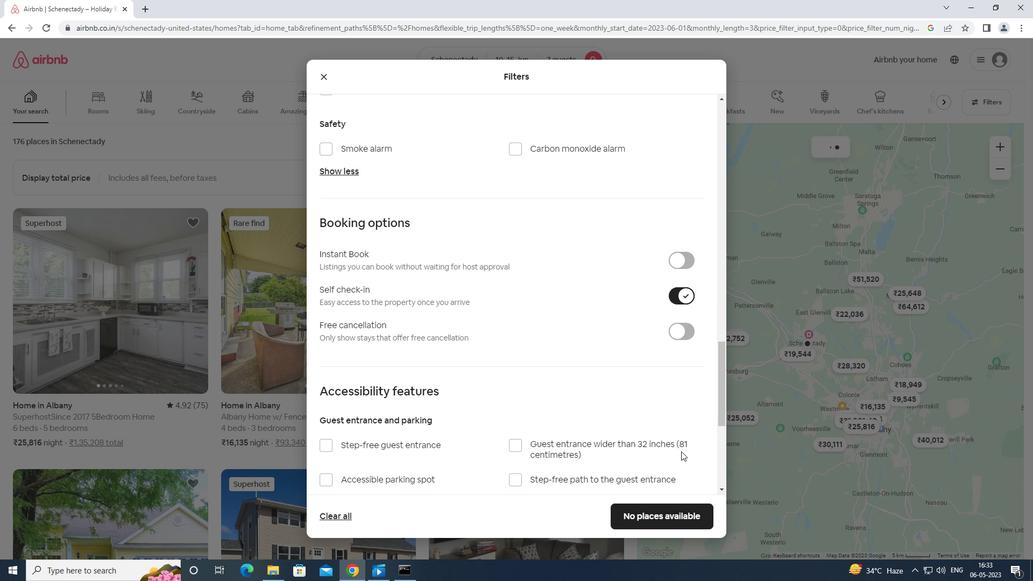 
Action: Mouse scrolled (681, 448) with delta (0, 0)
Screenshot: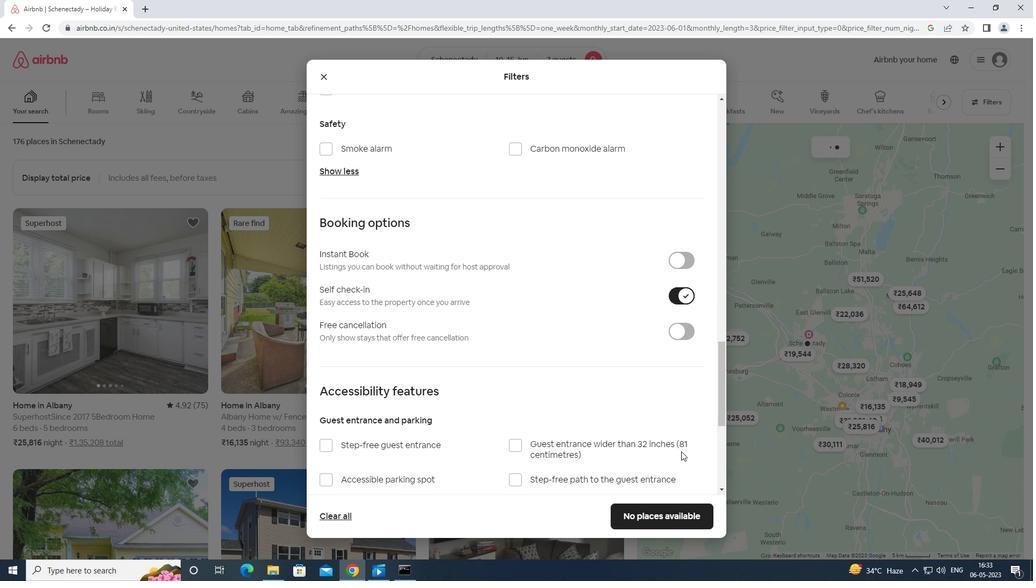 
Action: Mouse moved to (684, 441)
Screenshot: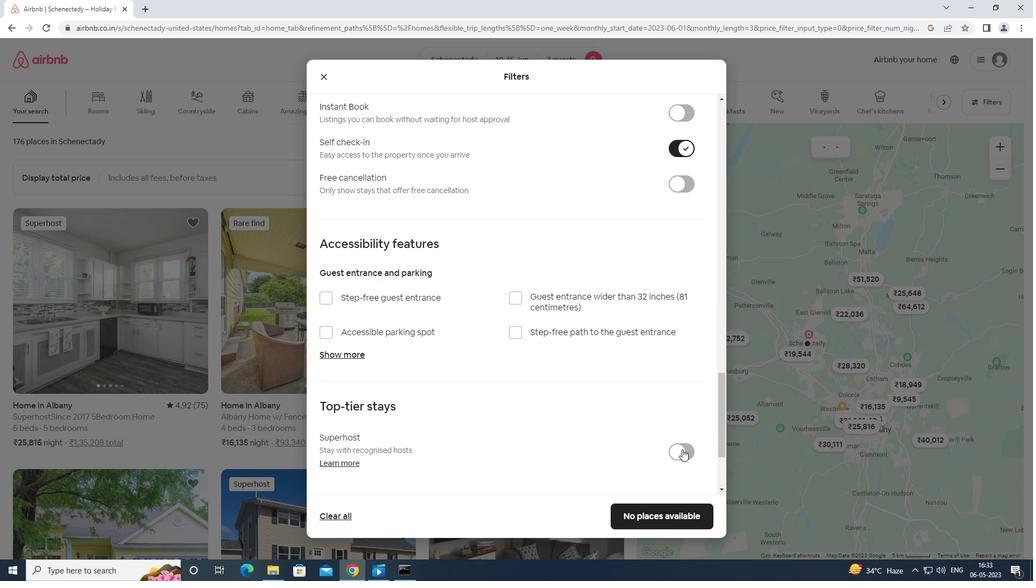 
Action: Mouse scrolled (684, 441) with delta (0, 0)
Screenshot: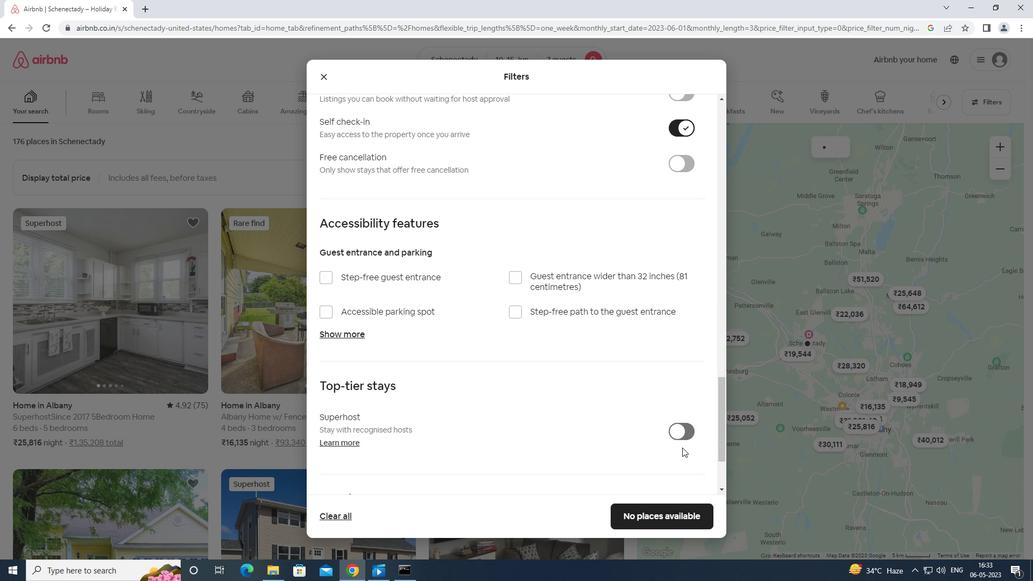 
Action: Mouse scrolled (684, 441) with delta (0, 0)
Screenshot: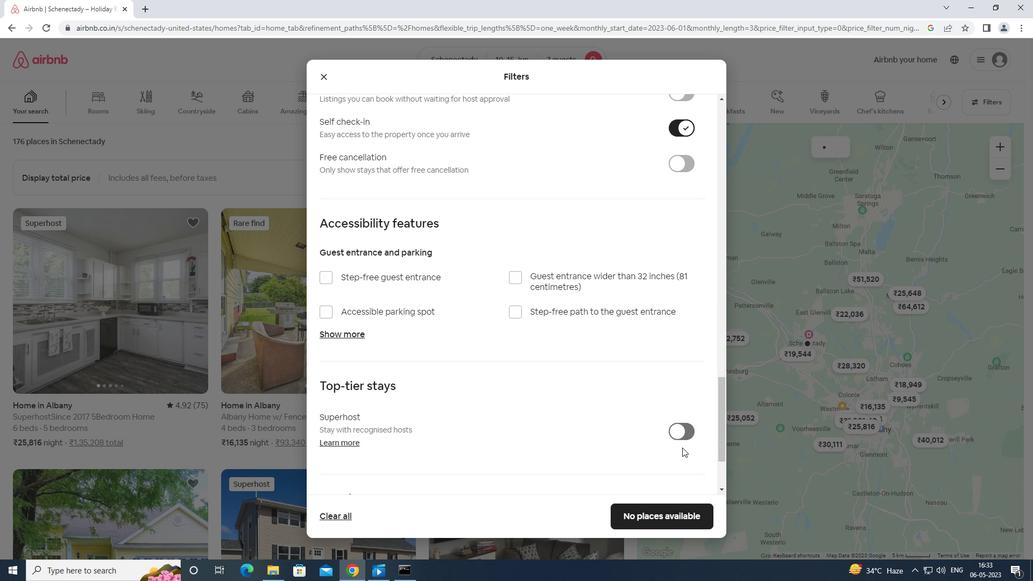 
Action: Mouse moved to (324, 419)
Screenshot: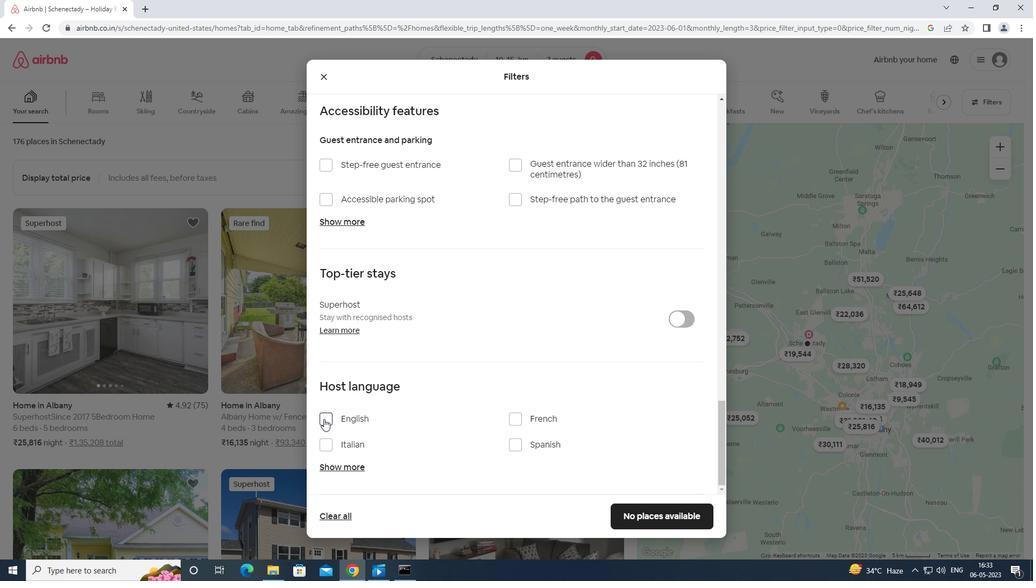 
Action: Mouse pressed left at (324, 419)
Screenshot: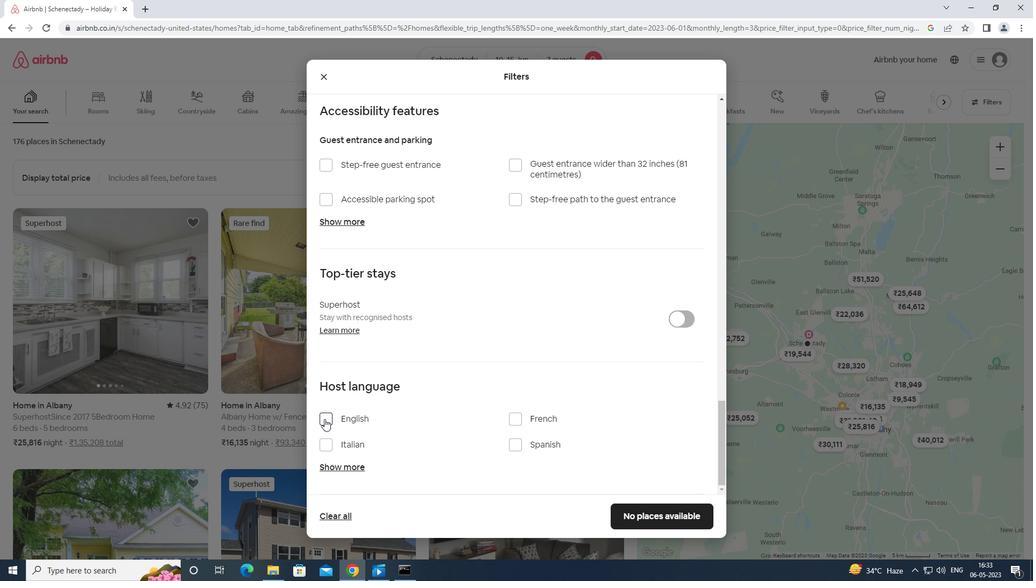 
Action: Mouse moved to (635, 512)
Screenshot: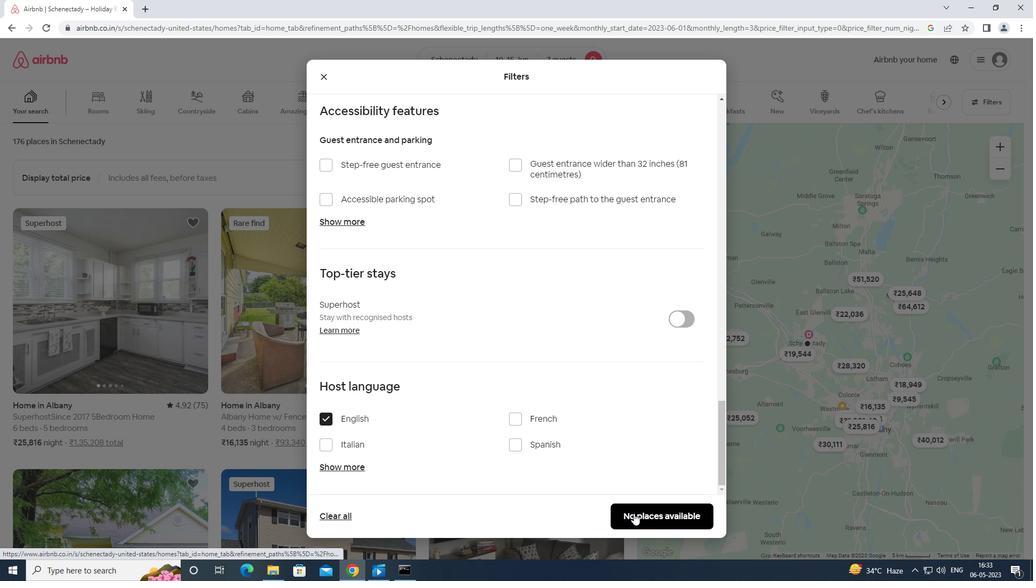 
Action: Mouse pressed left at (635, 512)
Screenshot: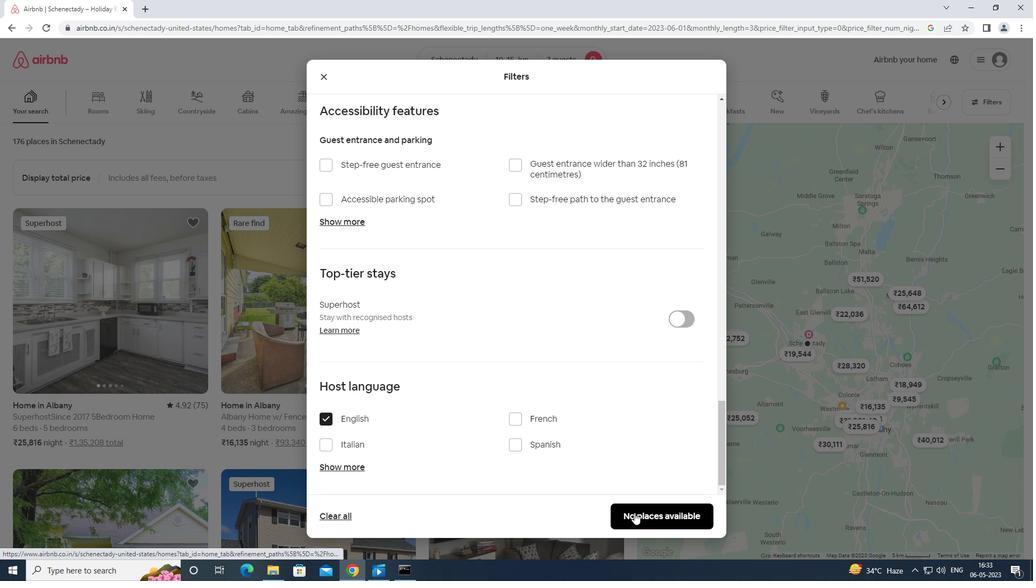 
Action: Mouse moved to (635, 512)
Screenshot: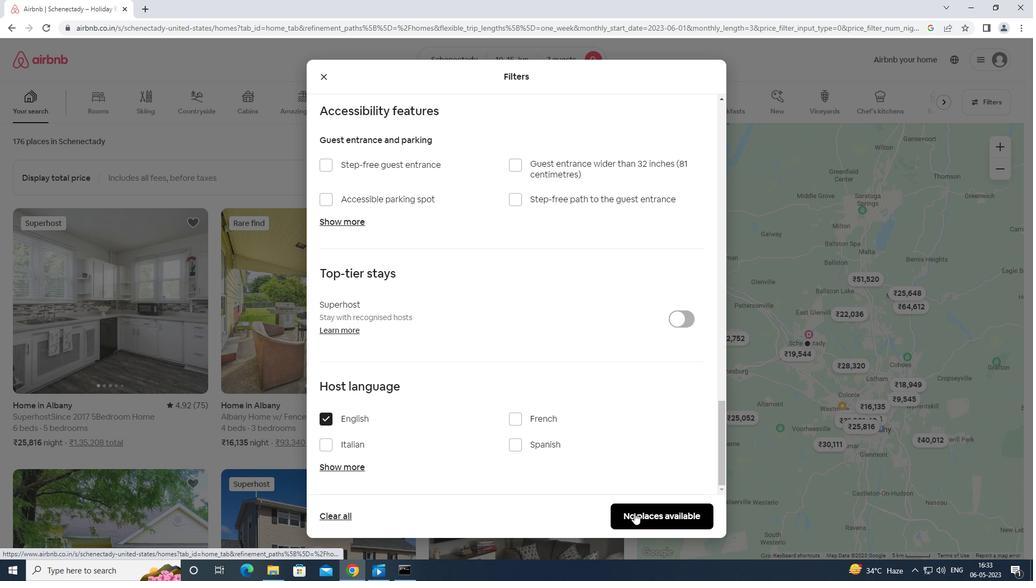 
